 Task: Search one way flight ticket for 3 adults, 3 children in business from Richmond: Richmond International Airport (byrd Field) to Indianapolis: Indianapolis International Airport on 8-5-2023. Choice of flights is United. Number of bags: 1 carry on bag and 3 checked bags. Price is upto 89000. Outbound departure time preference is 18:45.
Action: Mouse moved to (397, 342)
Screenshot: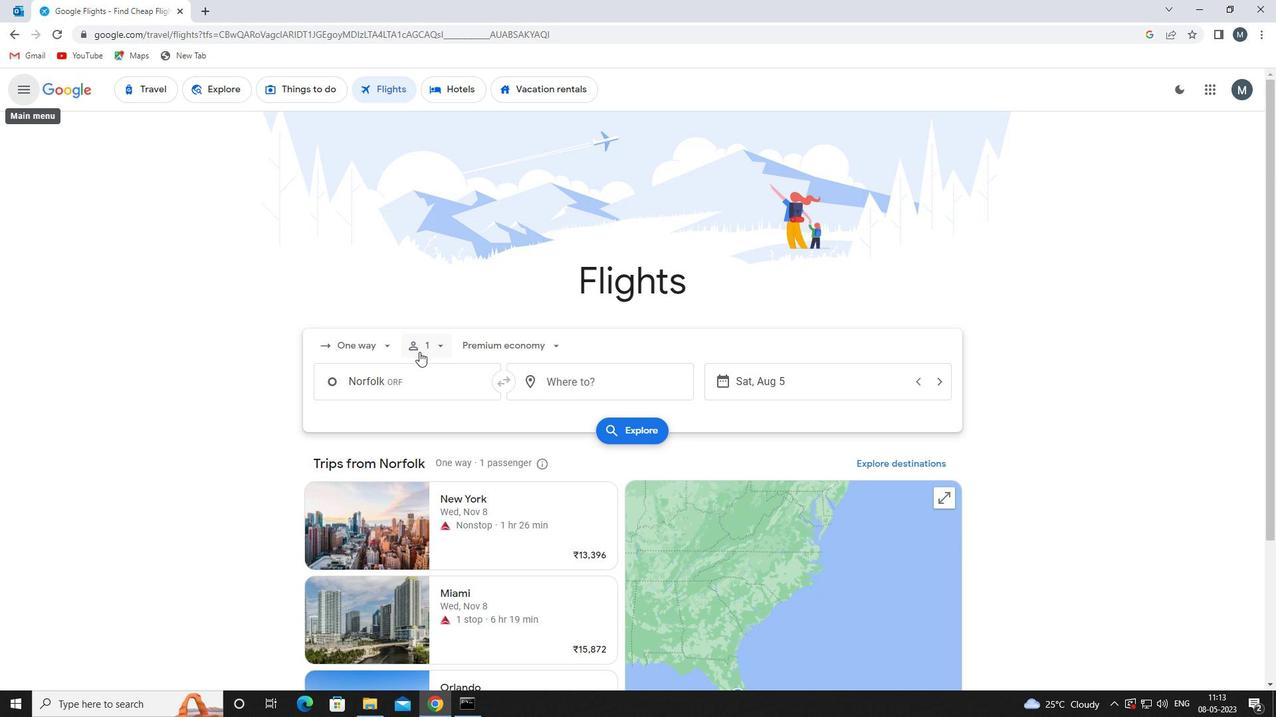 
Action: Mouse pressed left at (397, 342)
Screenshot: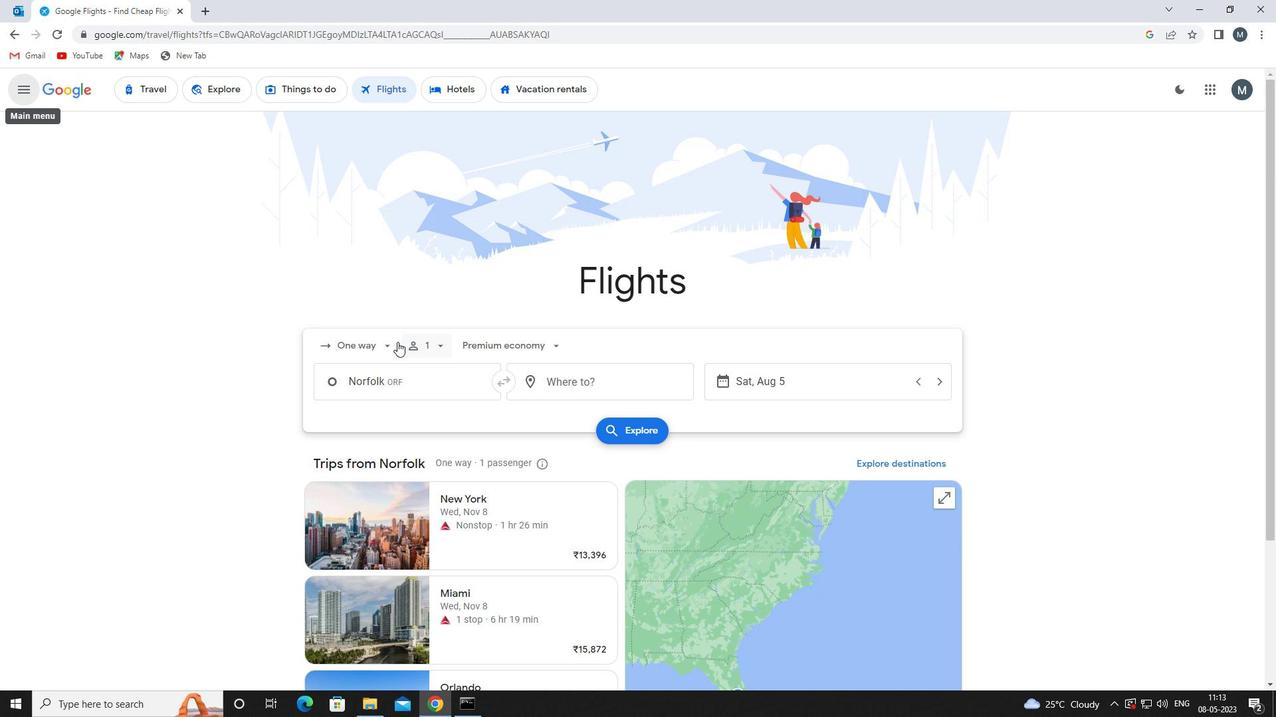 
Action: Mouse moved to (398, 404)
Screenshot: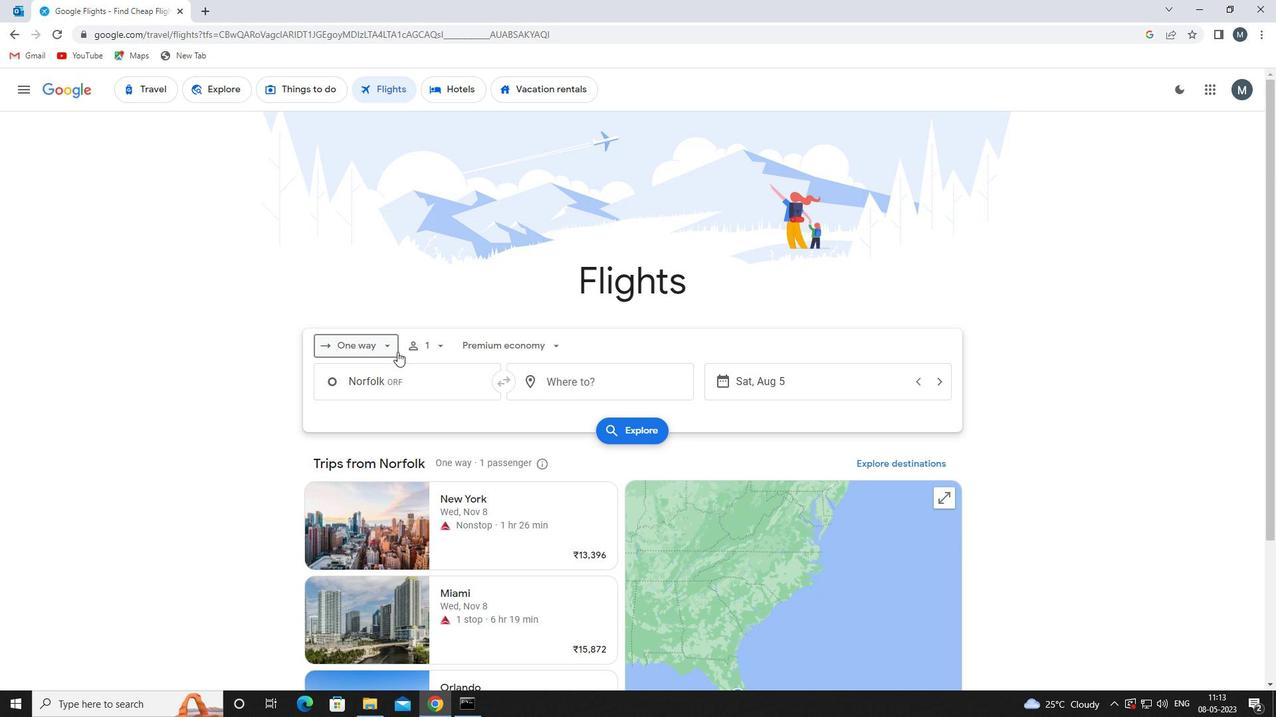 
Action: Mouse pressed left at (398, 404)
Screenshot: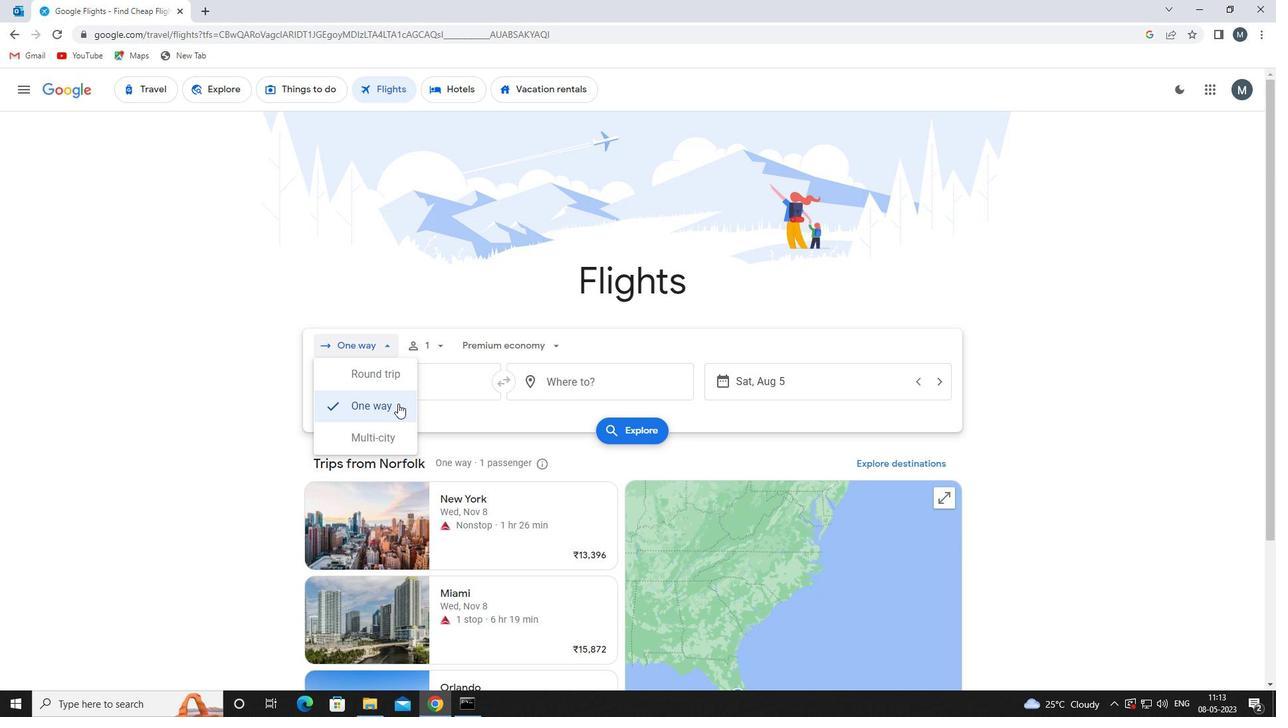 
Action: Mouse moved to (428, 362)
Screenshot: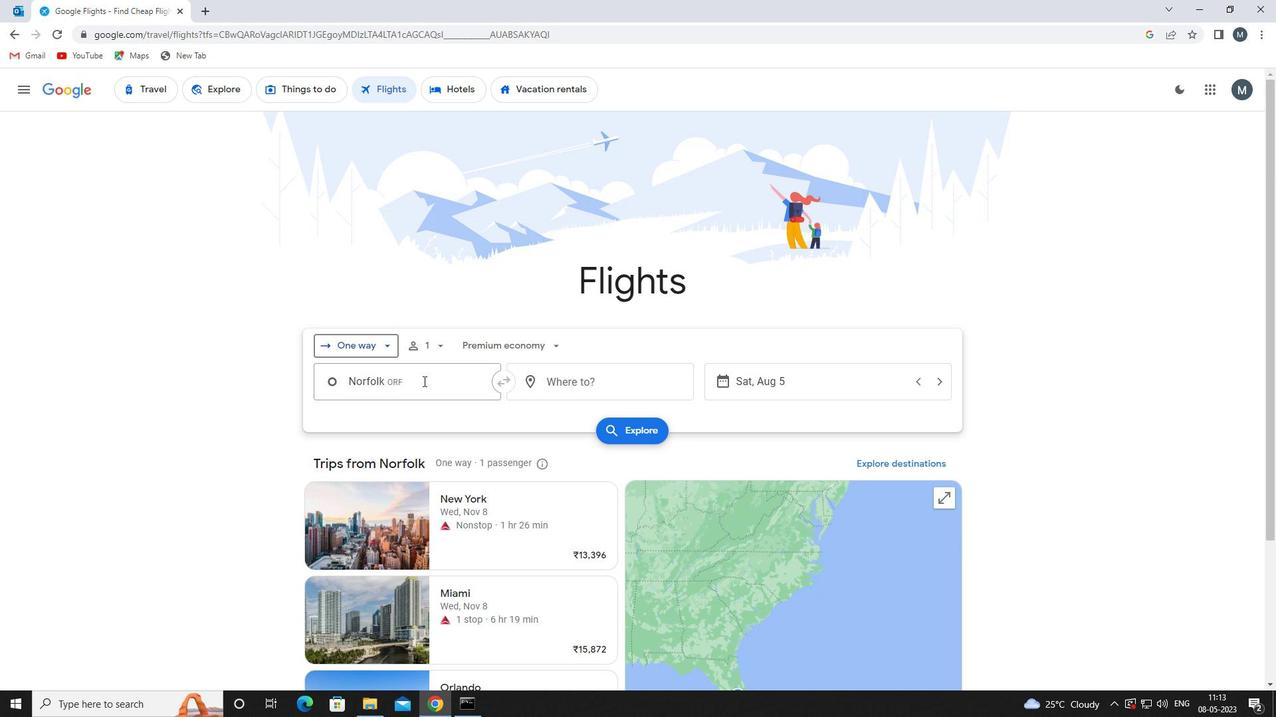 
Action: Mouse pressed left at (428, 362)
Screenshot: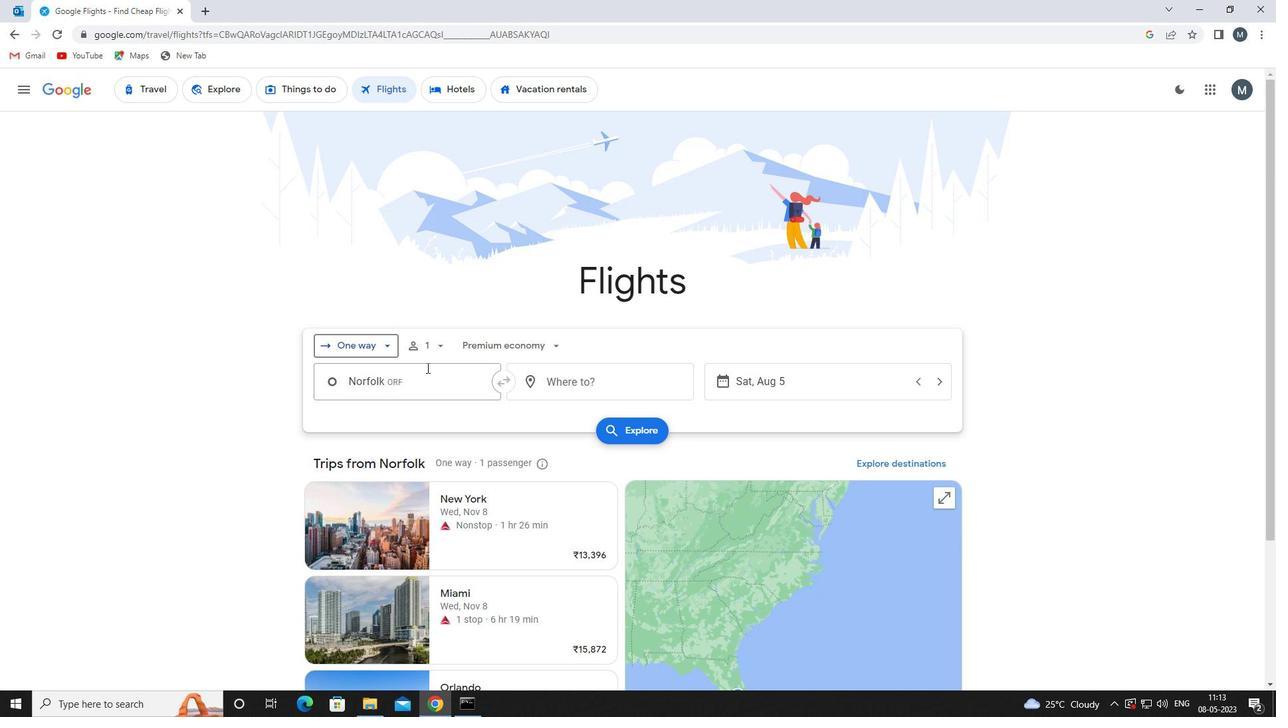 
Action: Mouse moved to (439, 348)
Screenshot: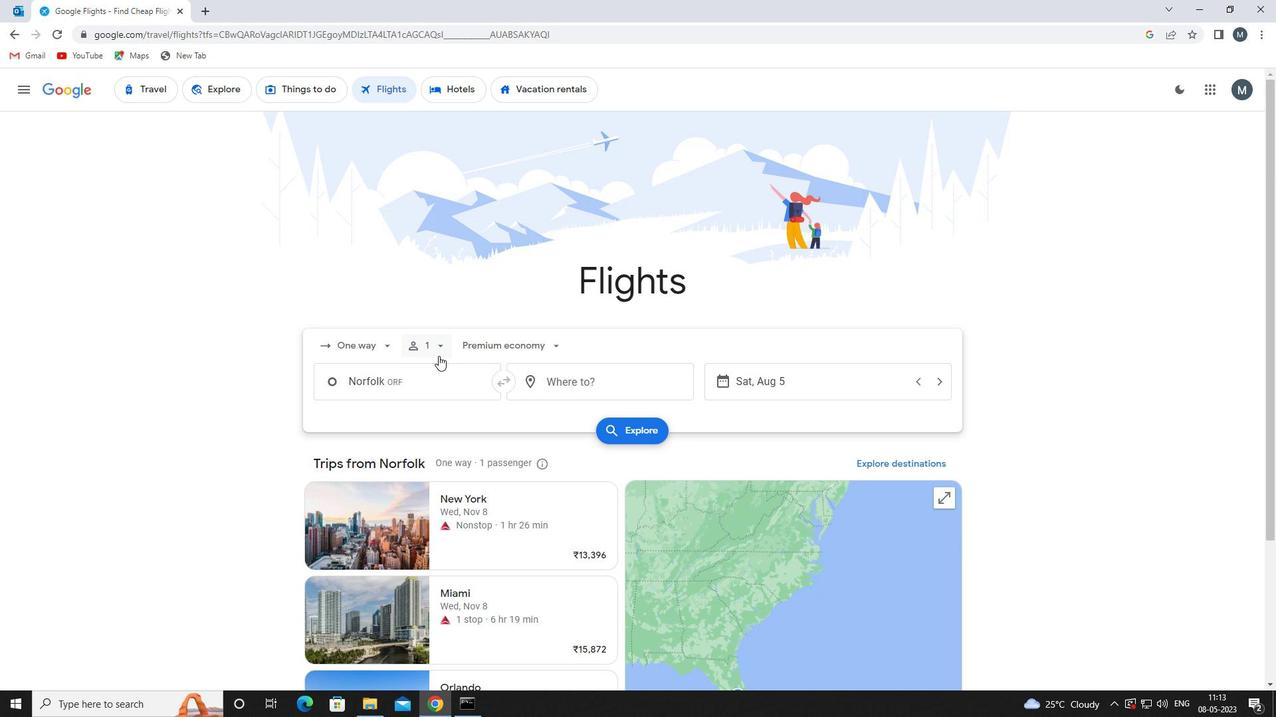 
Action: Mouse pressed left at (439, 348)
Screenshot: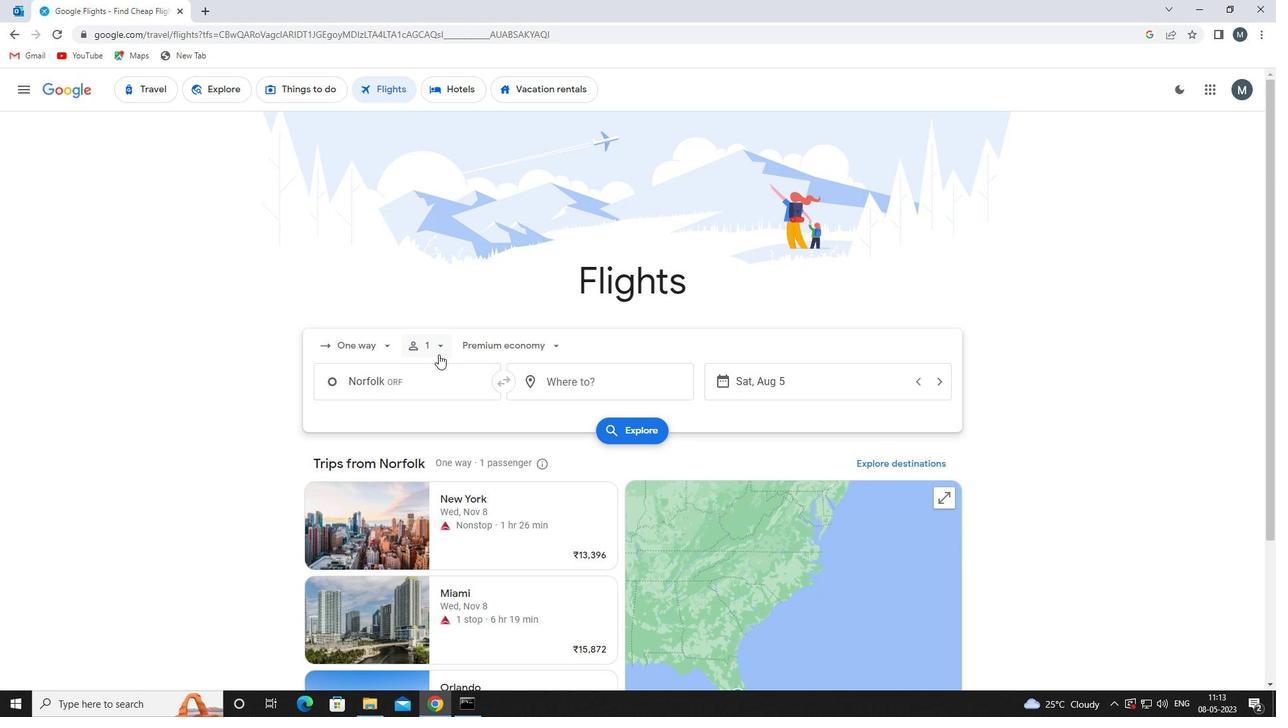 
Action: Mouse moved to (541, 380)
Screenshot: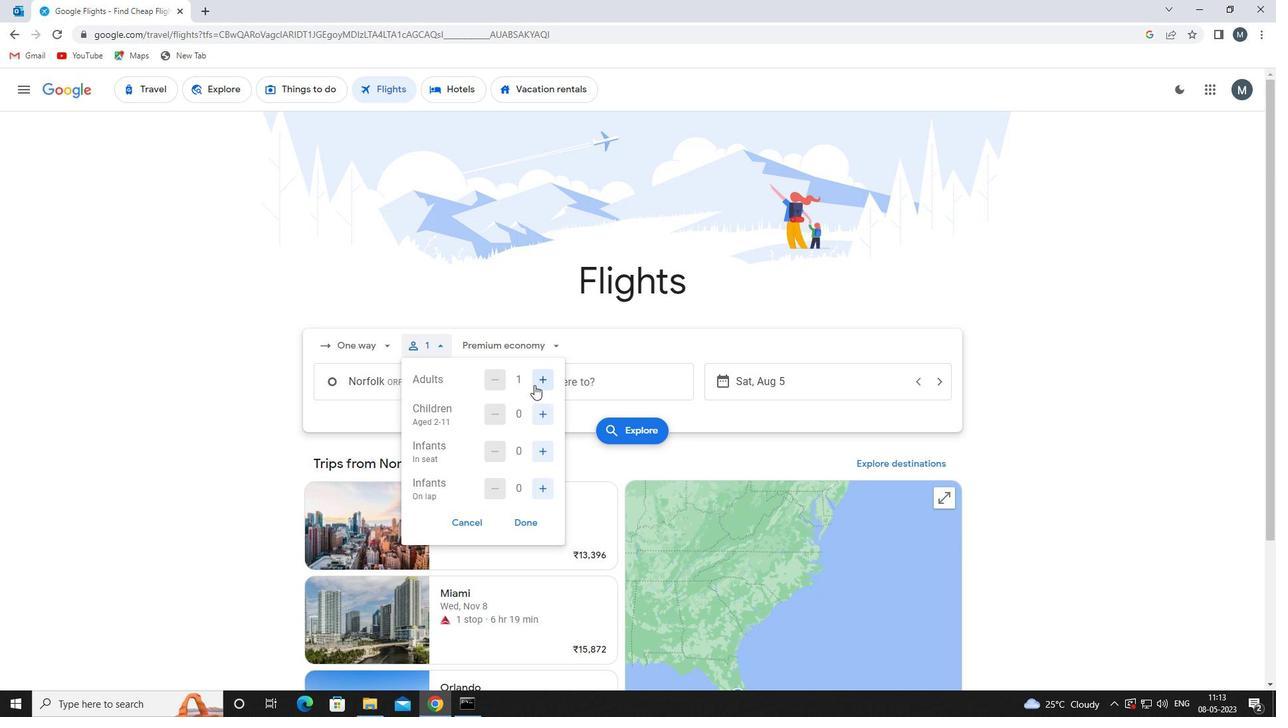 
Action: Mouse pressed left at (541, 380)
Screenshot: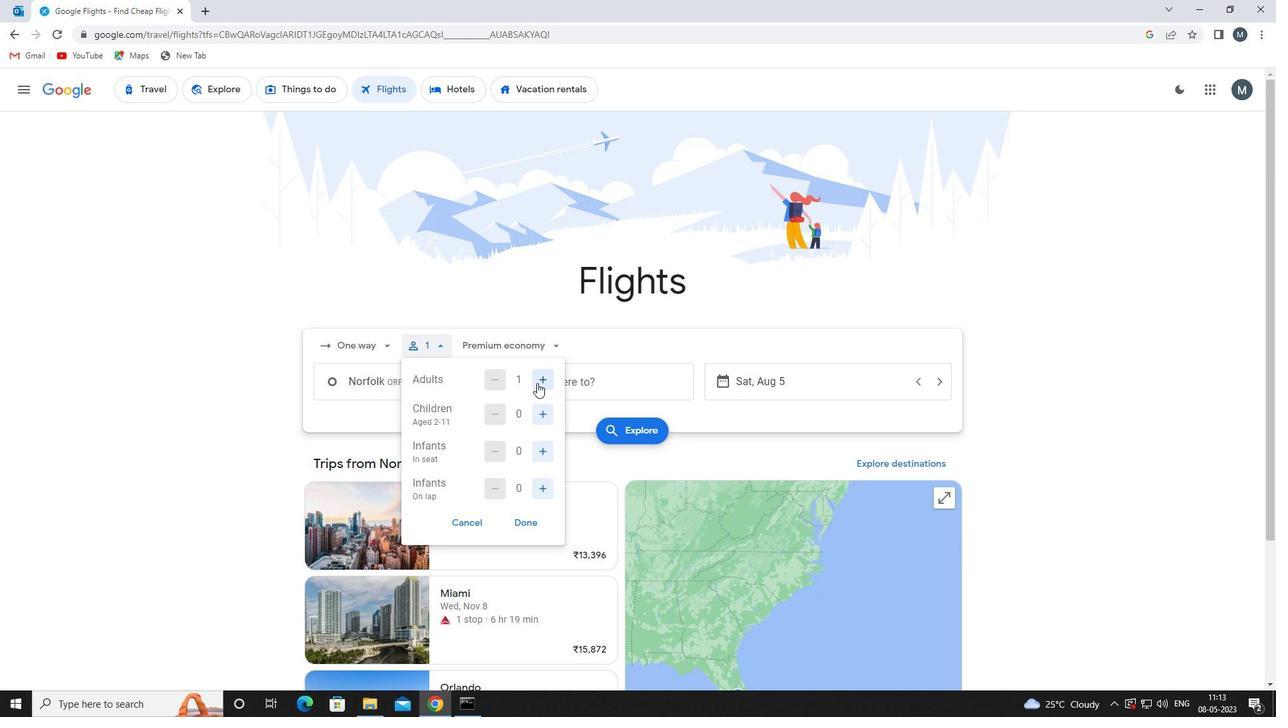 
Action: Mouse moved to (541, 380)
Screenshot: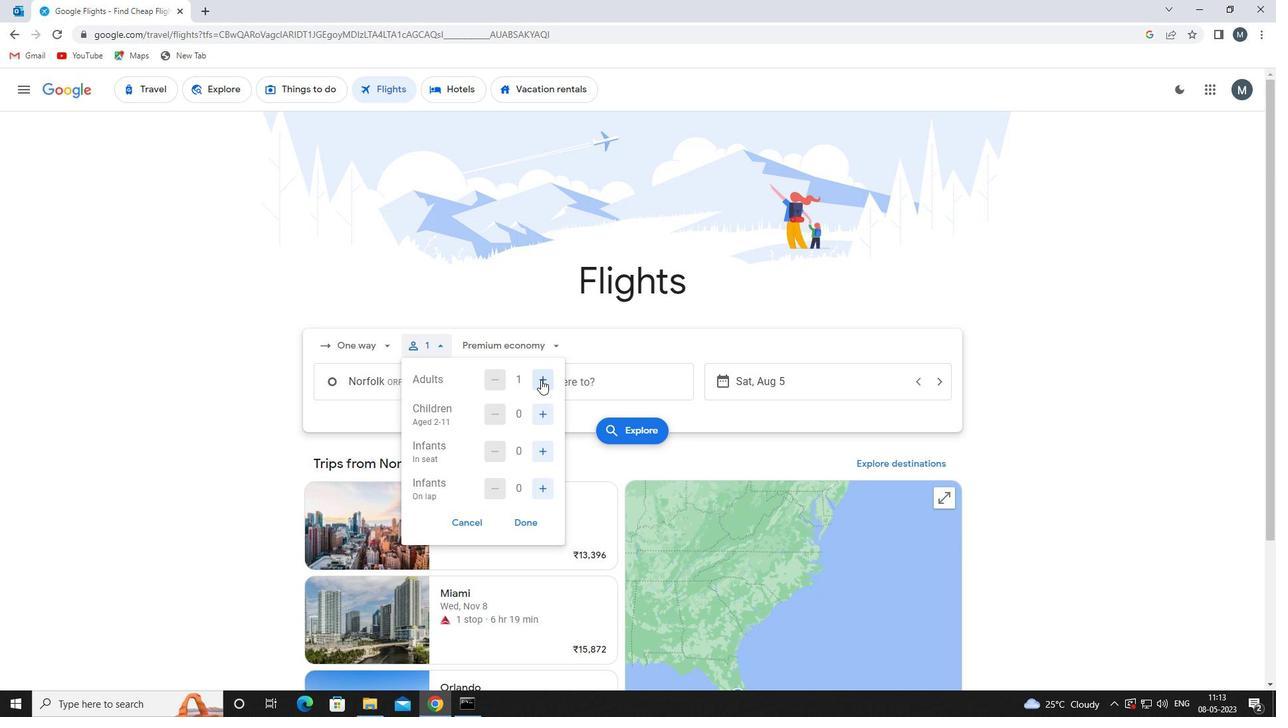 
Action: Mouse pressed left at (541, 380)
Screenshot: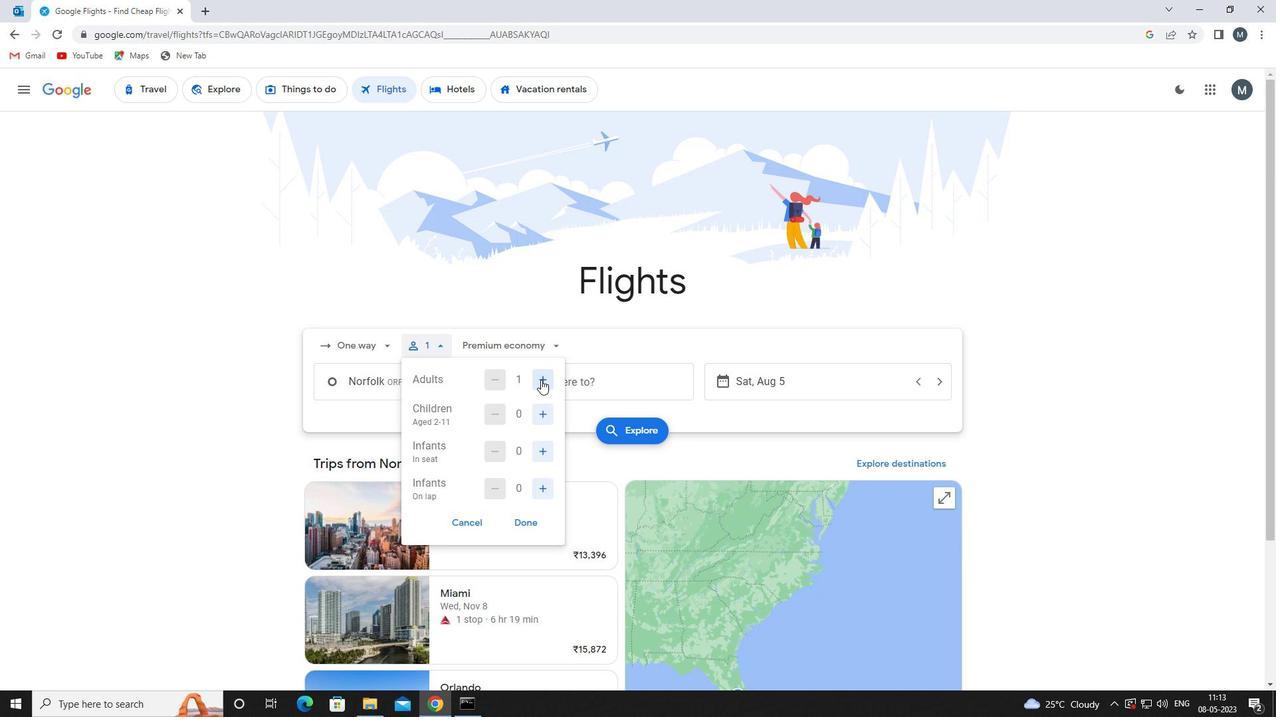 
Action: Mouse pressed left at (541, 380)
Screenshot: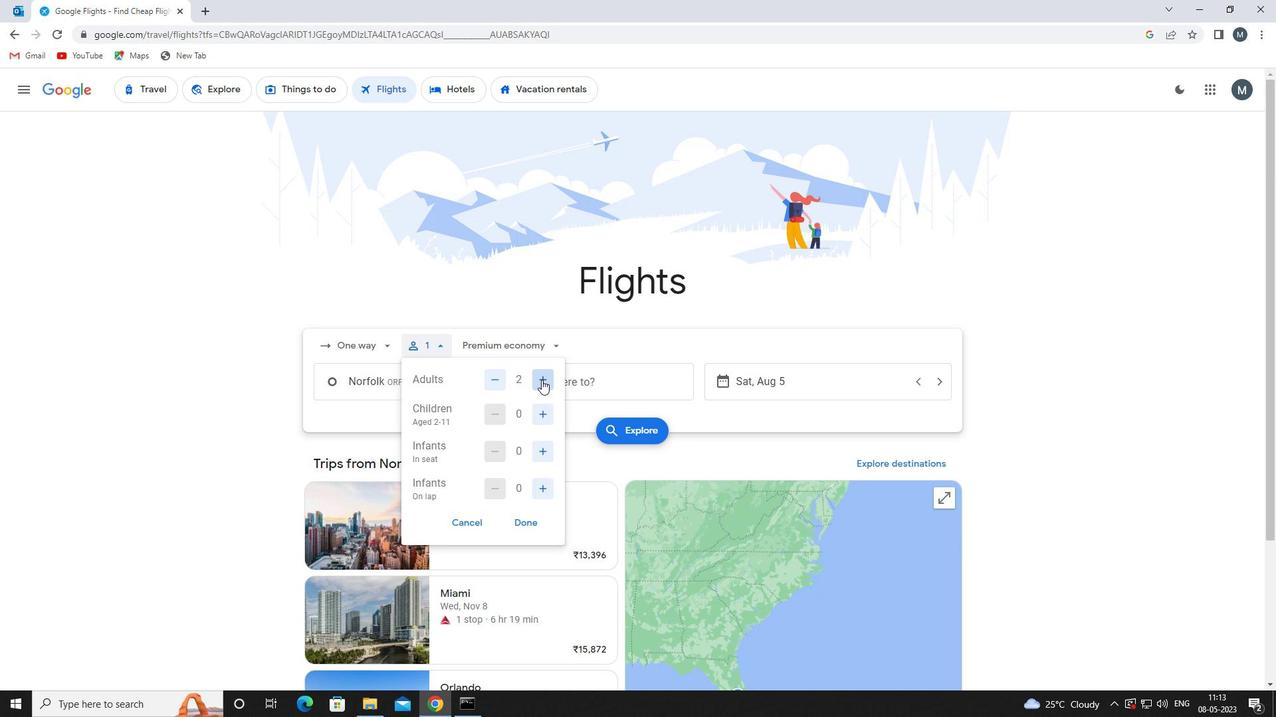 
Action: Mouse moved to (487, 380)
Screenshot: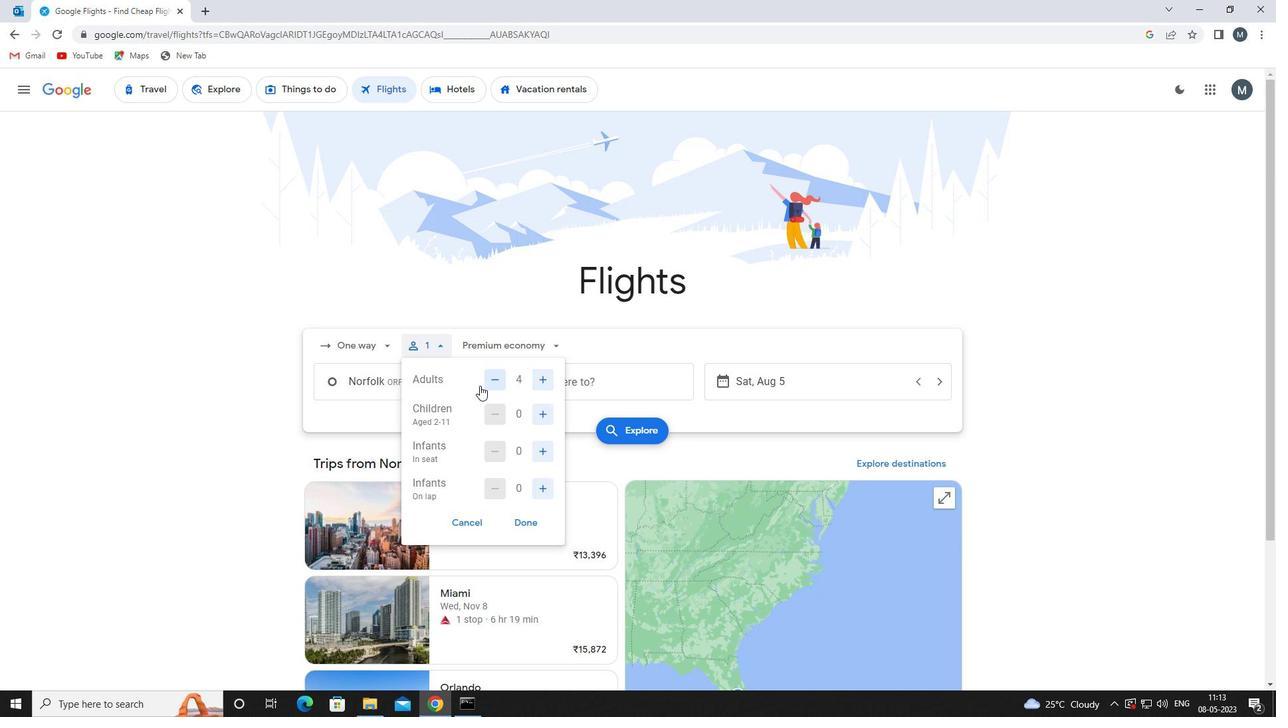 
Action: Mouse pressed left at (487, 380)
Screenshot: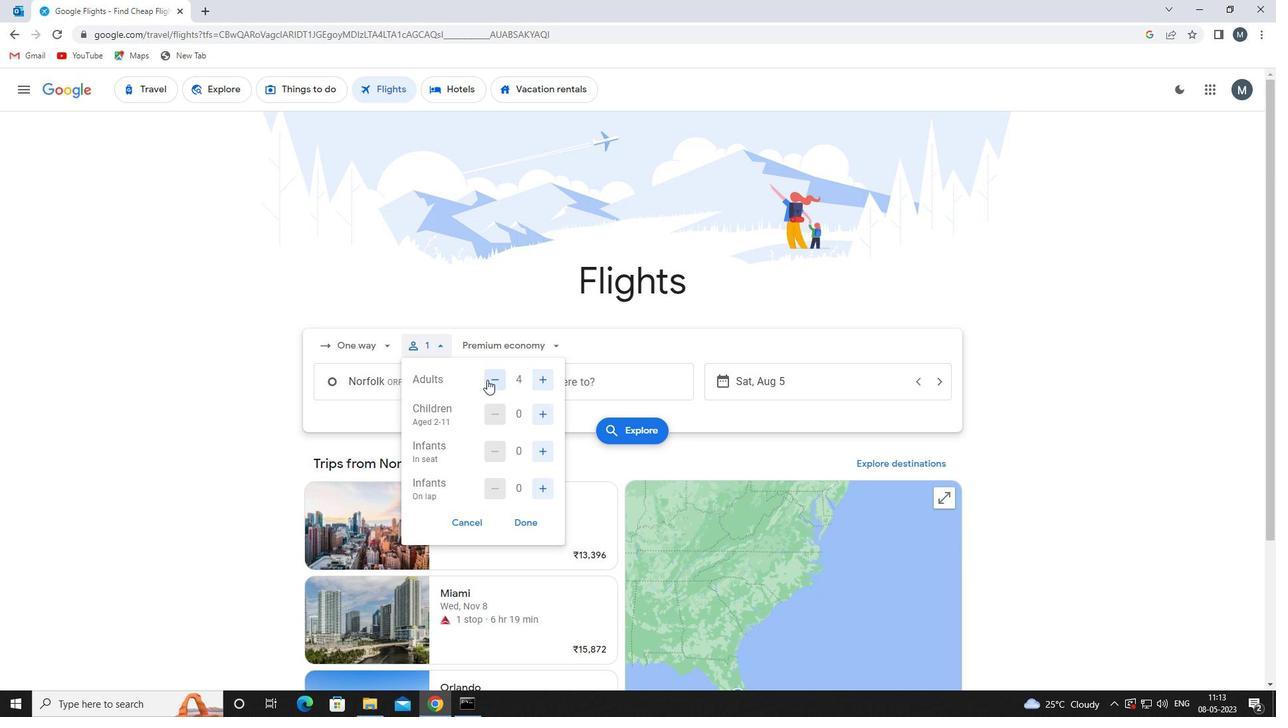 
Action: Mouse moved to (538, 410)
Screenshot: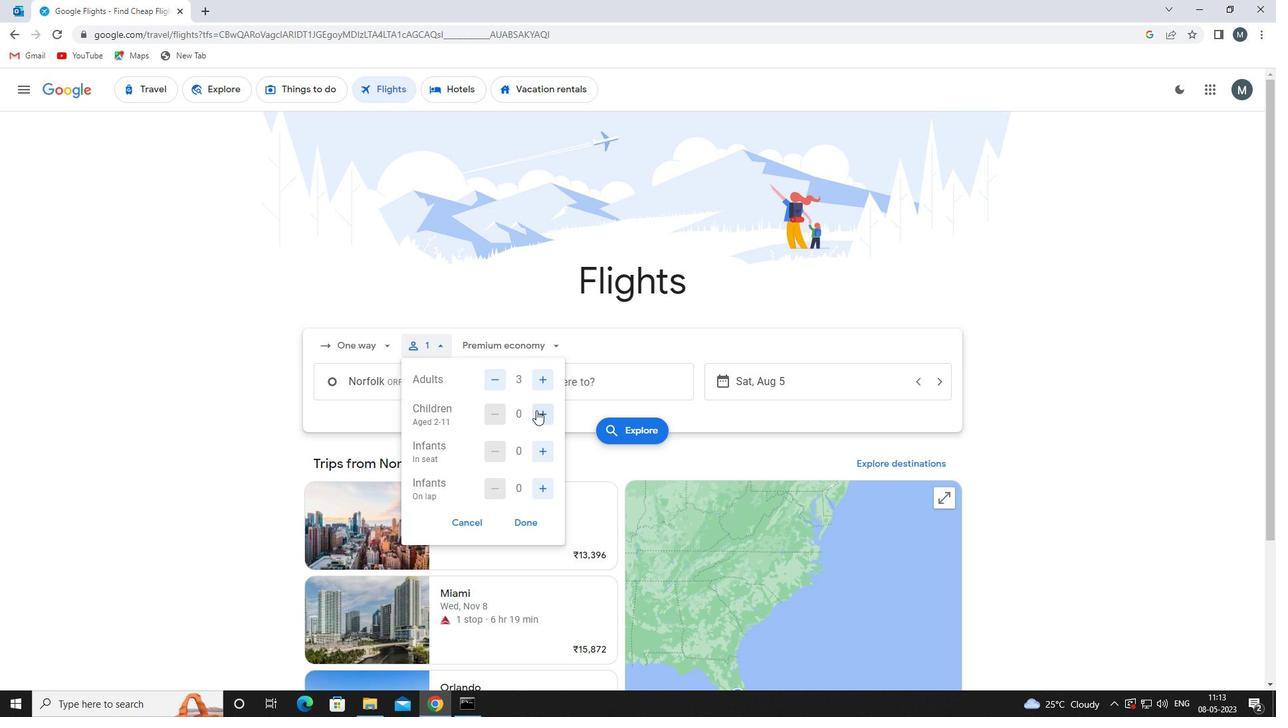 
Action: Mouse pressed left at (538, 410)
Screenshot: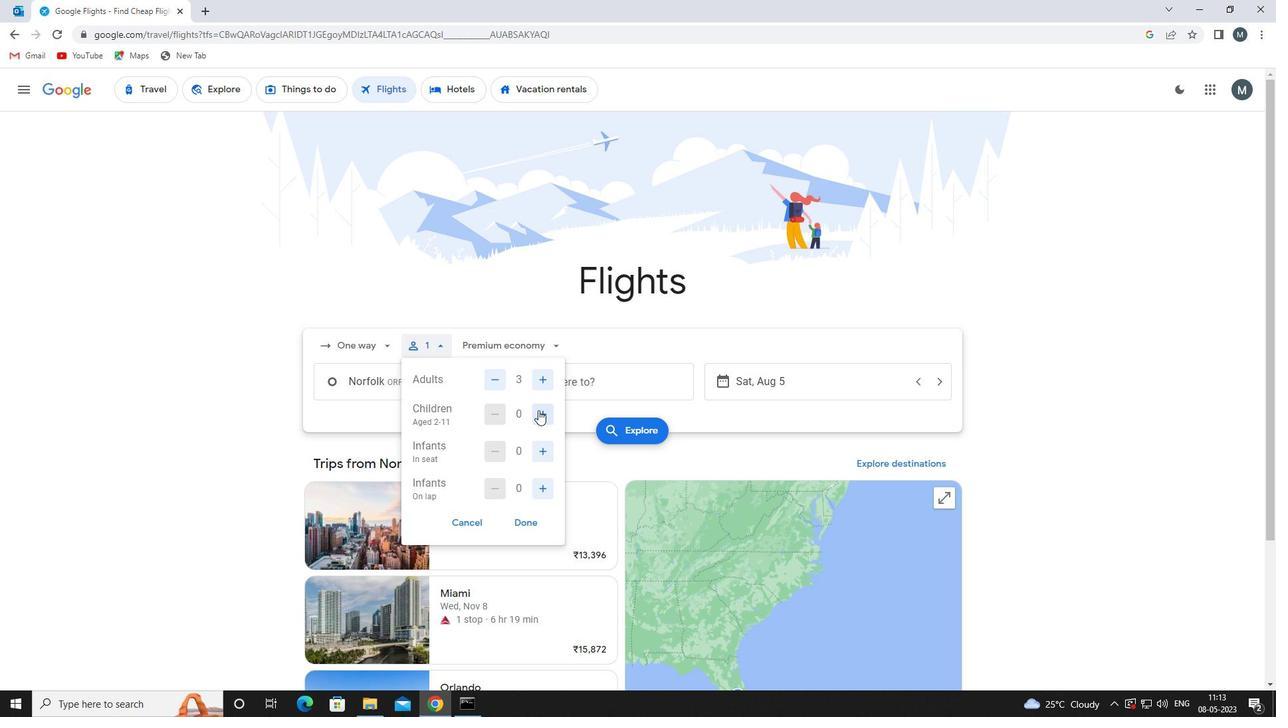 
Action: Mouse pressed left at (538, 410)
Screenshot: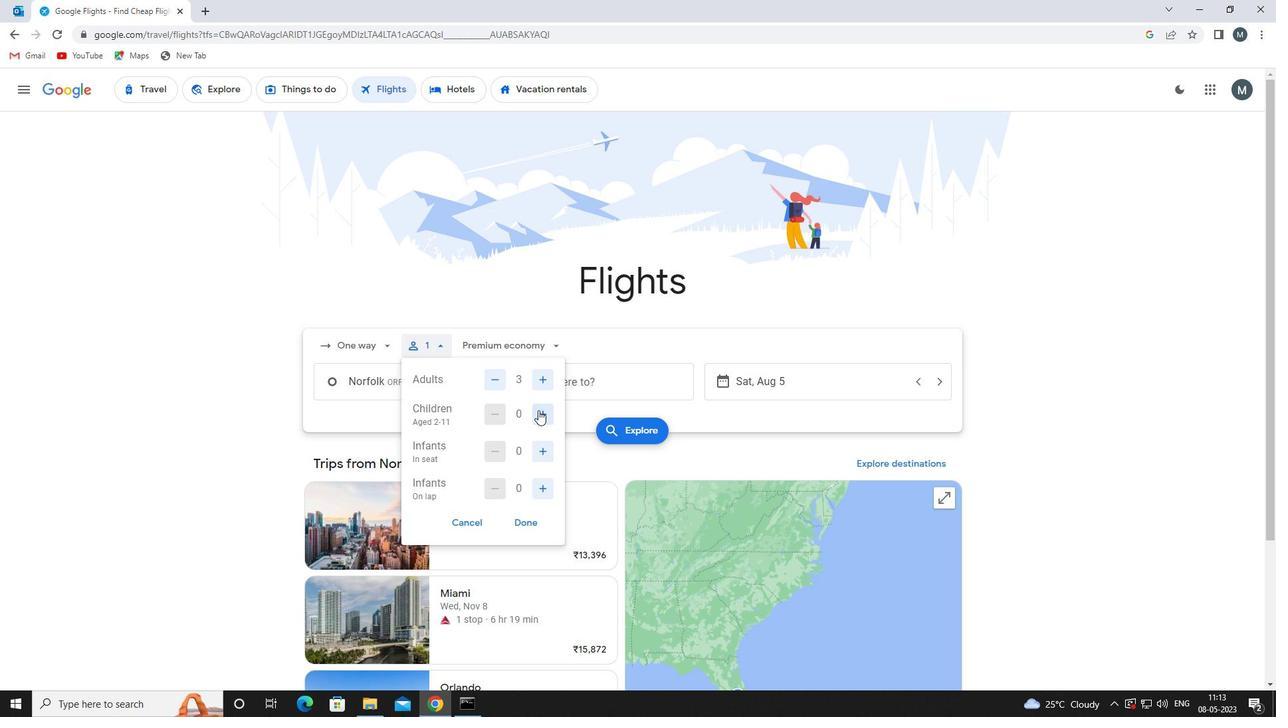 
Action: Mouse pressed left at (538, 410)
Screenshot: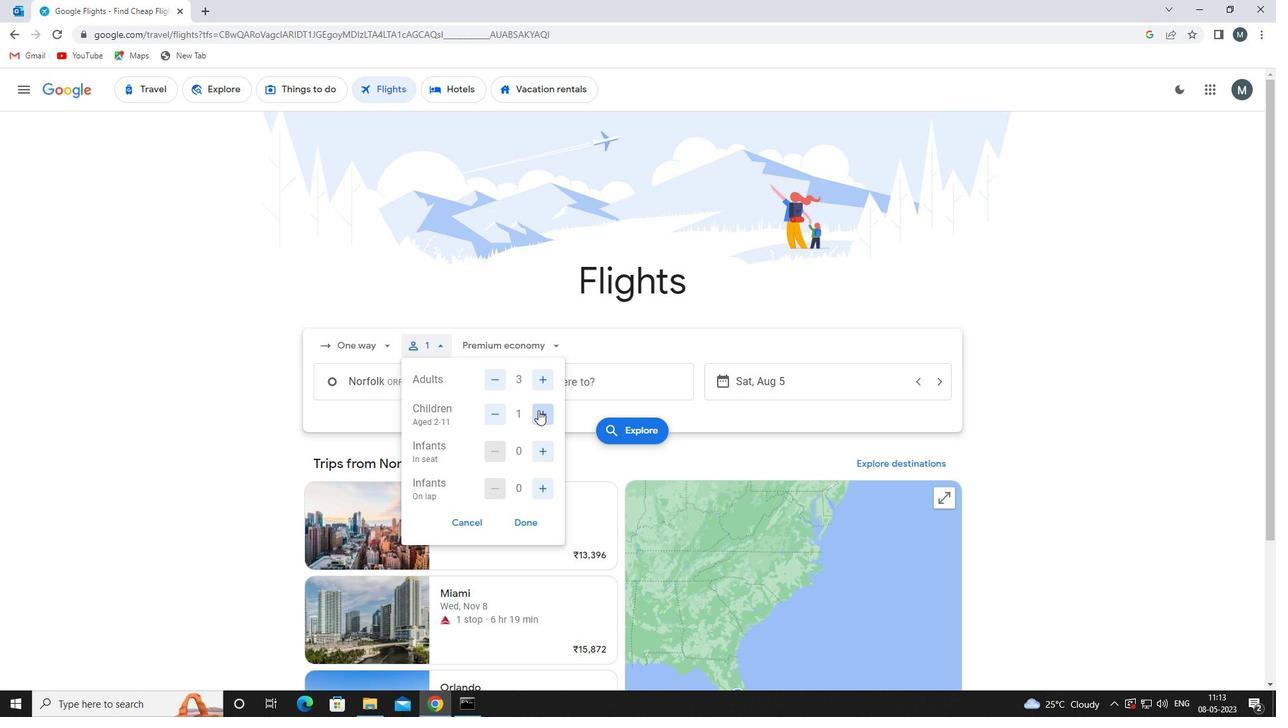 
Action: Mouse moved to (522, 523)
Screenshot: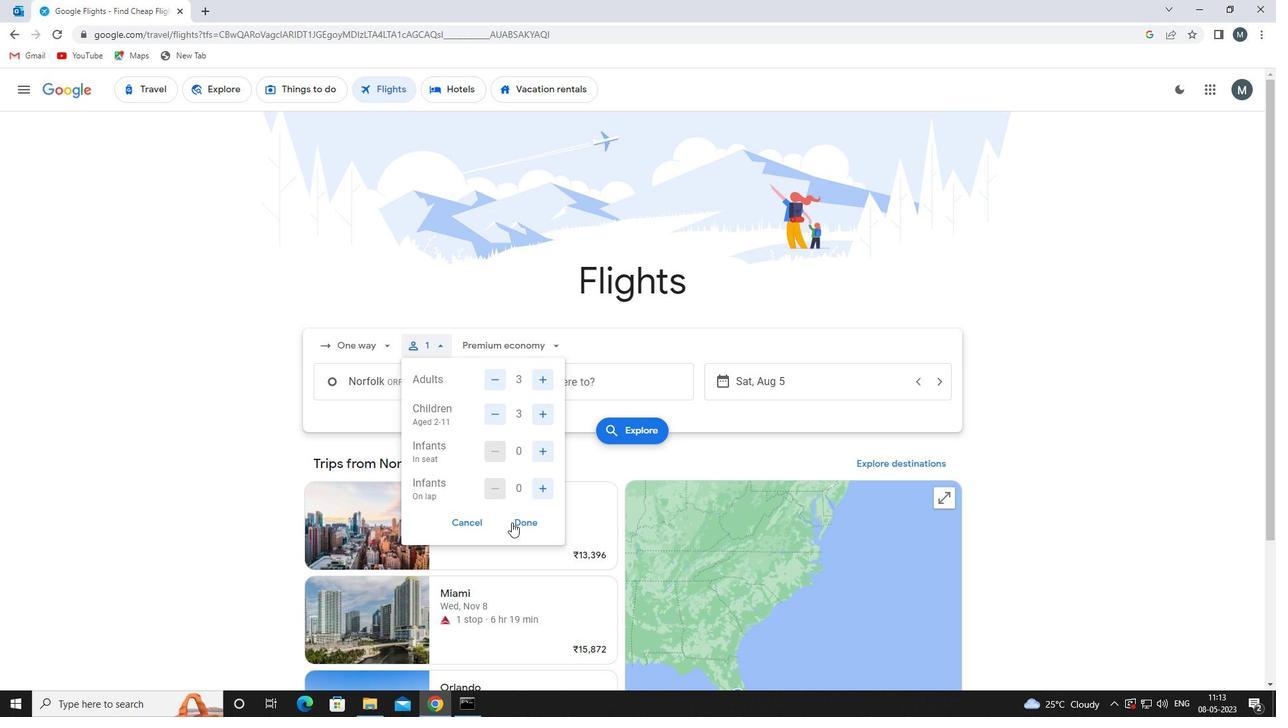 
Action: Mouse pressed left at (522, 523)
Screenshot: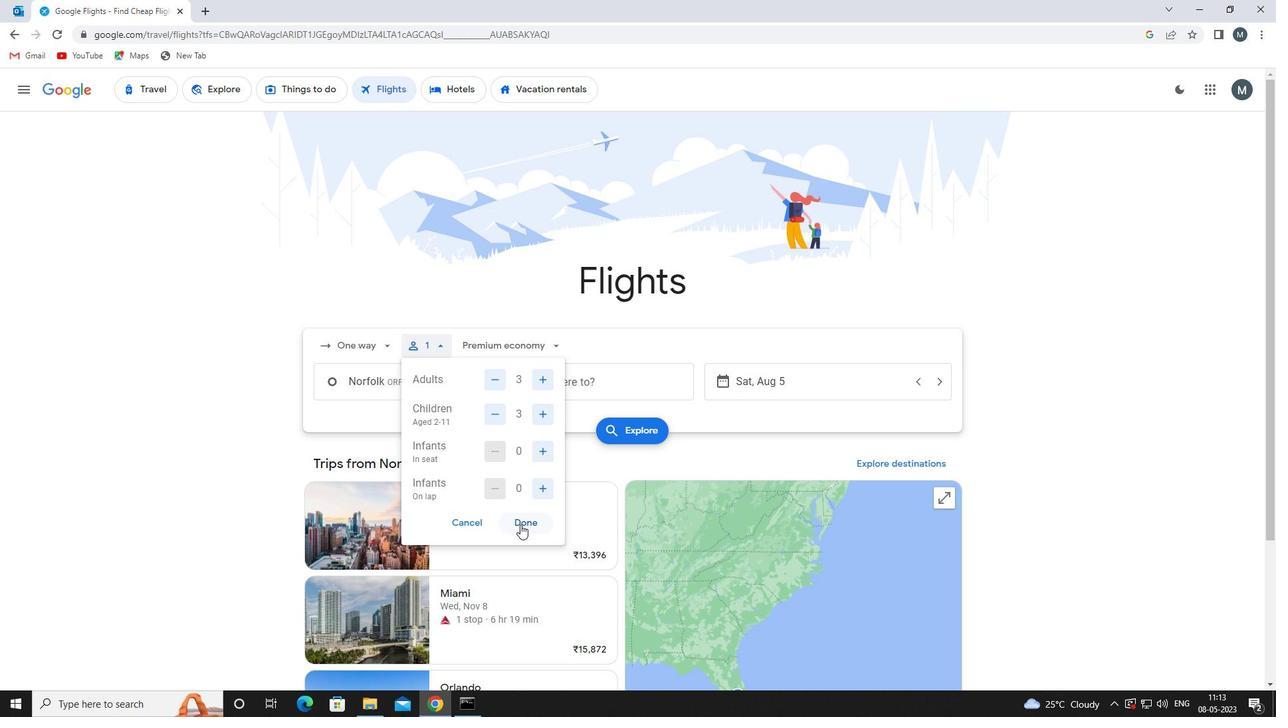 
Action: Mouse moved to (513, 350)
Screenshot: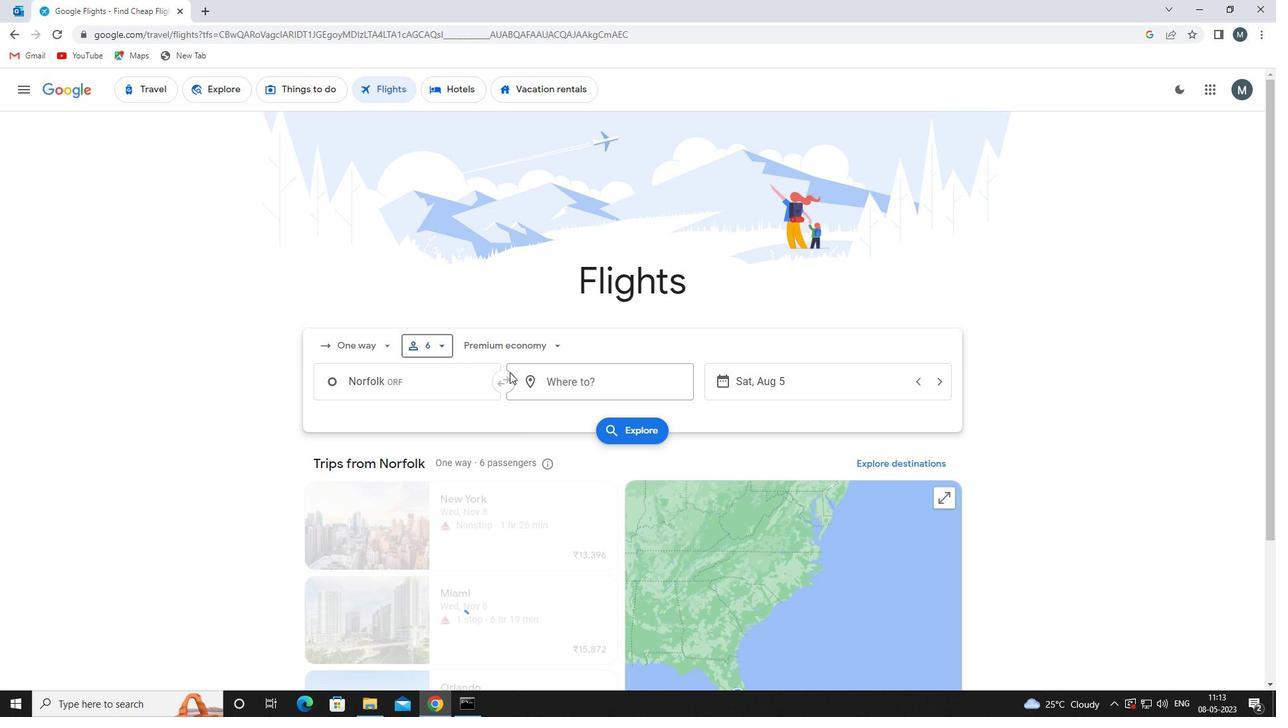 
Action: Mouse pressed left at (513, 350)
Screenshot: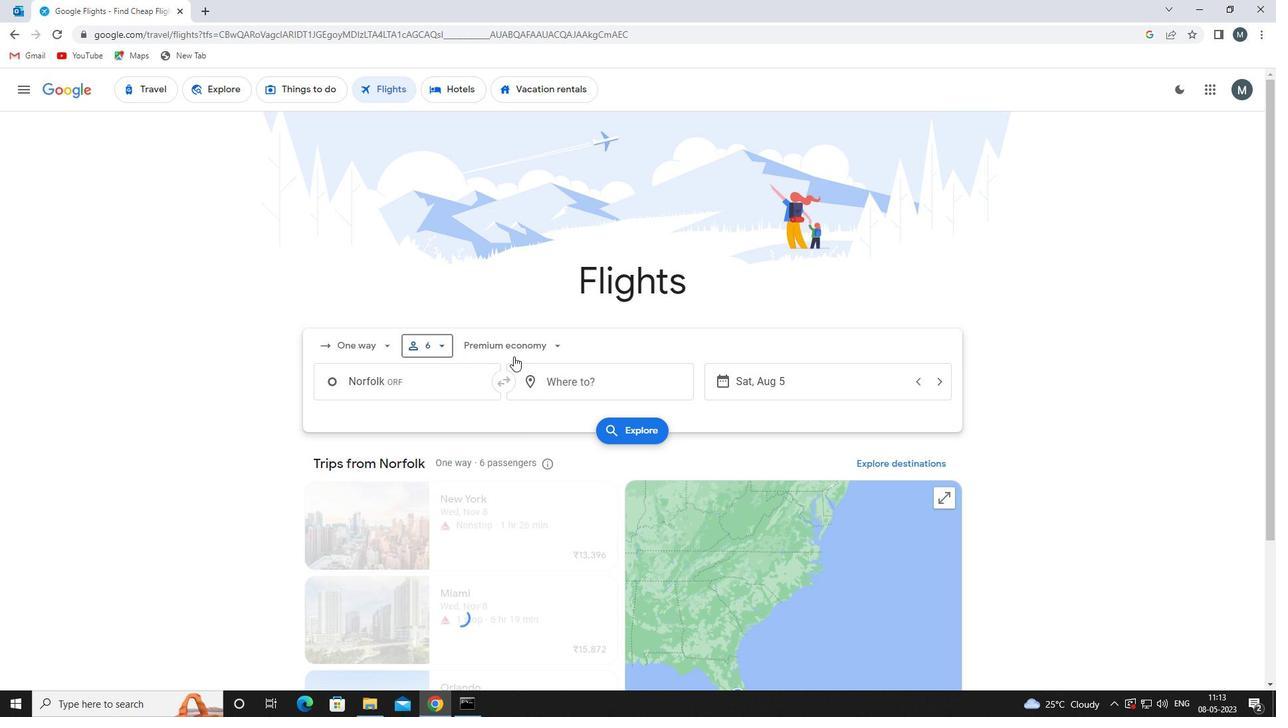 
Action: Mouse moved to (523, 442)
Screenshot: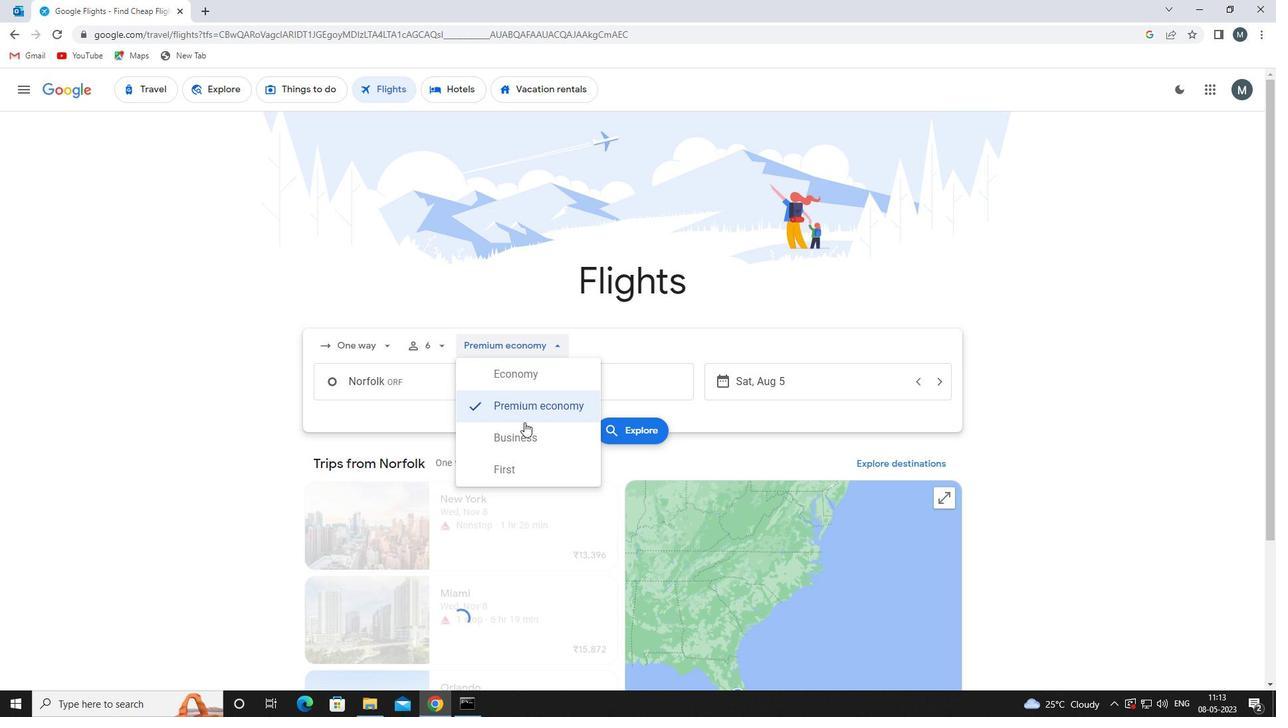 
Action: Mouse pressed left at (523, 442)
Screenshot: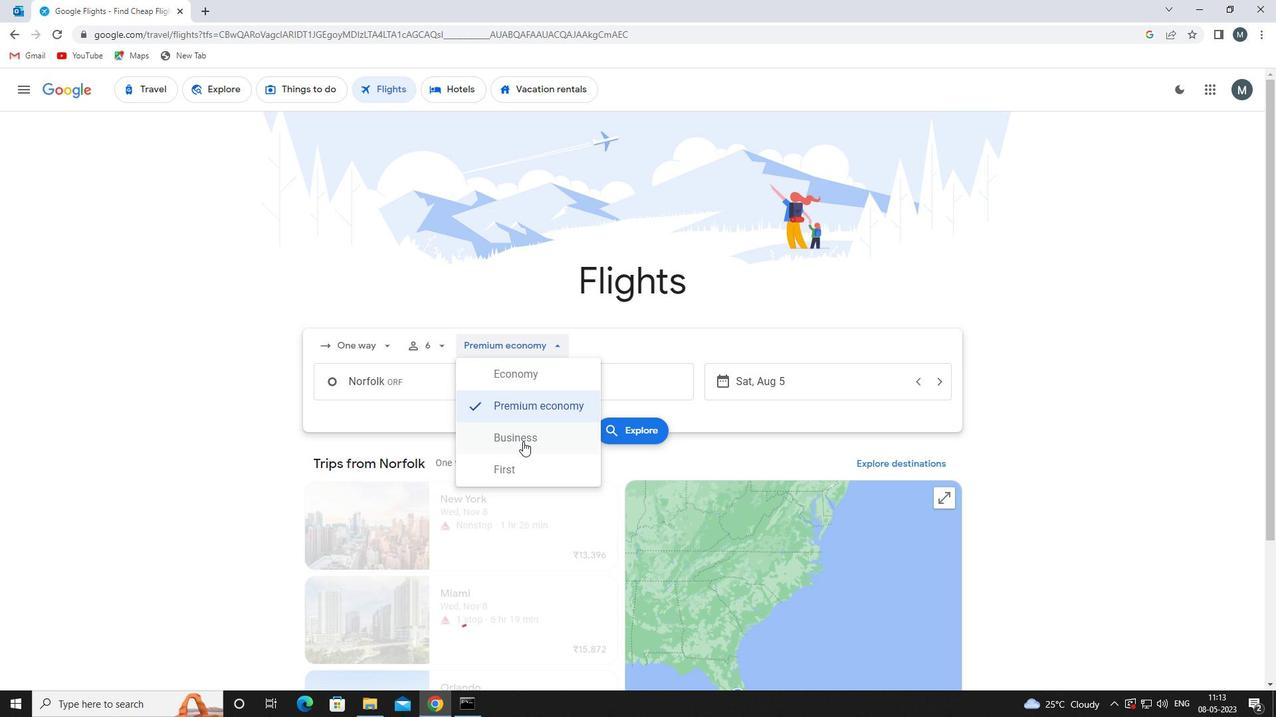 
Action: Mouse moved to (418, 392)
Screenshot: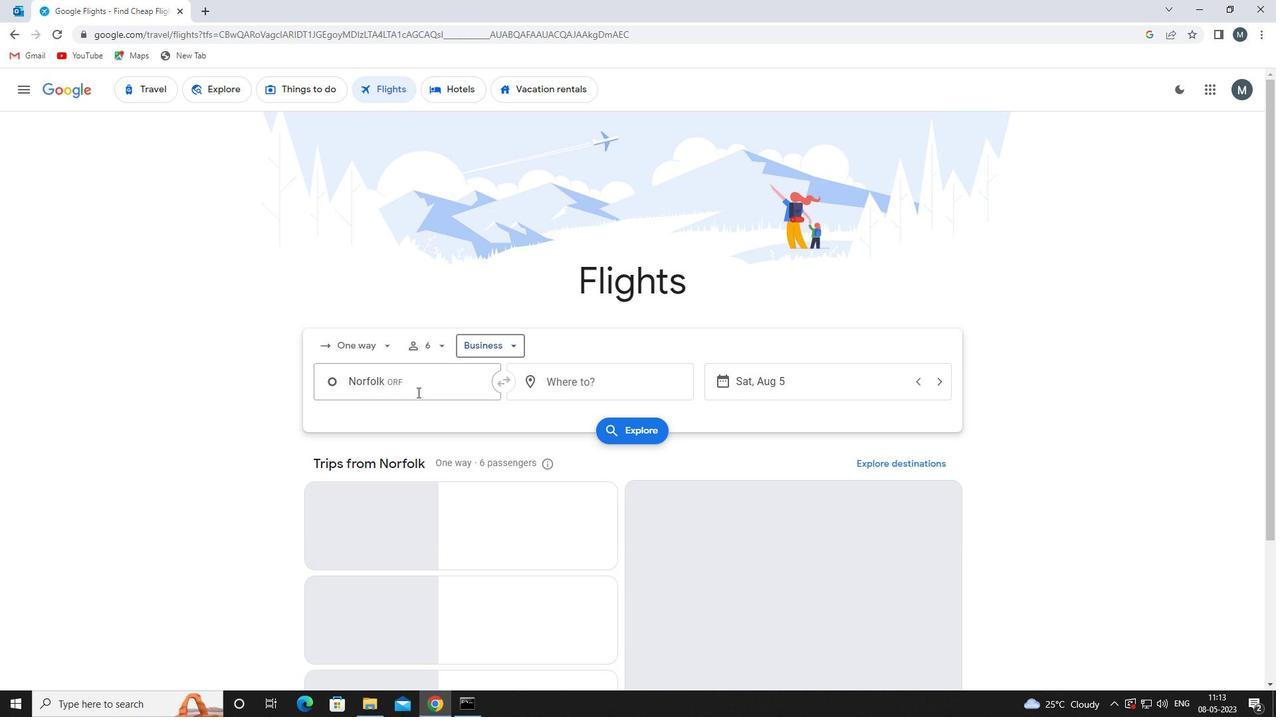 
Action: Mouse pressed left at (418, 392)
Screenshot: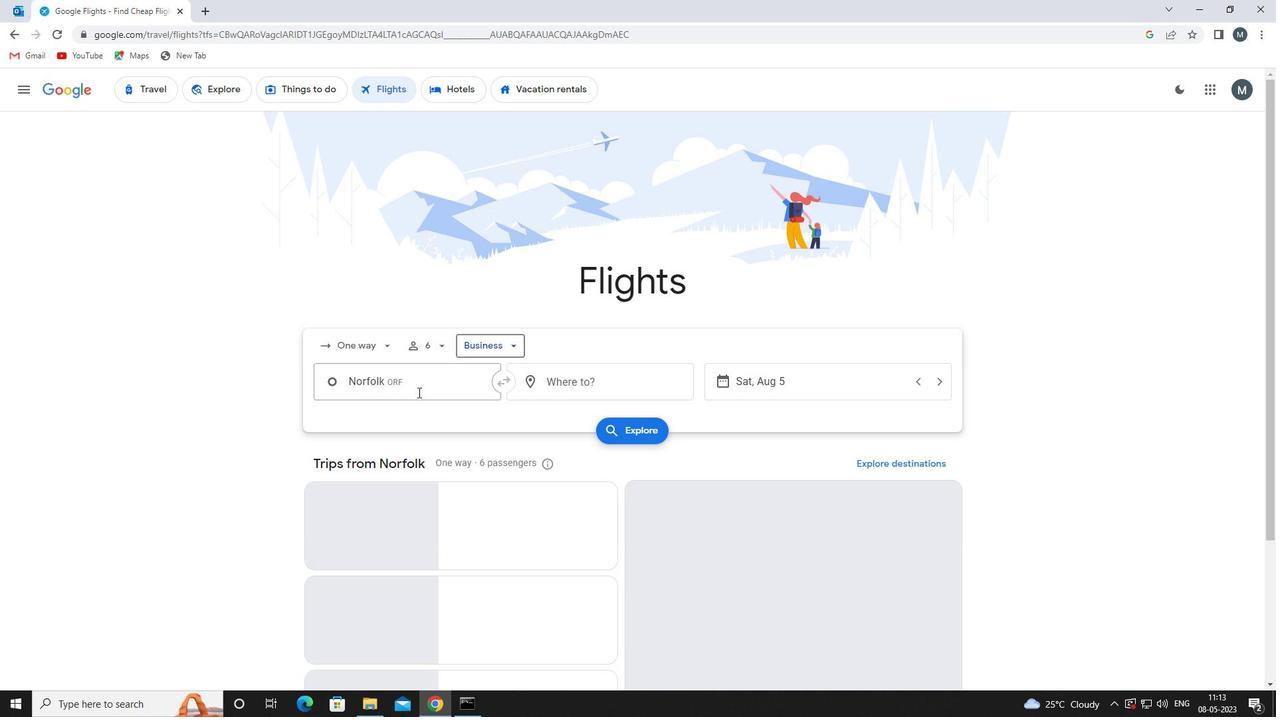 
Action: Key pressed richmo
Screenshot: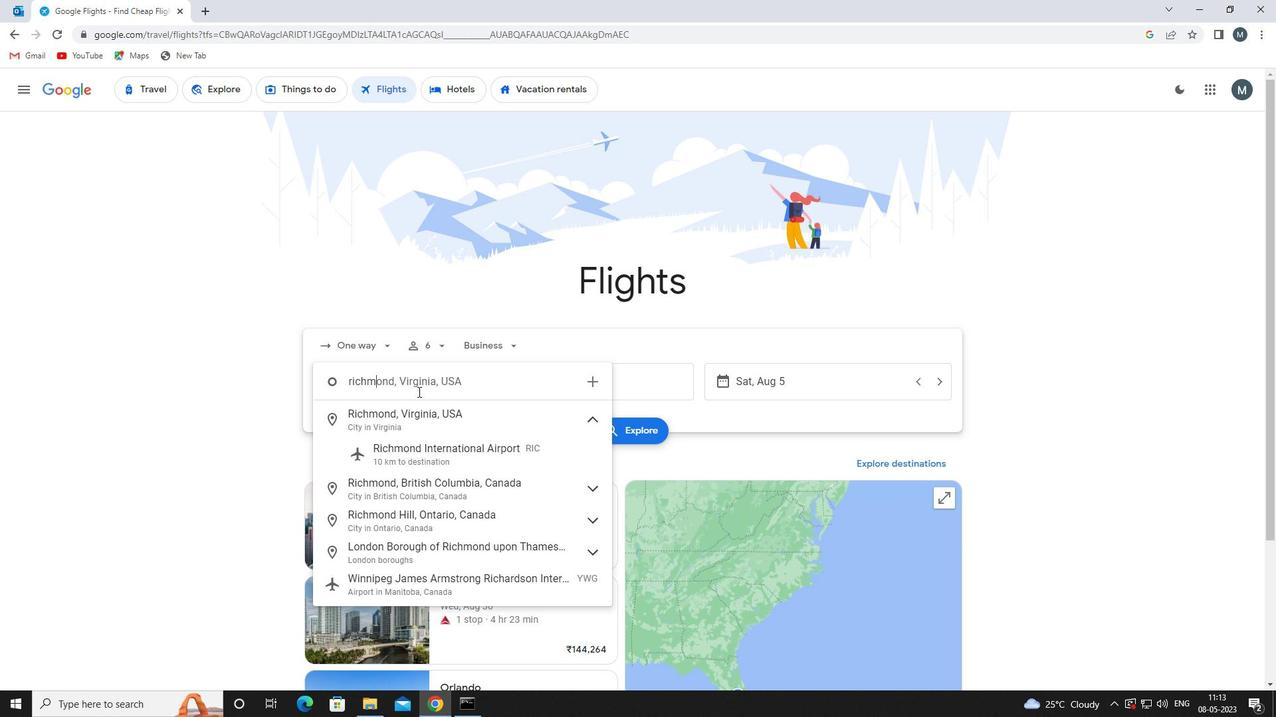 
Action: Mouse moved to (448, 461)
Screenshot: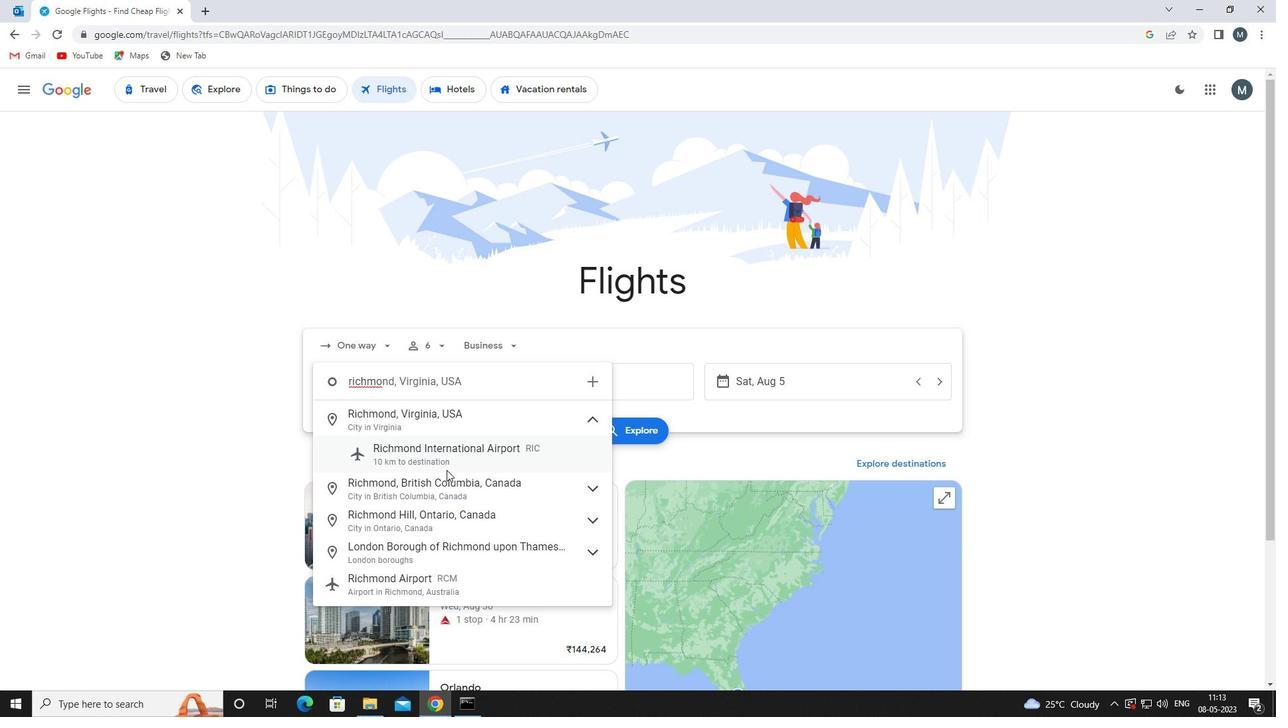 
Action: Mouse pressed left at (448, 461)
Screenshot: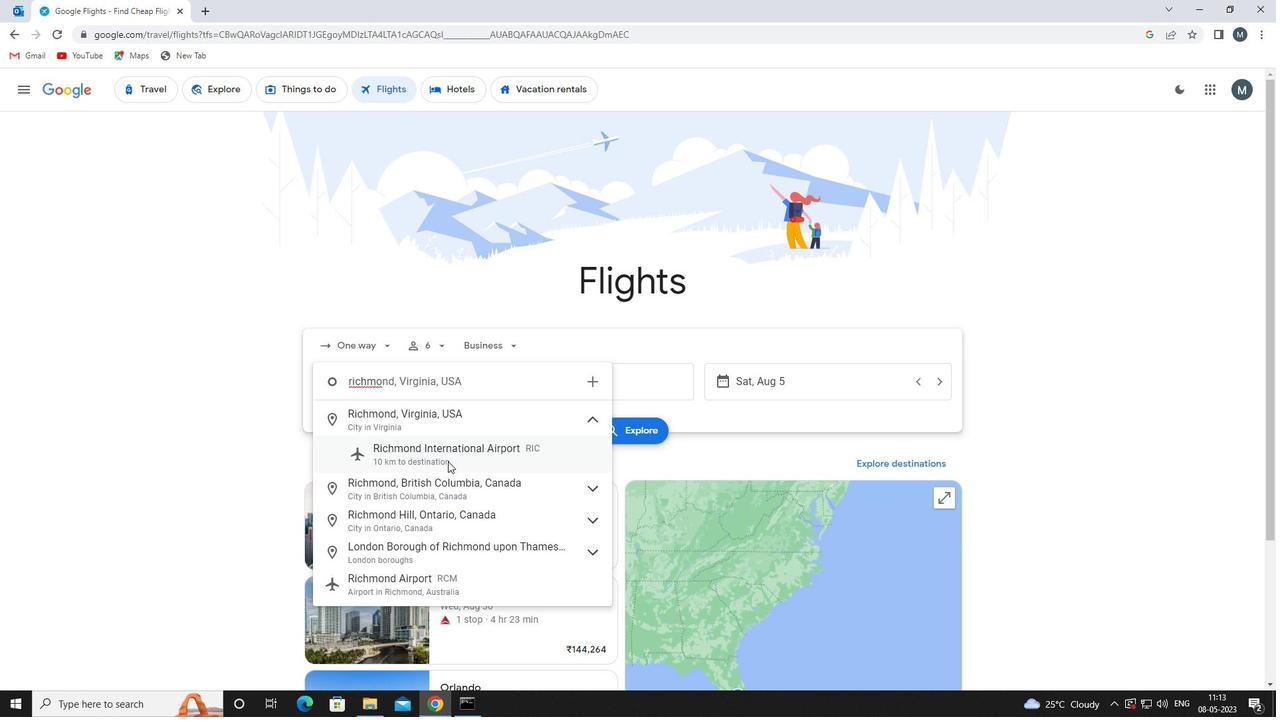 
Action: Mouse moved to (545, 388)
Screenshot: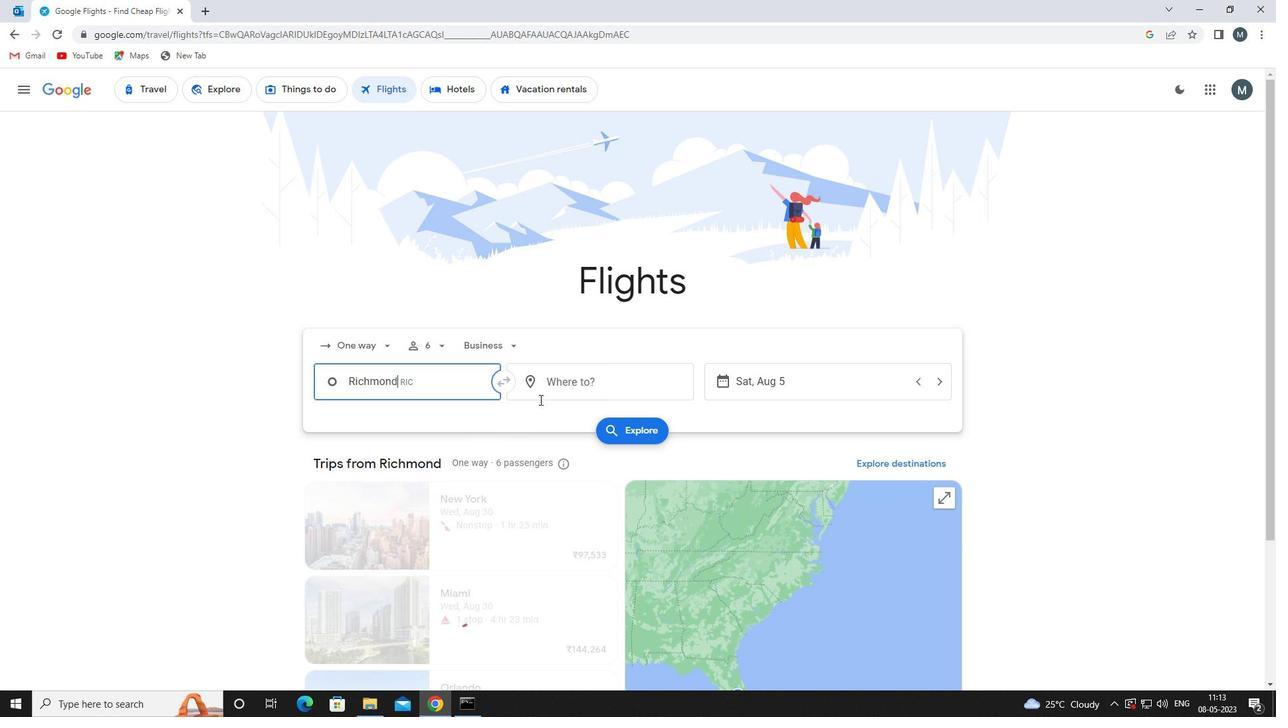 
Action: Mouse pressed left at (545, 388)
Screenshot: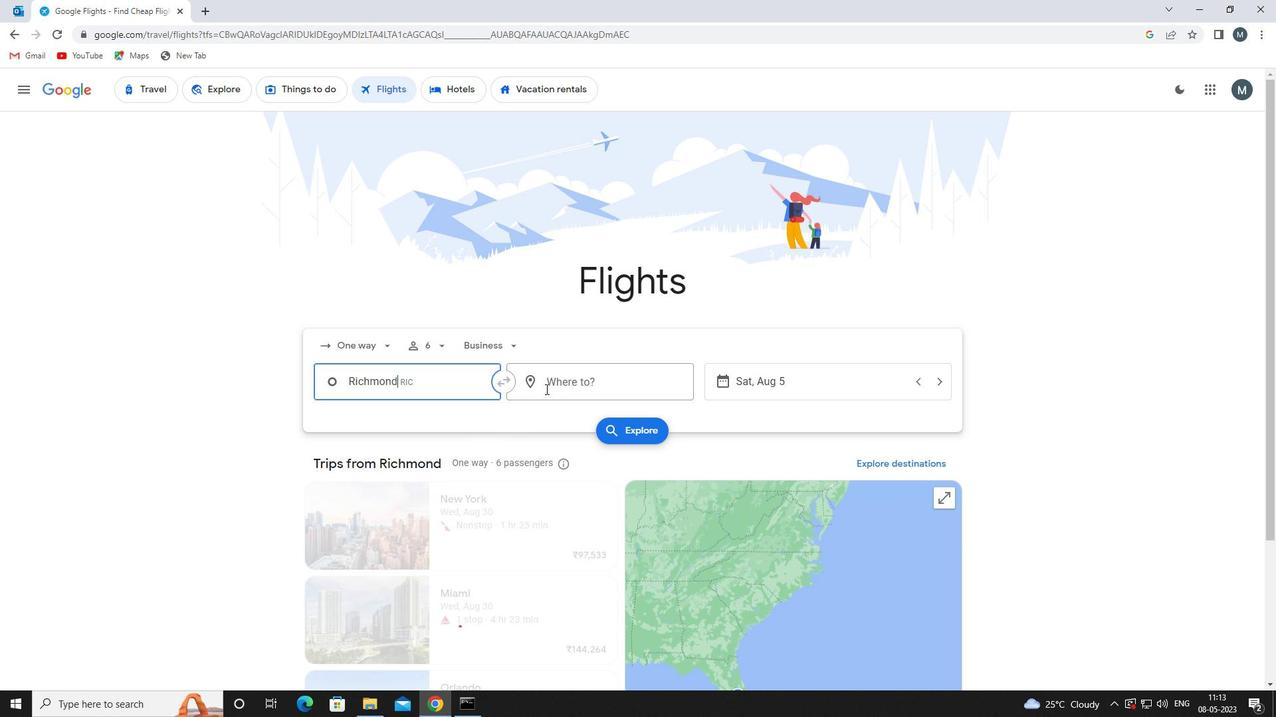 
Action: Mouse moved to (543, 390)
Screenshot: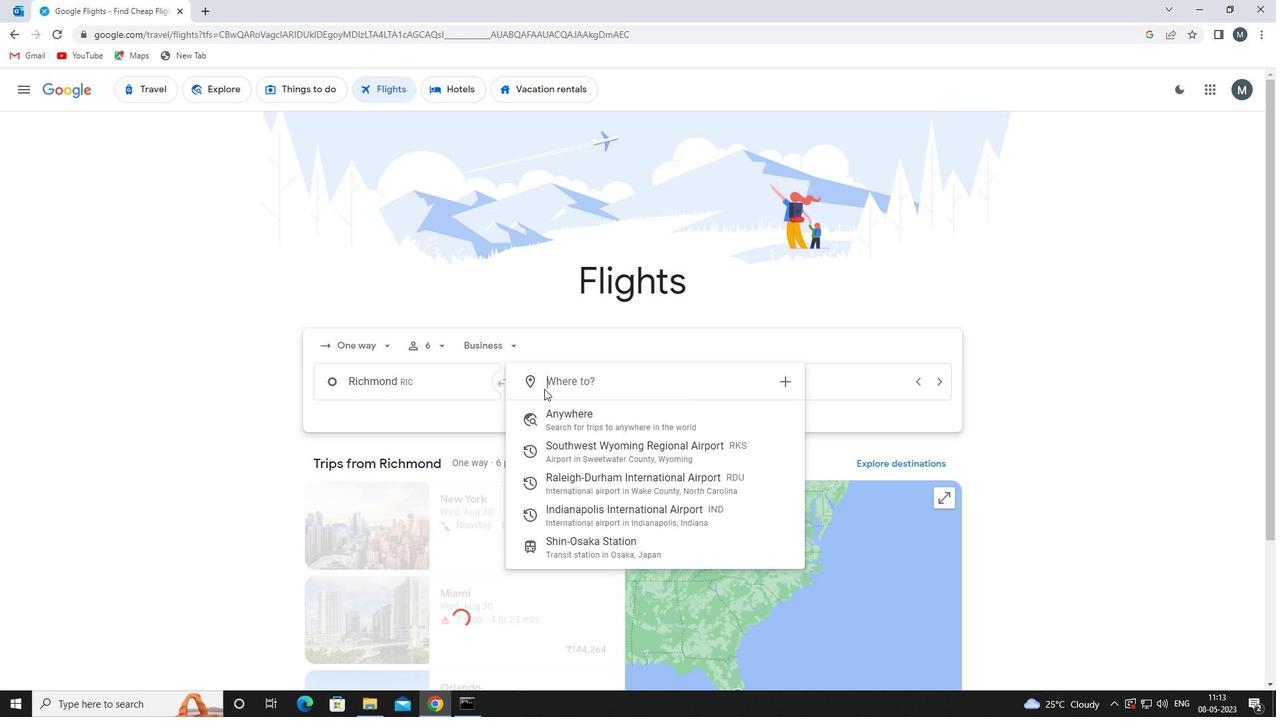 
Action: Key pressed in
Screenshot: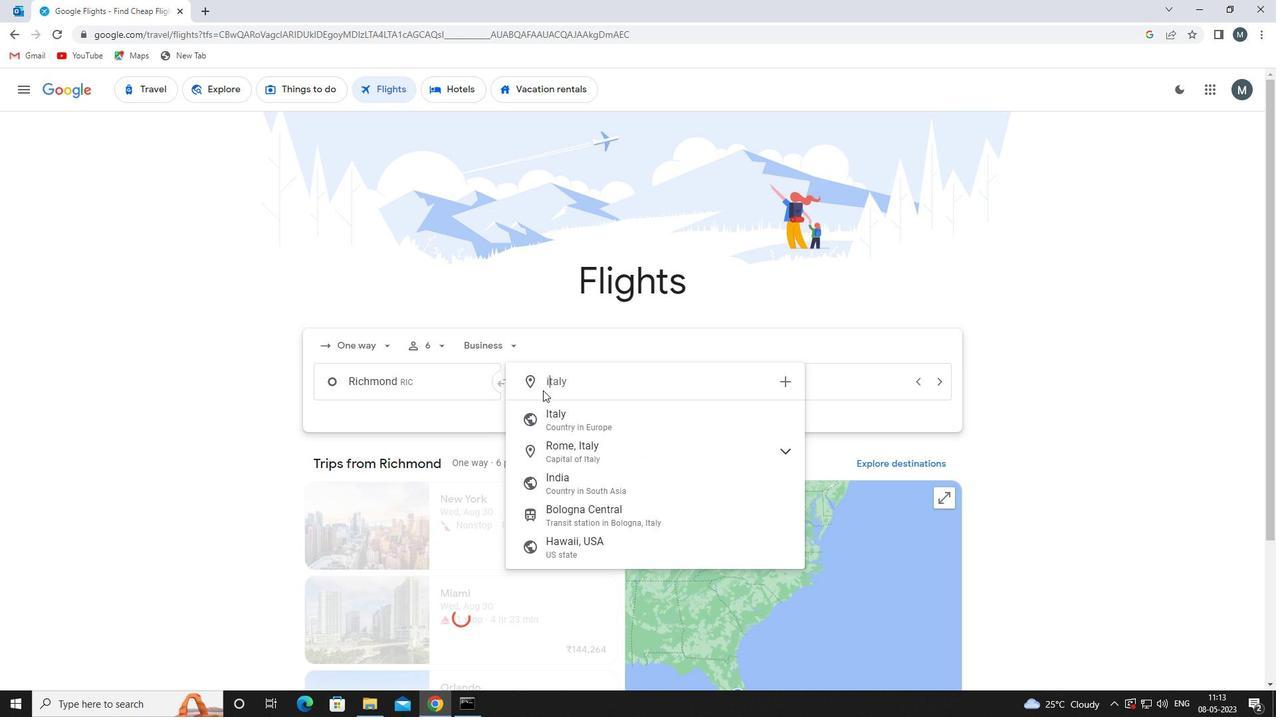 
Action: Mouse moved to (542, 390)
Screenshot: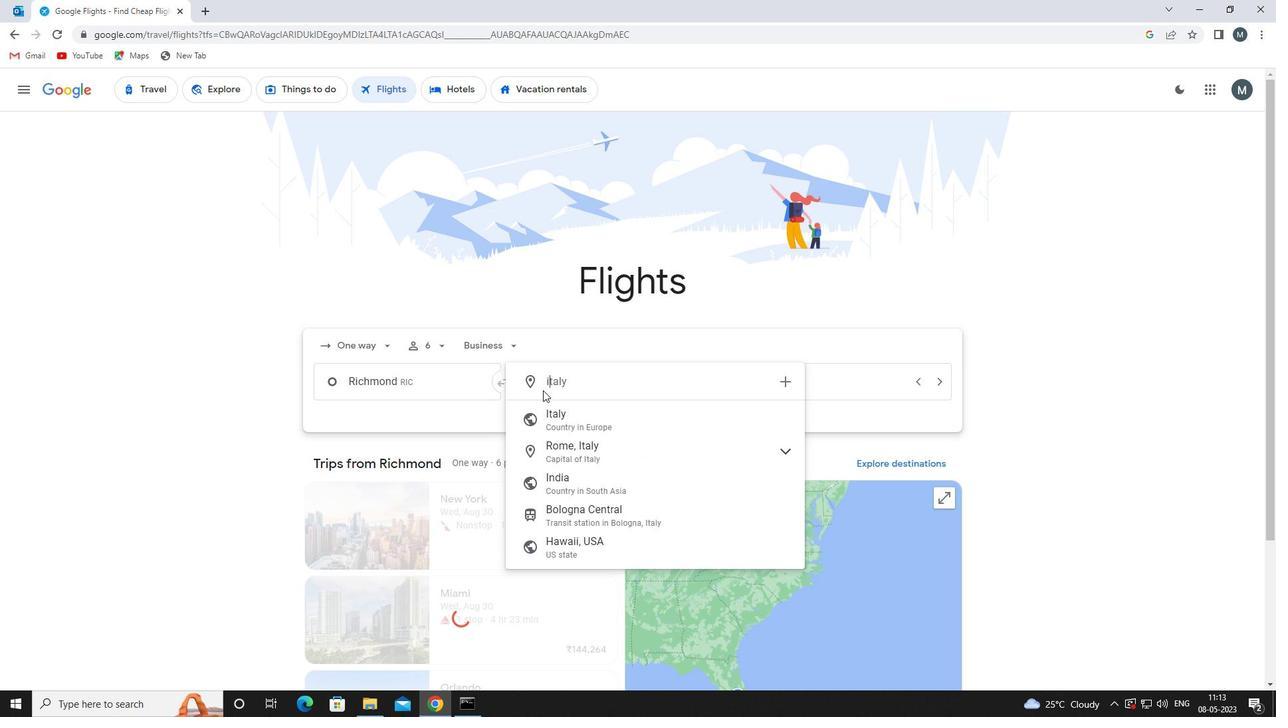 
Action: Key pressed d
Screenshot: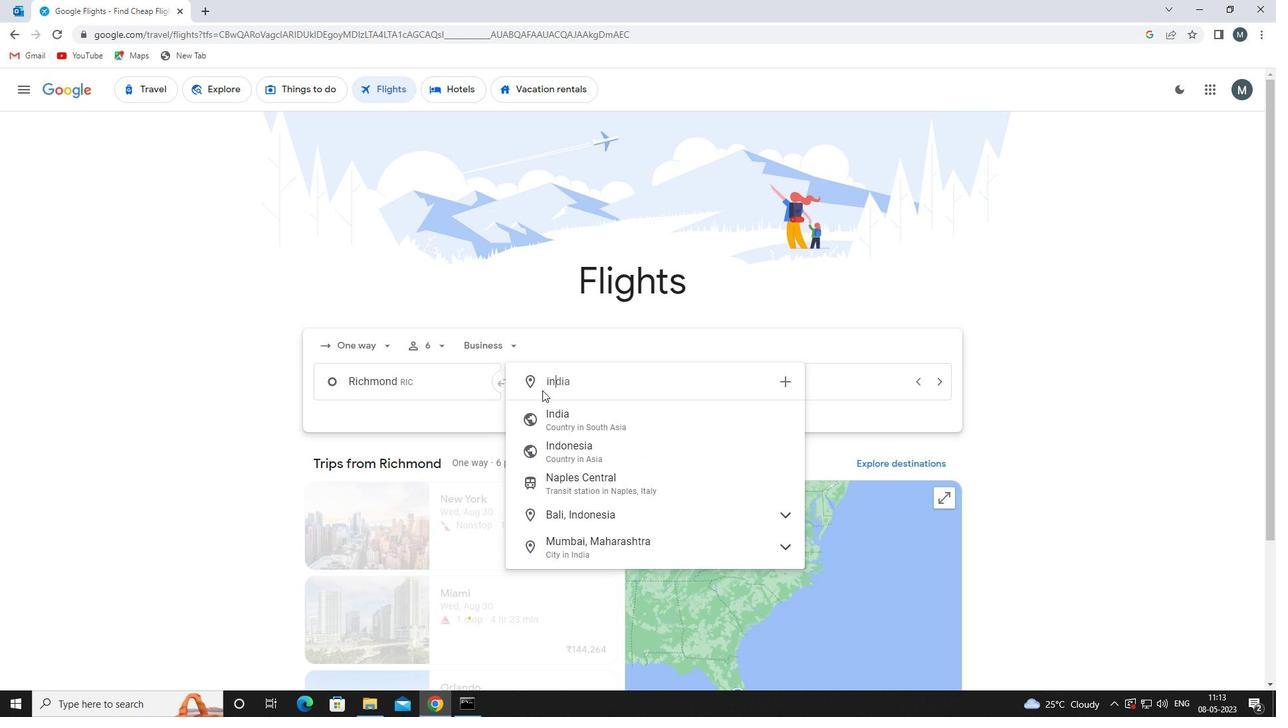 
Action: Mouse moved to (580, 421)
Screenshot: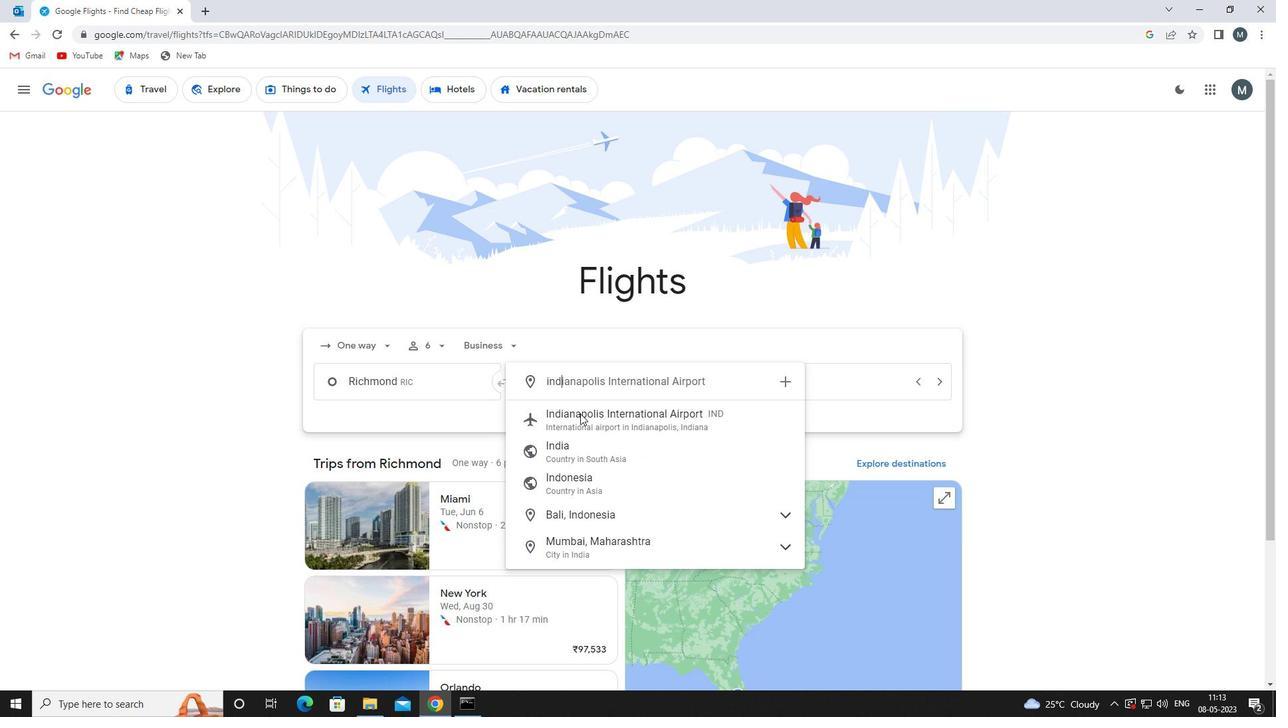 
Action: Mouse pressed left at (580, 421)
Screenshot: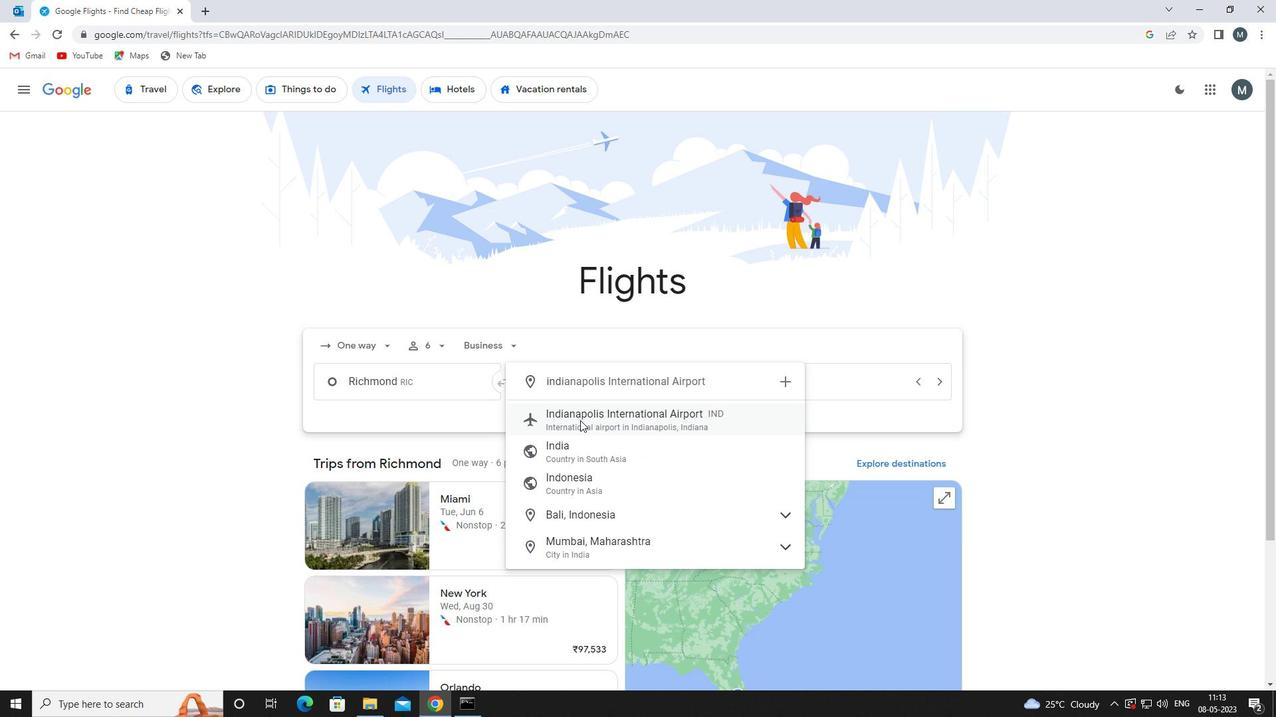 
Action: Mouse moved to (731, 379)
Screenshot: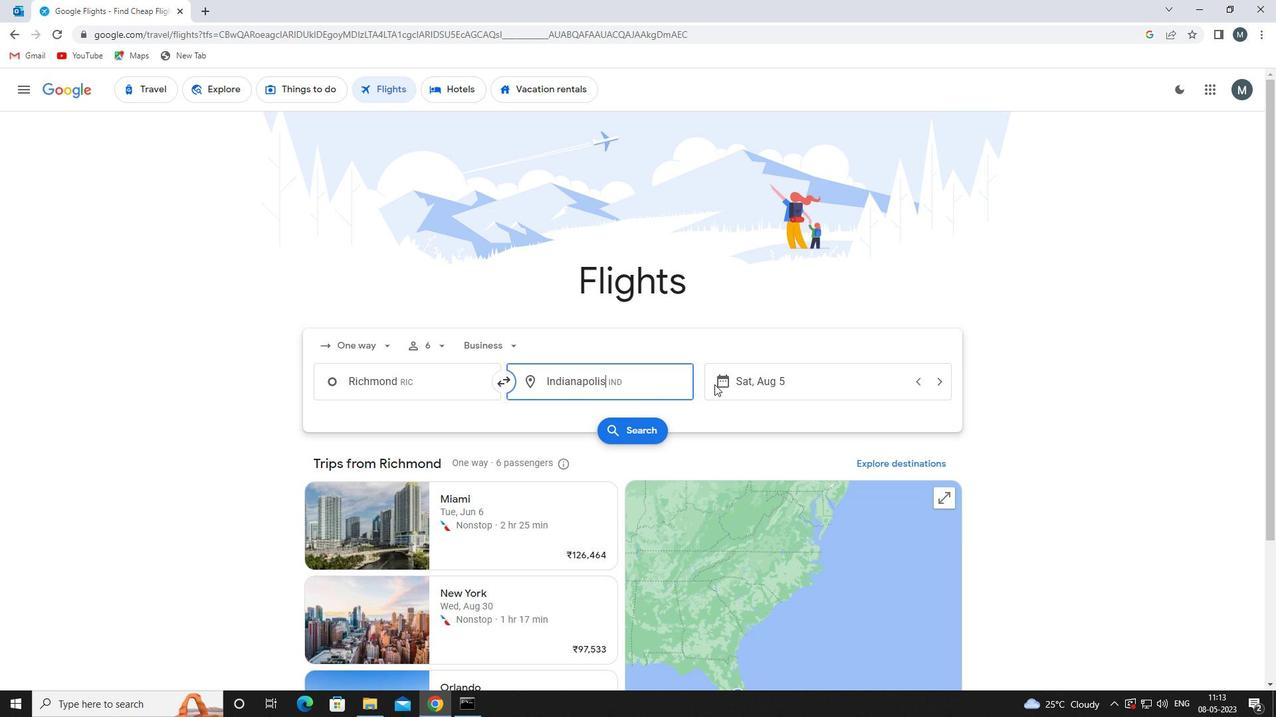 
Action: Mouse pressed left at (731, 379)
Screenshot: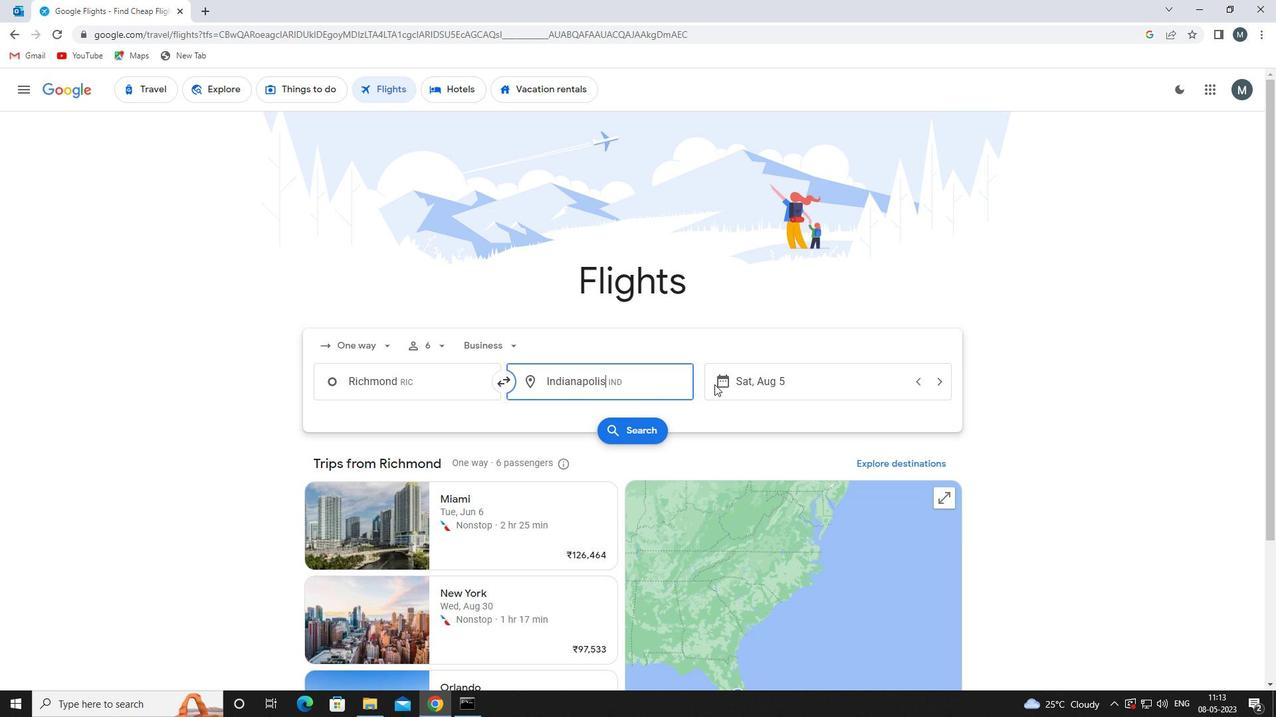 
Action: Mouse moved to (673, 452)
Screenshot: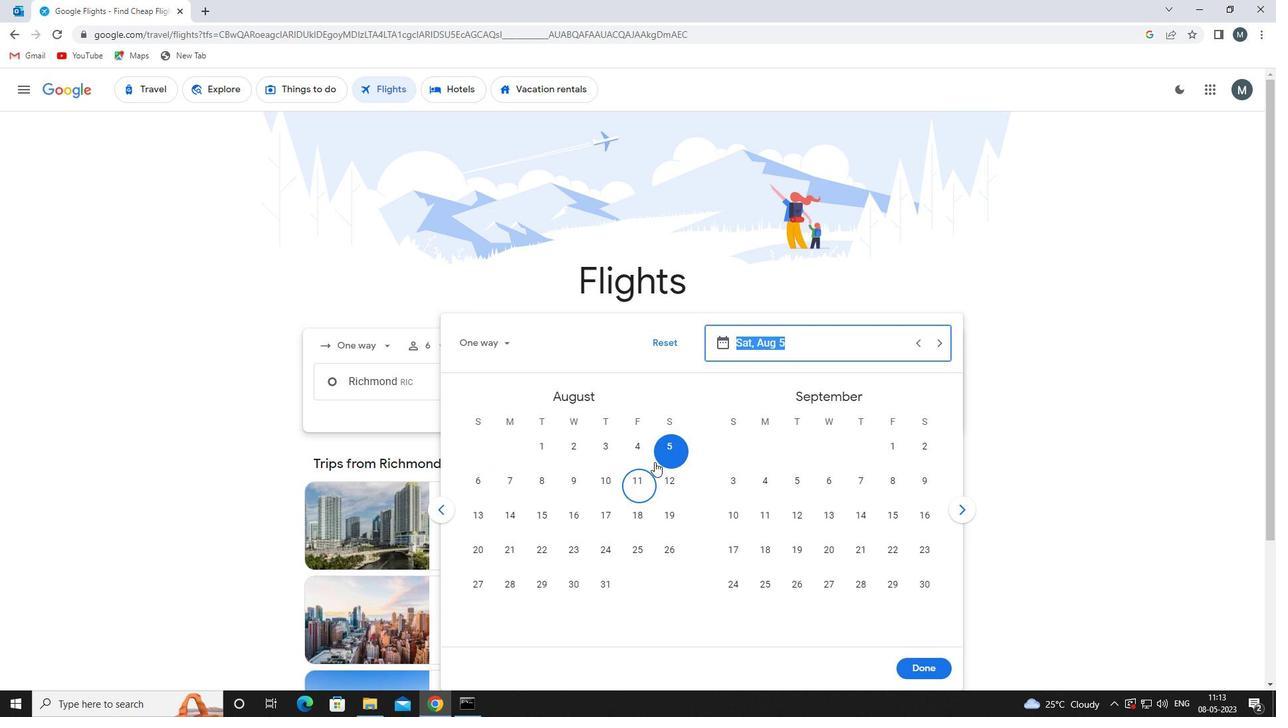 
Action: Mouse pressed left at (673, 452)
Screenshot: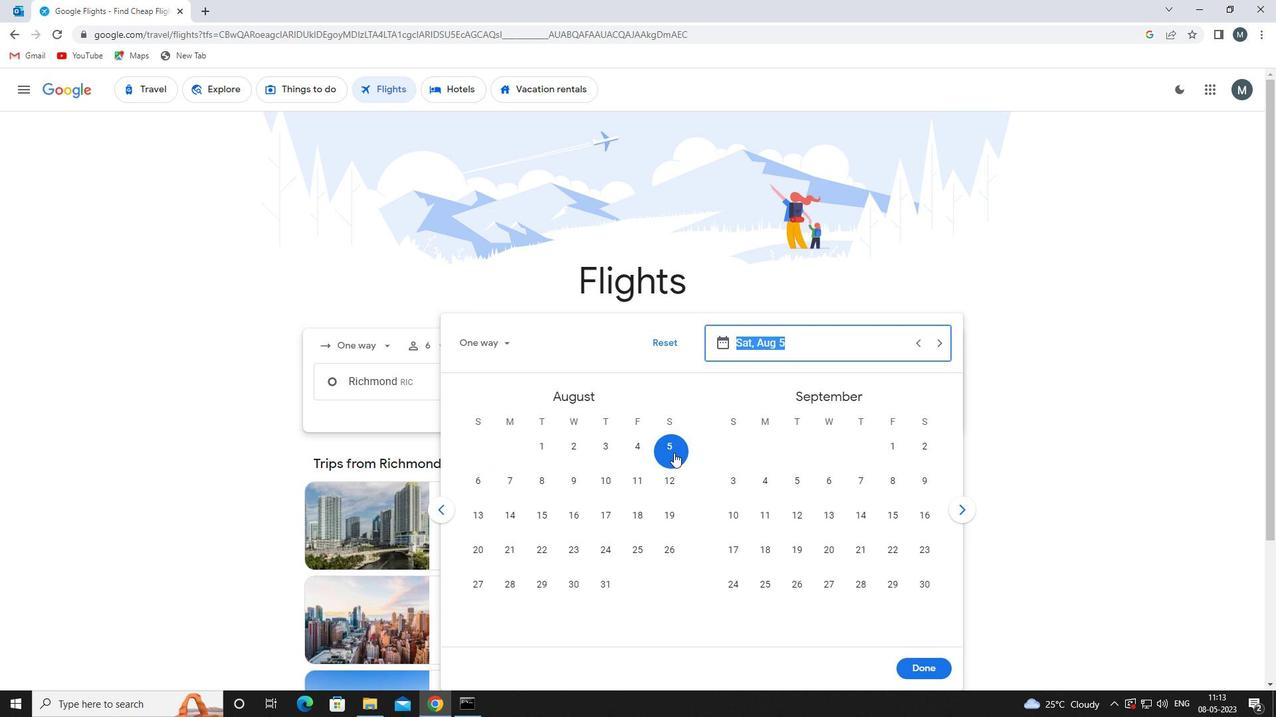 
Action: Mouse moved to (921, 670)
Screenshot: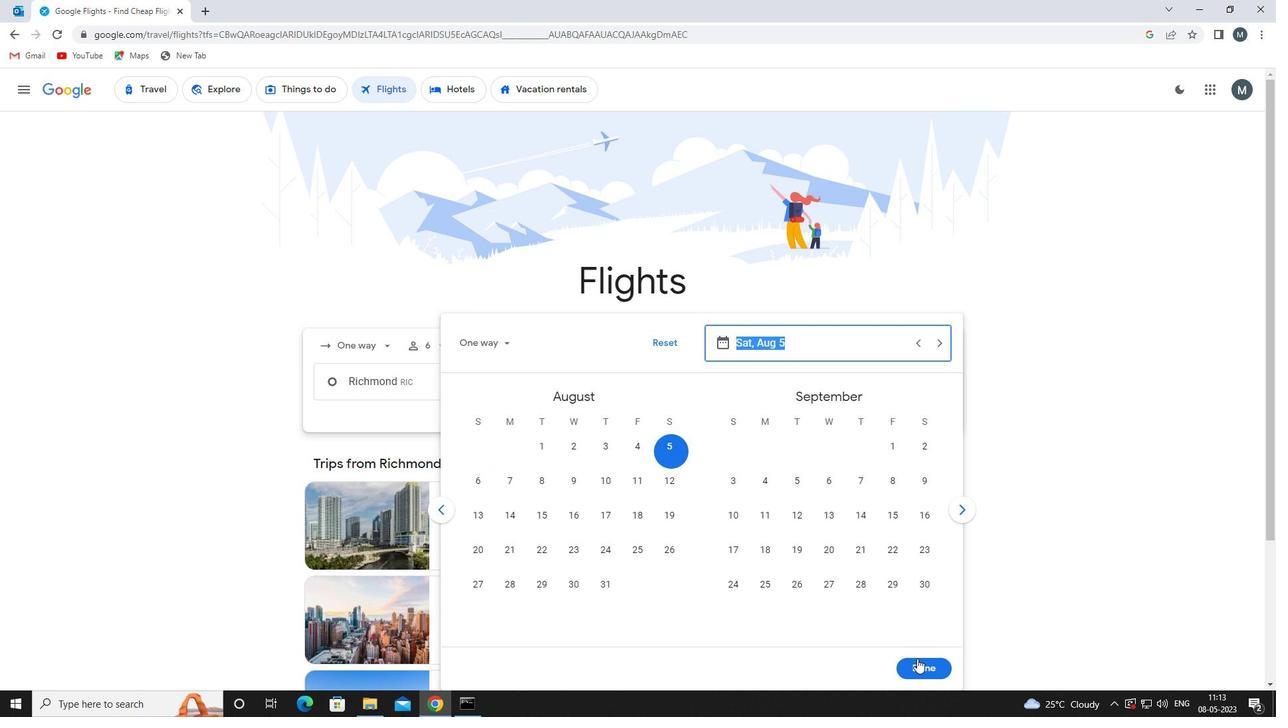 
Action: Mouse pressed left at (921, 670)
Screenshot: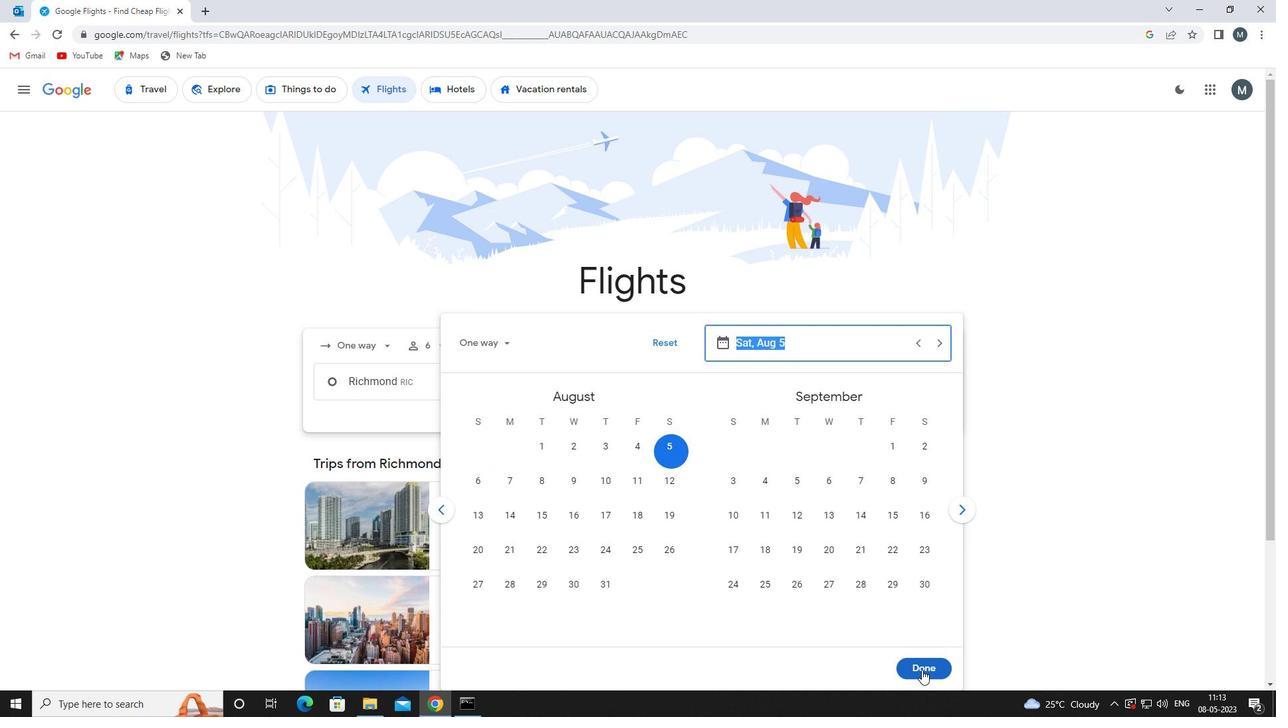 
Action: Mouse moved to (640, 445)
Screenshot: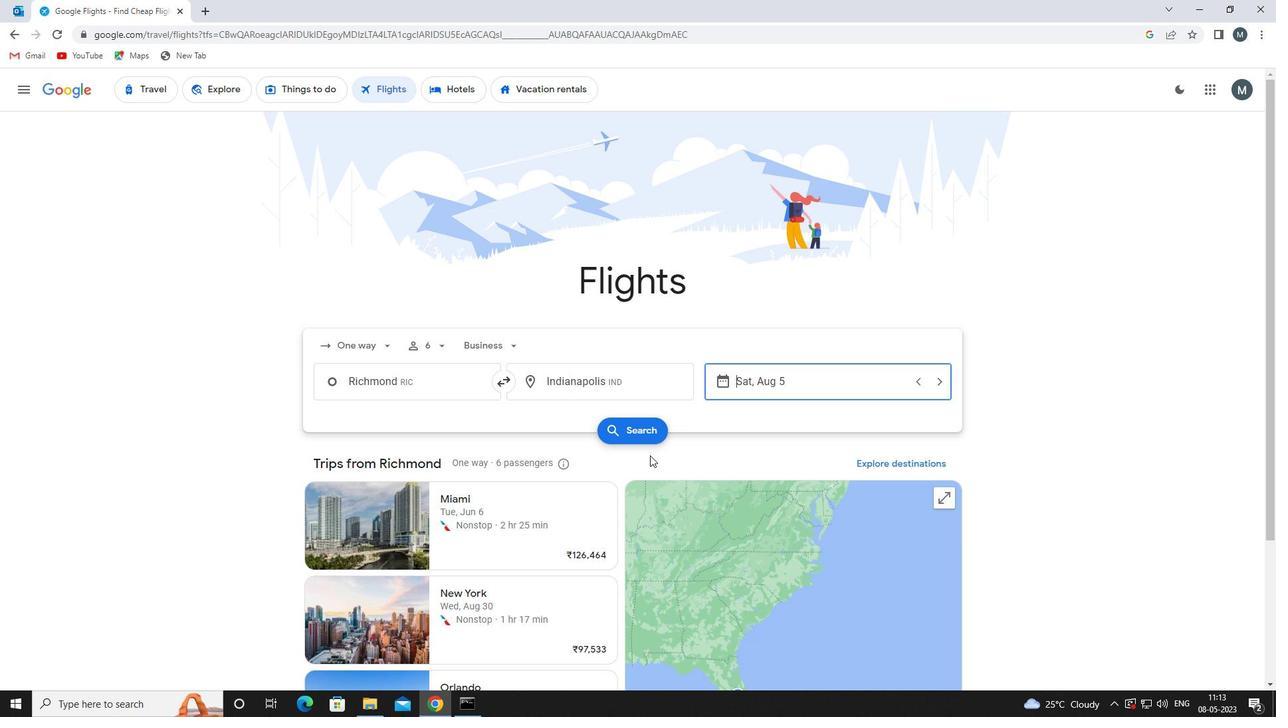 
Action: Mouse pressed left at (640, 445)
Screenshot: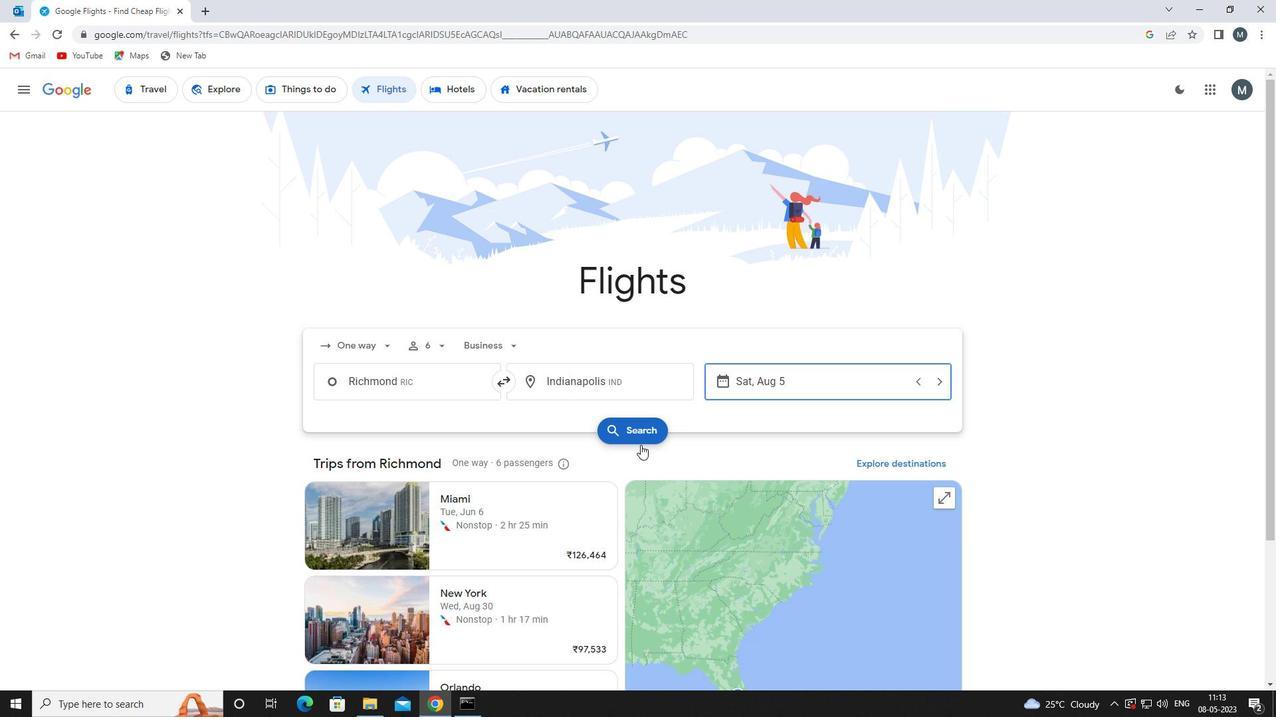 
Action: Mouse moved to (322, 206)
Screenshot: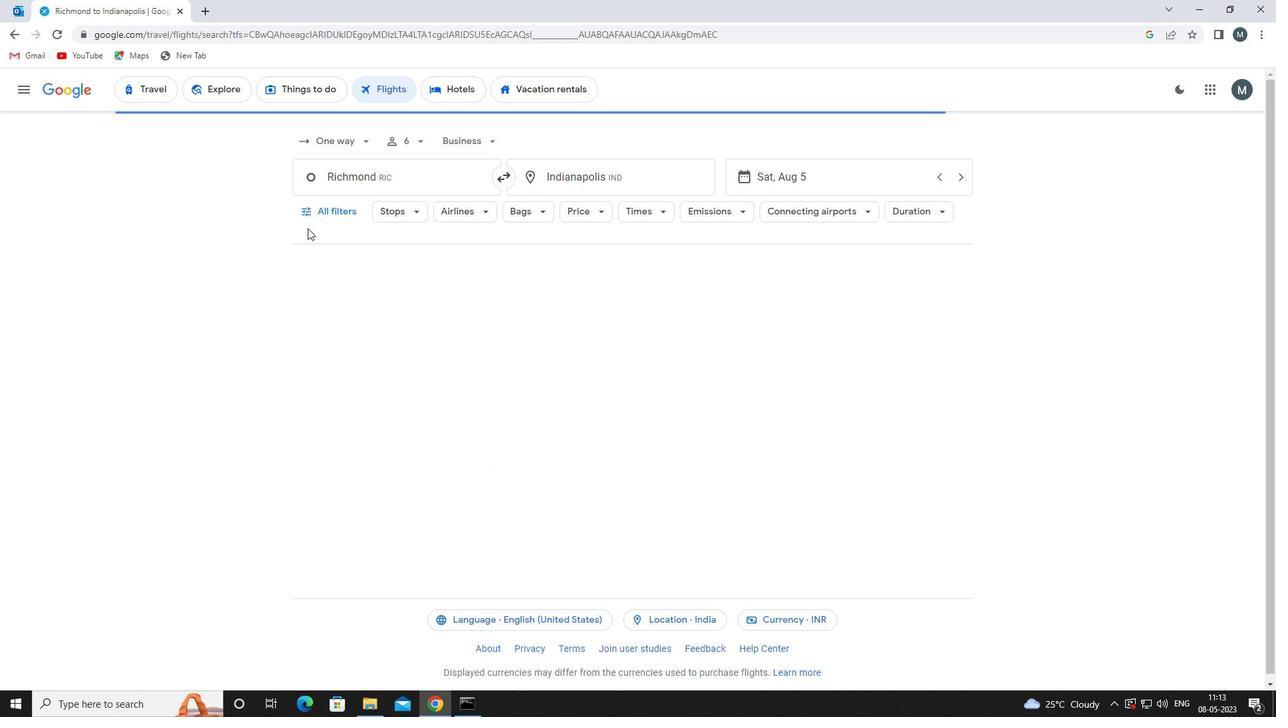 
Action: Mouse pressed left at (322, 206)
Screenshot: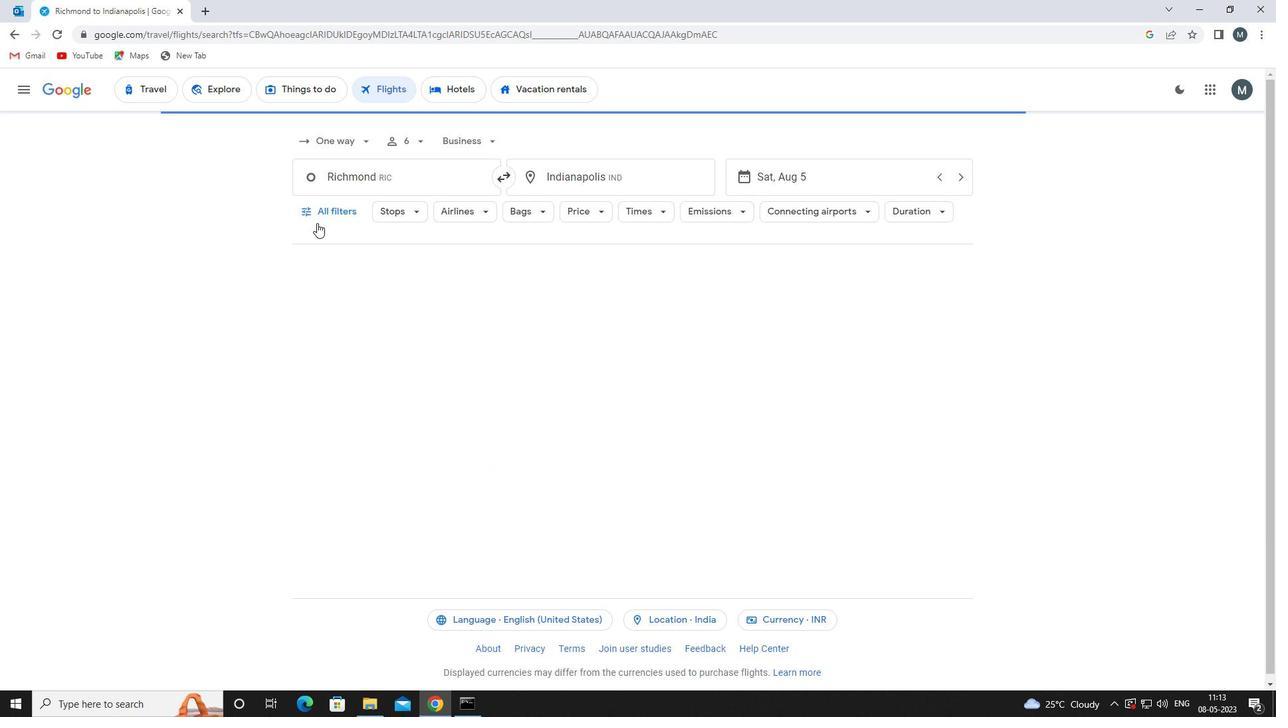 
Action: Mouse moved to (384, 386)
Screenshot: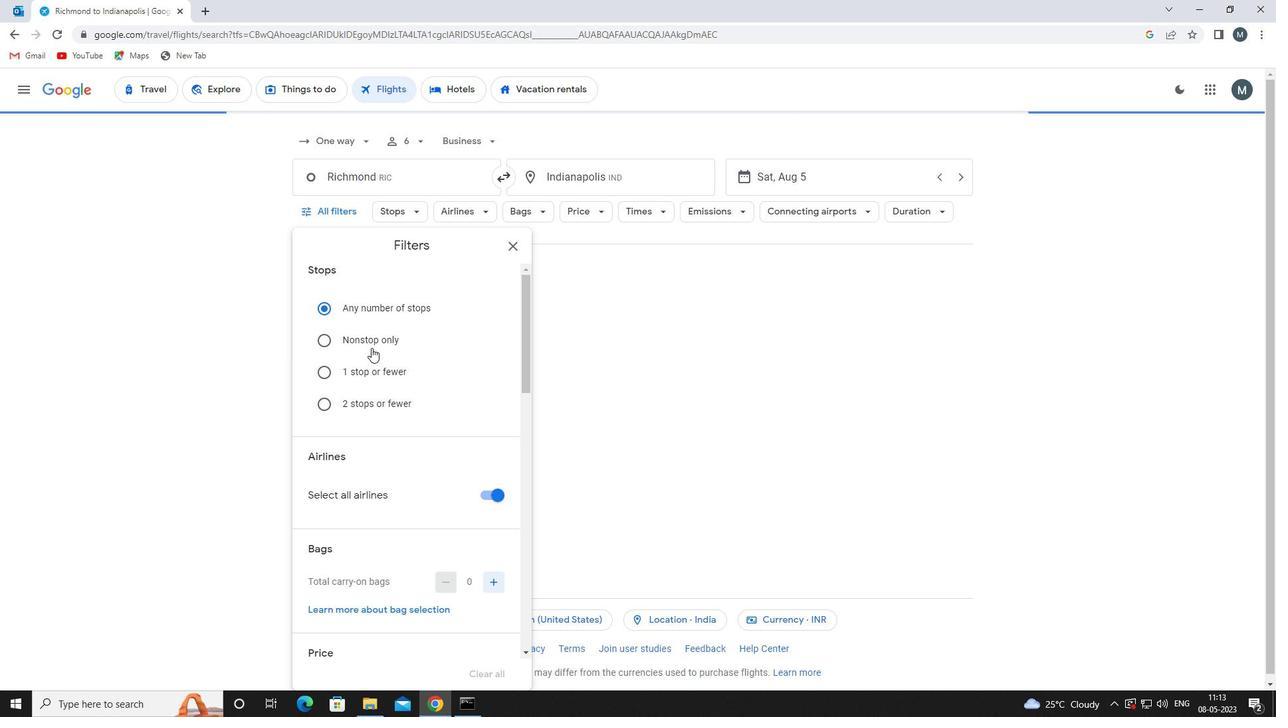 
Action: Mouse scrolled (384, 385) with delta (0, 0)
Screenshot: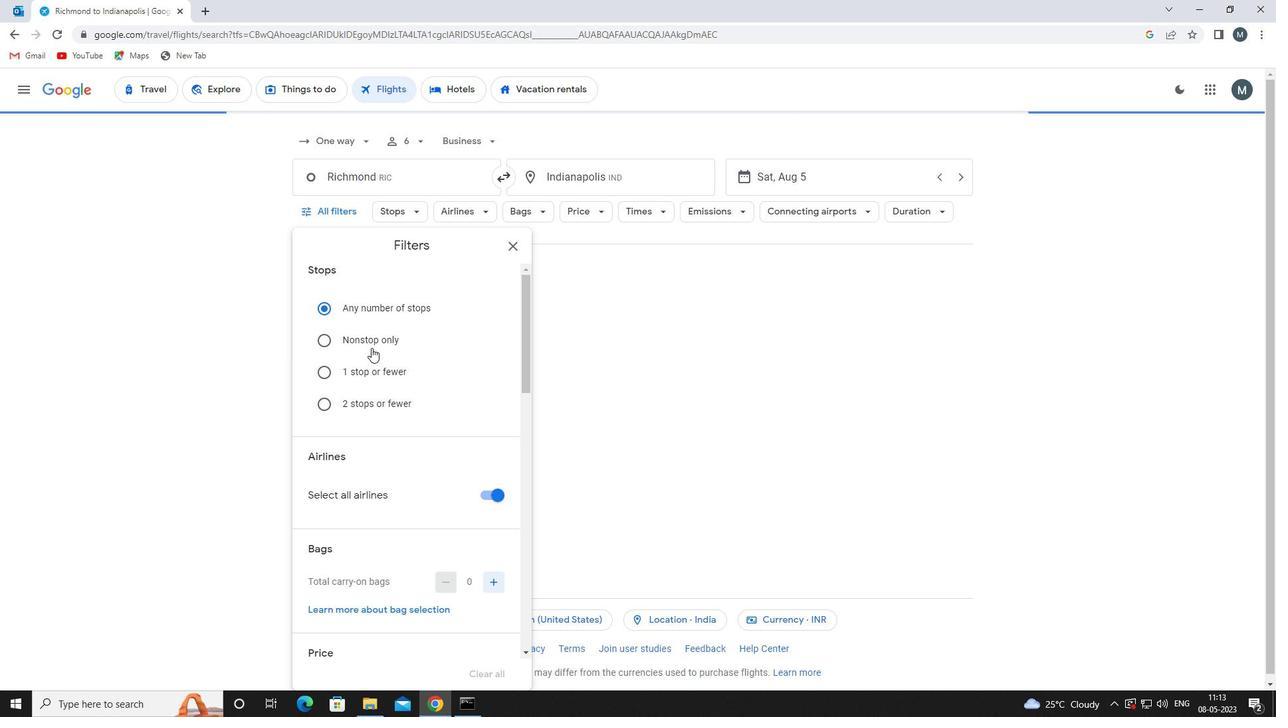 
Action: Mouse moved to (384, 387)
Screenshot: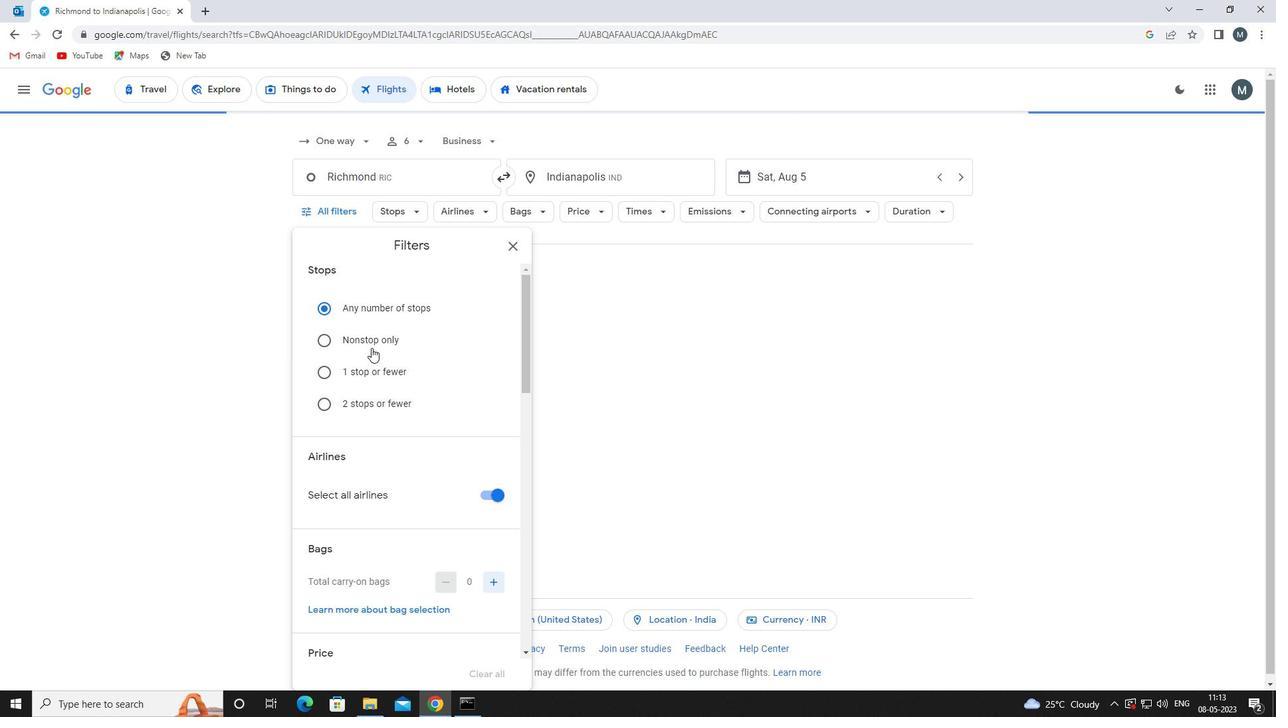 
Action: Mouse scrolled (384, 386) with delta (0, 0)
Screenshot: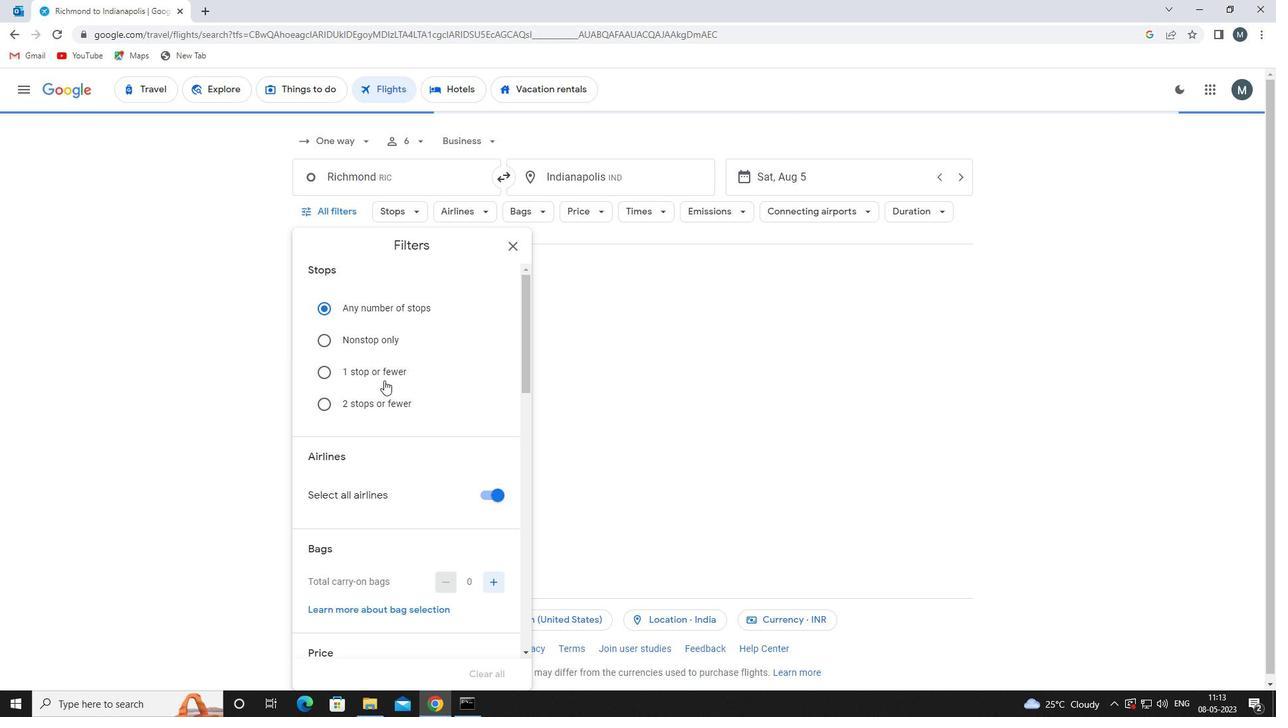 
Action: Mouse moved to (485, 359)
Screenshot: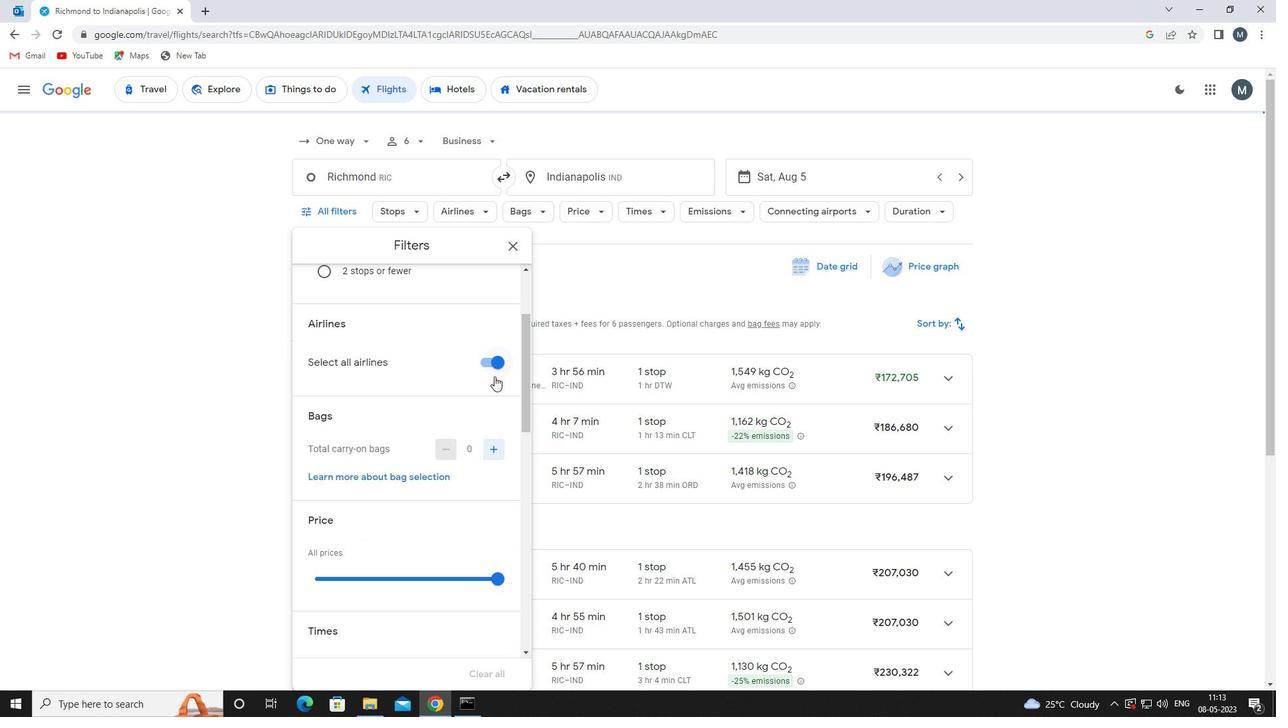 
Action: Mouse pressed left at (485, 359)
Screenshot: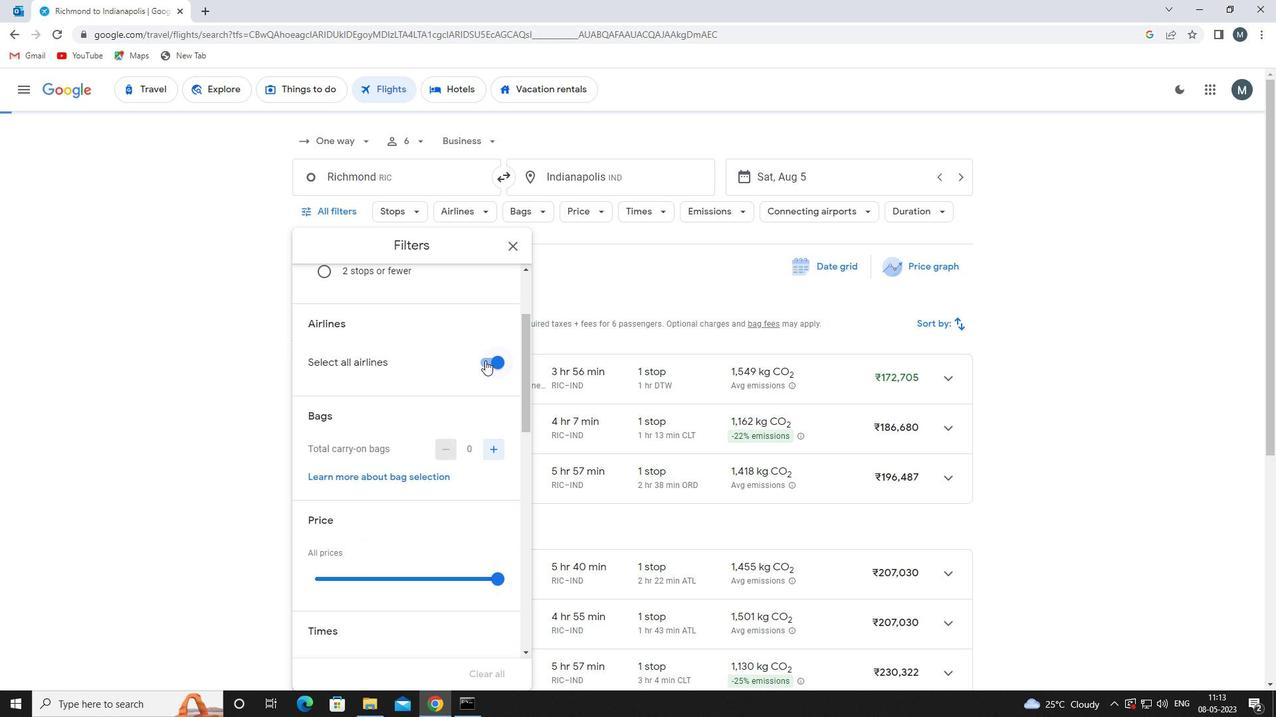 
Action: Mouse moved to (433, 398)
Screenshot: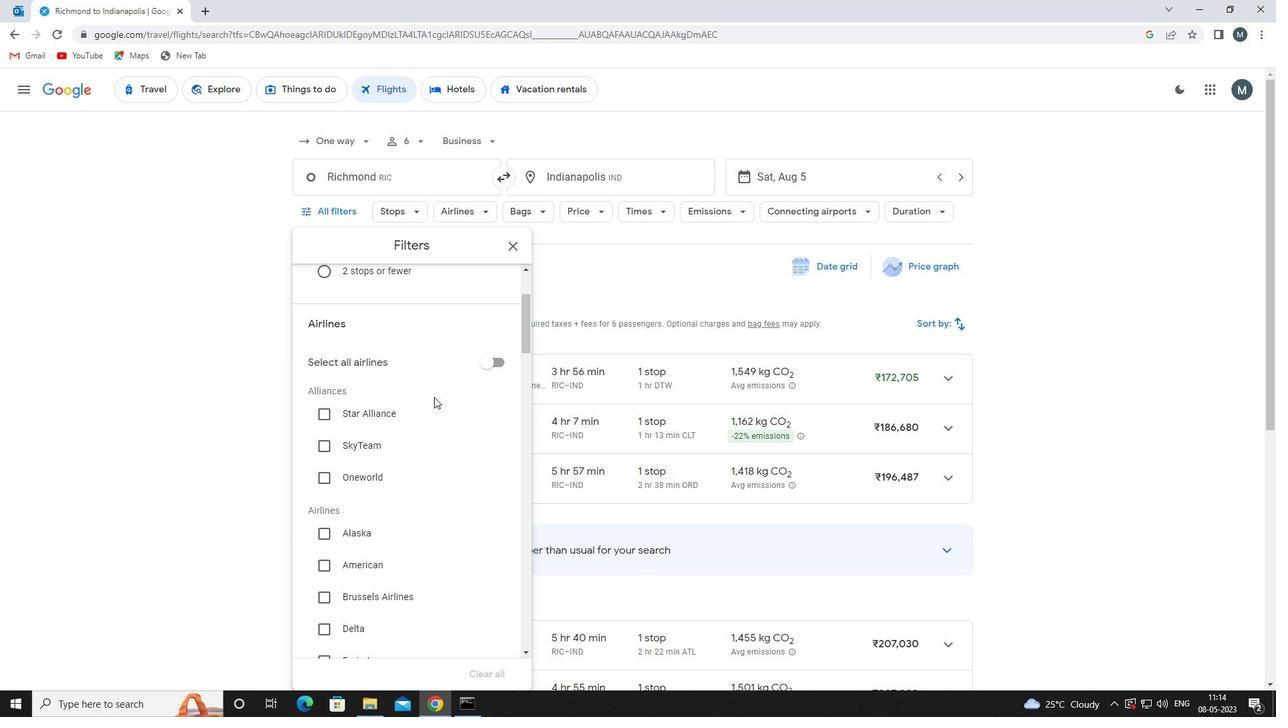 
Action: Mouse scrolled (433, 398) with delta (0, 0)
Screenshot: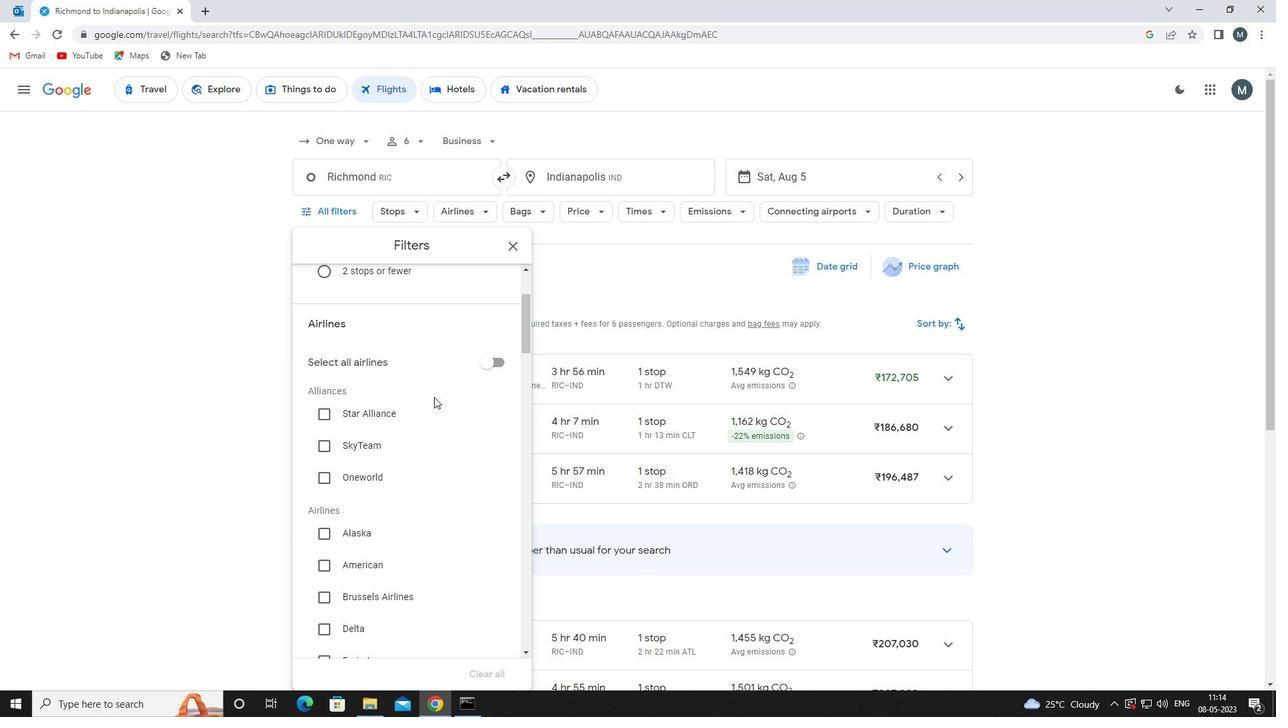 
Action: Mouse moved to (433, 399)
Screenshot: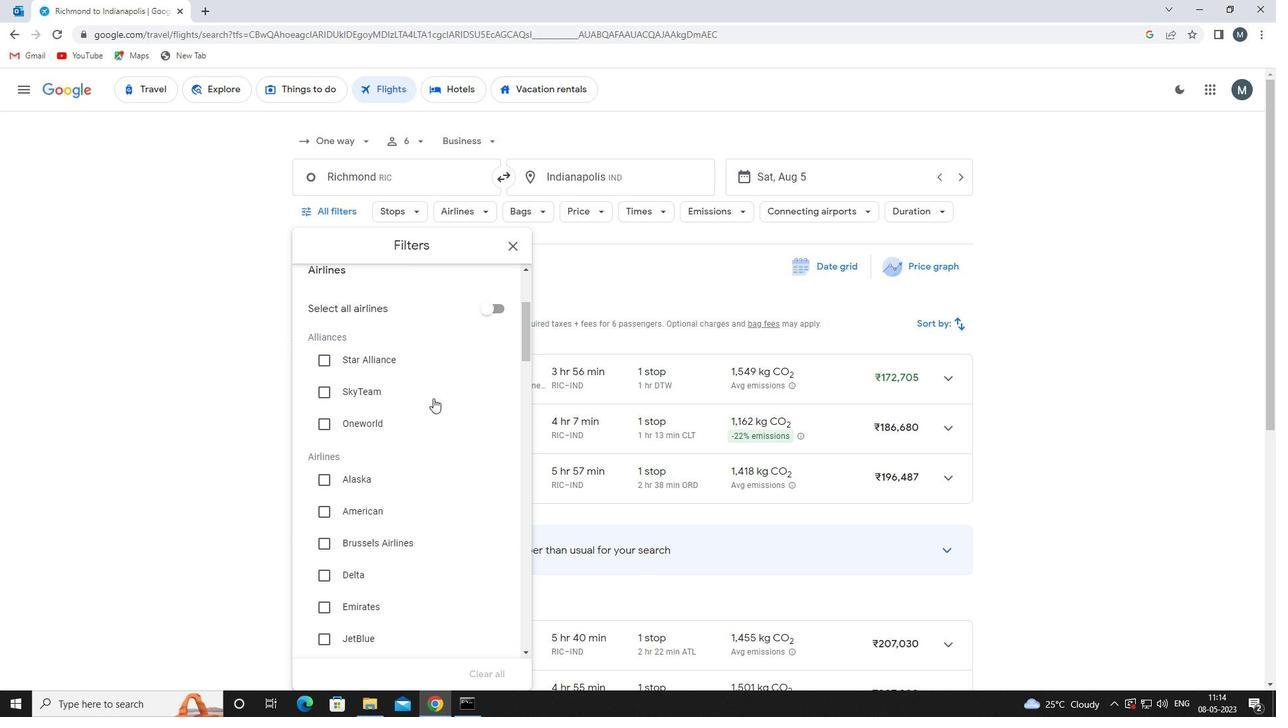 
Action: Mouse scrolled (433, 398) with delta (0, 0)
Screenshot: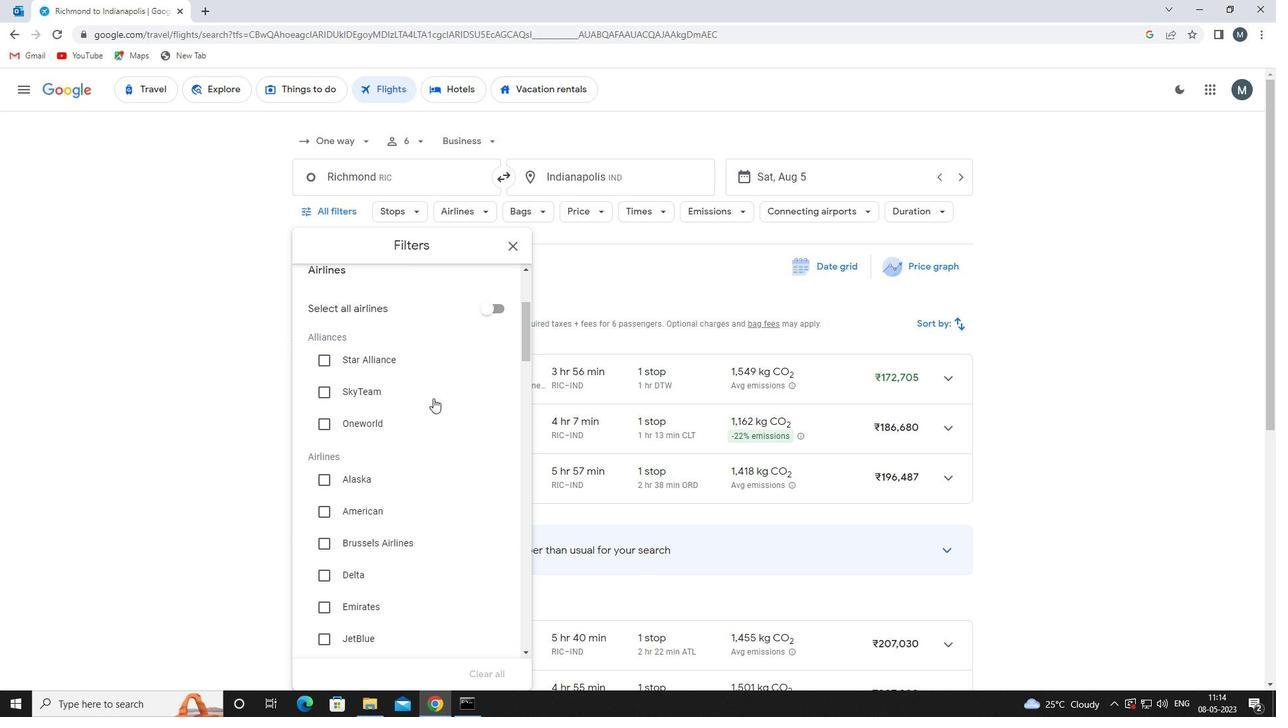
Action: Mouse moved to (433, 402)
Screenshot: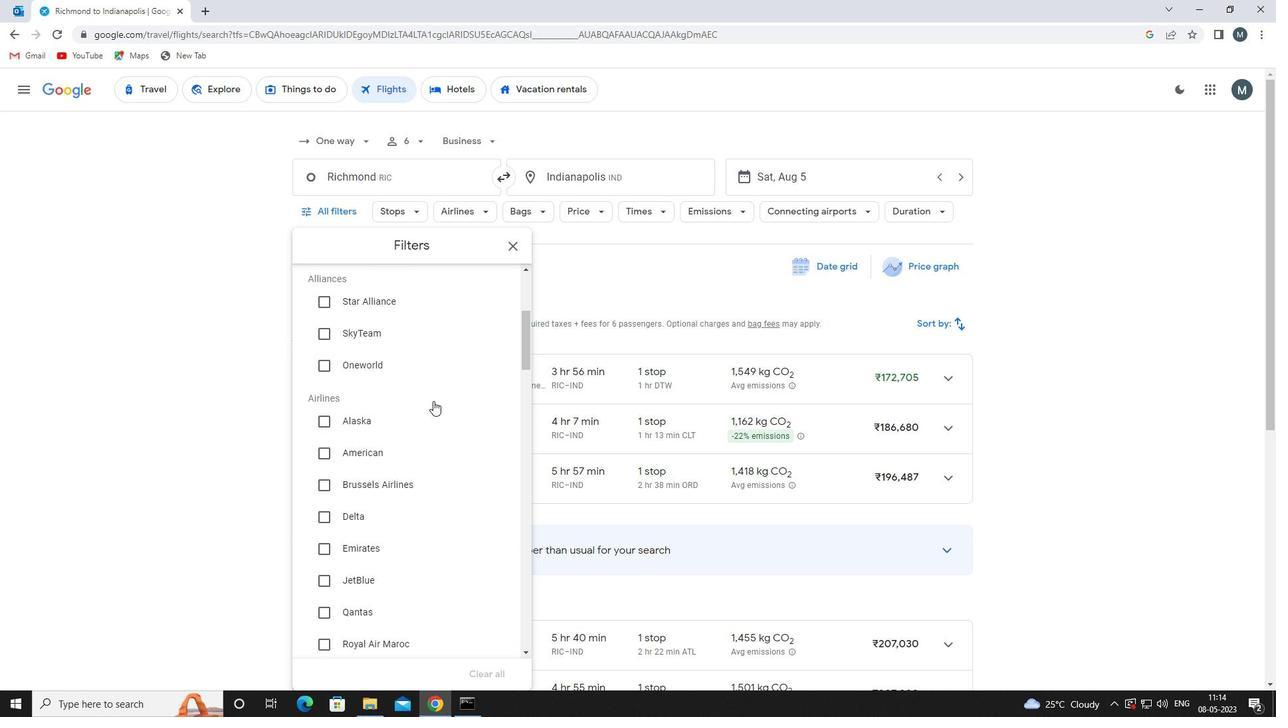 
Action: Mouse scrolled (433, 401) with delta (0, 0)
Screenshot: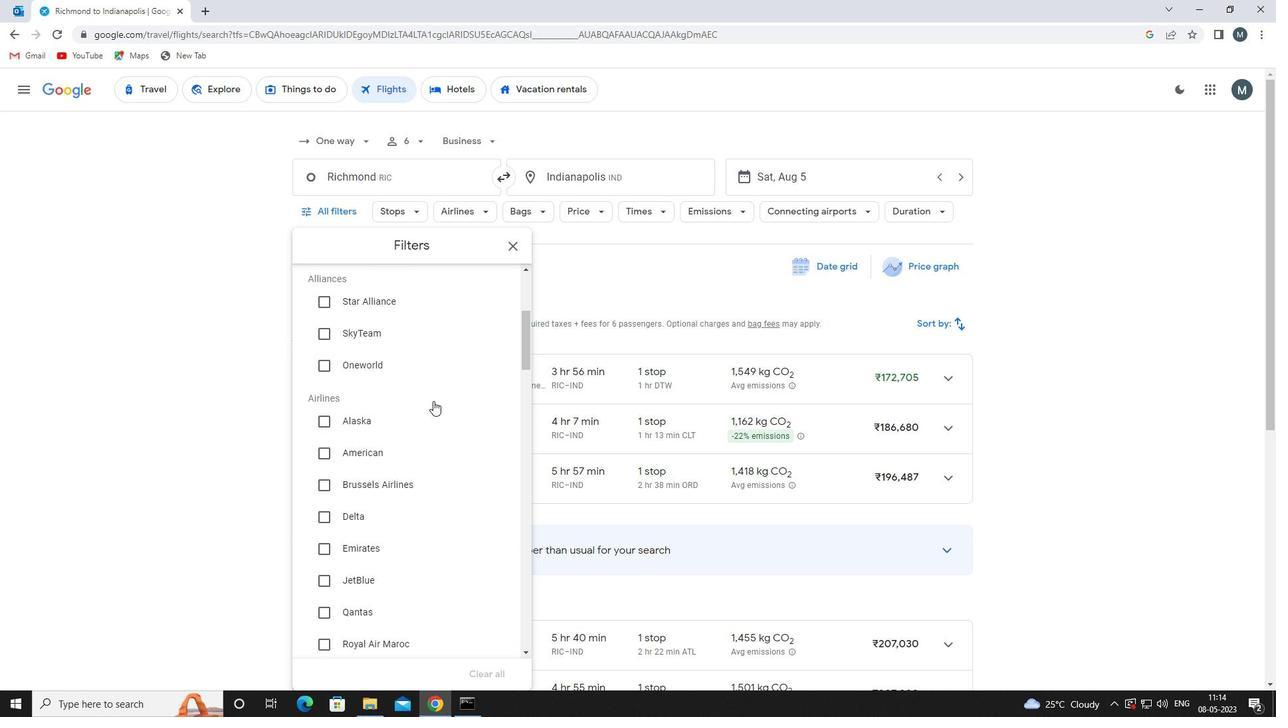 
Action: Mouse moved to (433, 403)
Screenshot: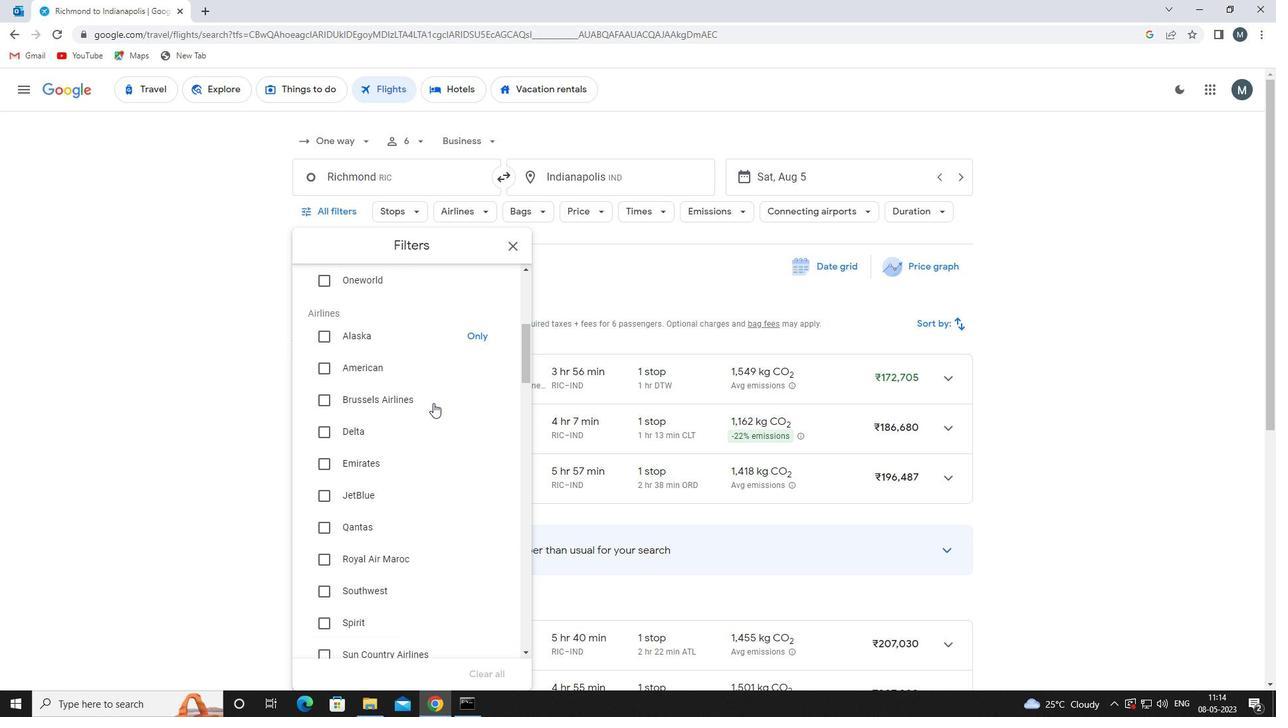 
Action: Mouse scrolled (433, 402) with delta (0, 0)
Screenshot: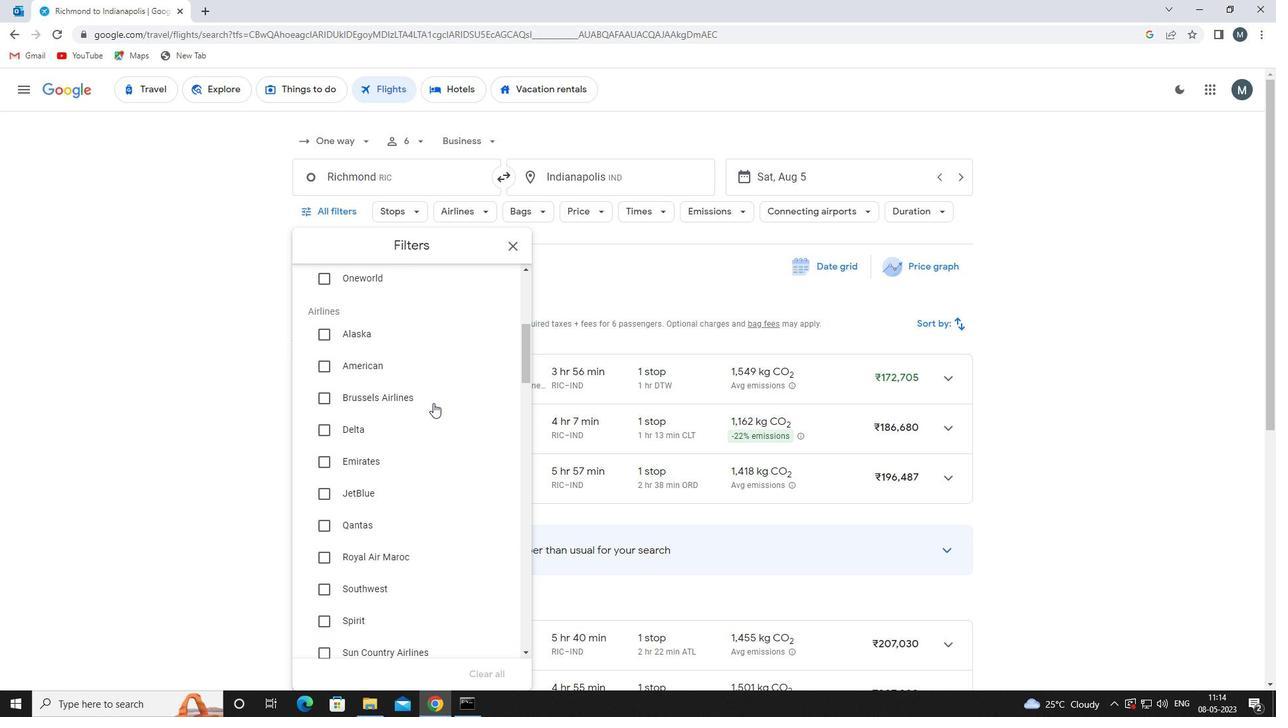 
Action: Mouse moved to (408, 425)
Screenshot: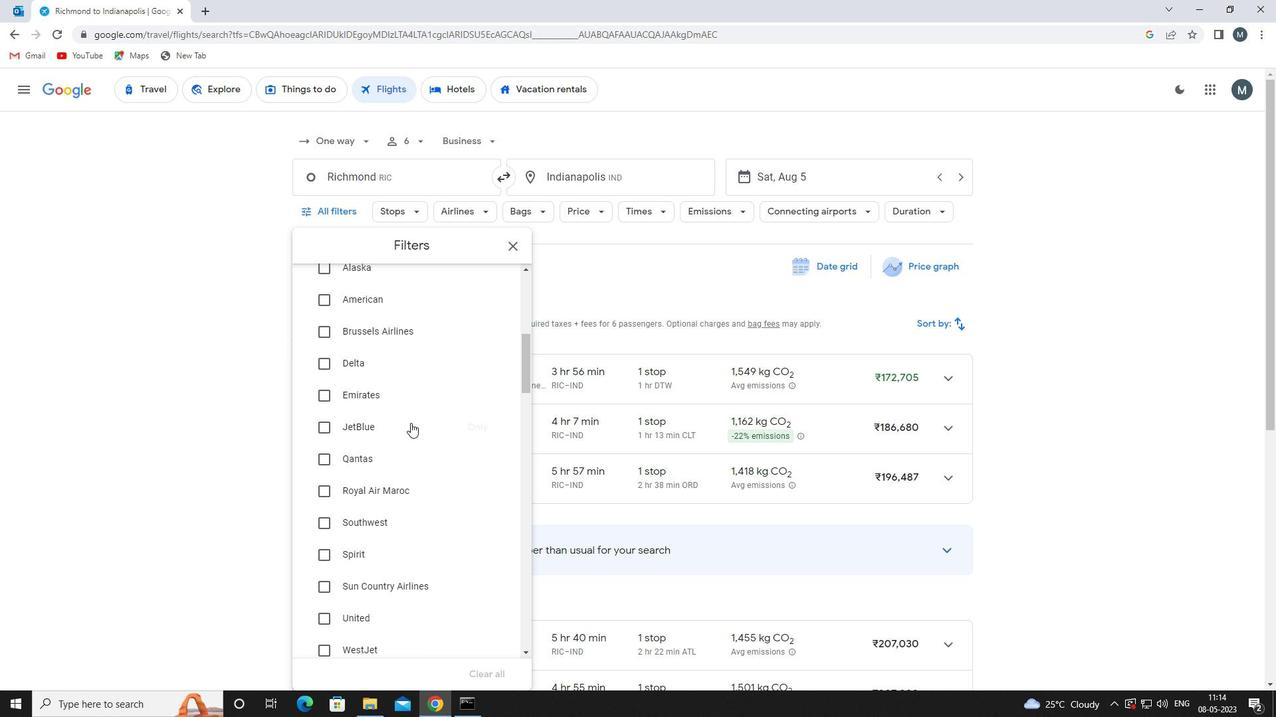
Action: Mouse scrolled (408, 424) with delta (0, 0)
Screenshot: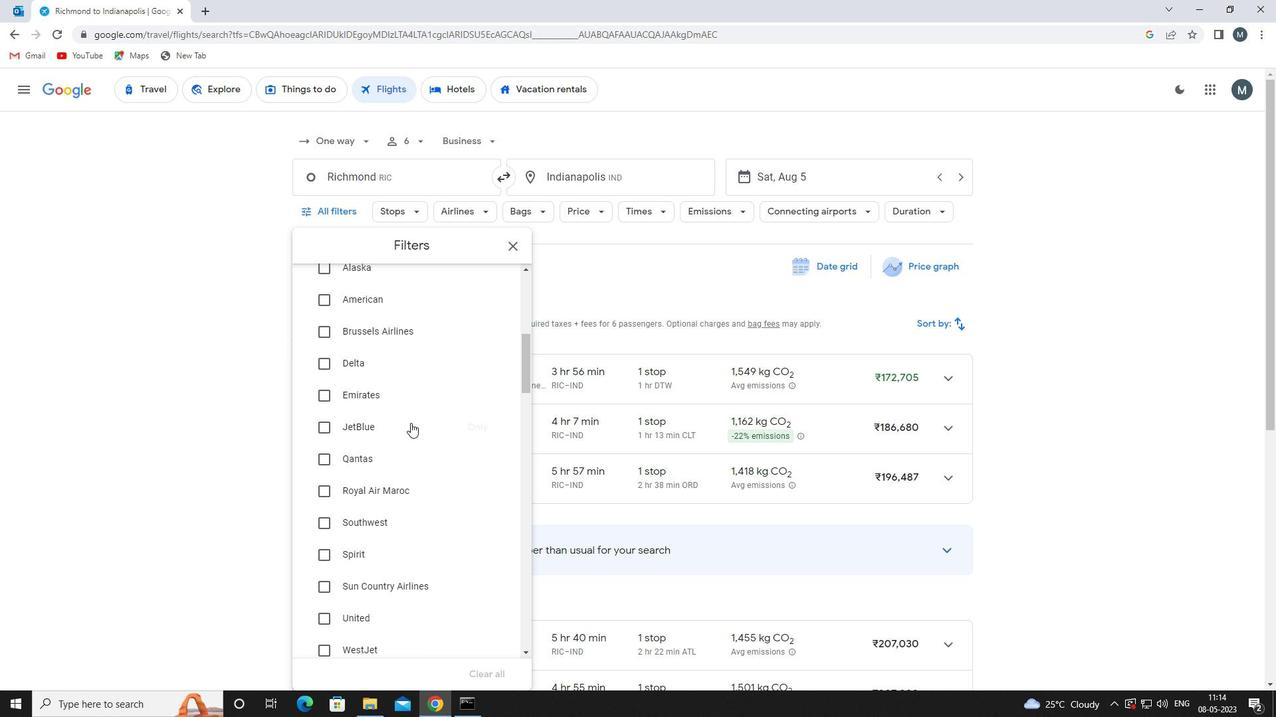 
Action: Mouse moved to (408, 428)
Screenshot: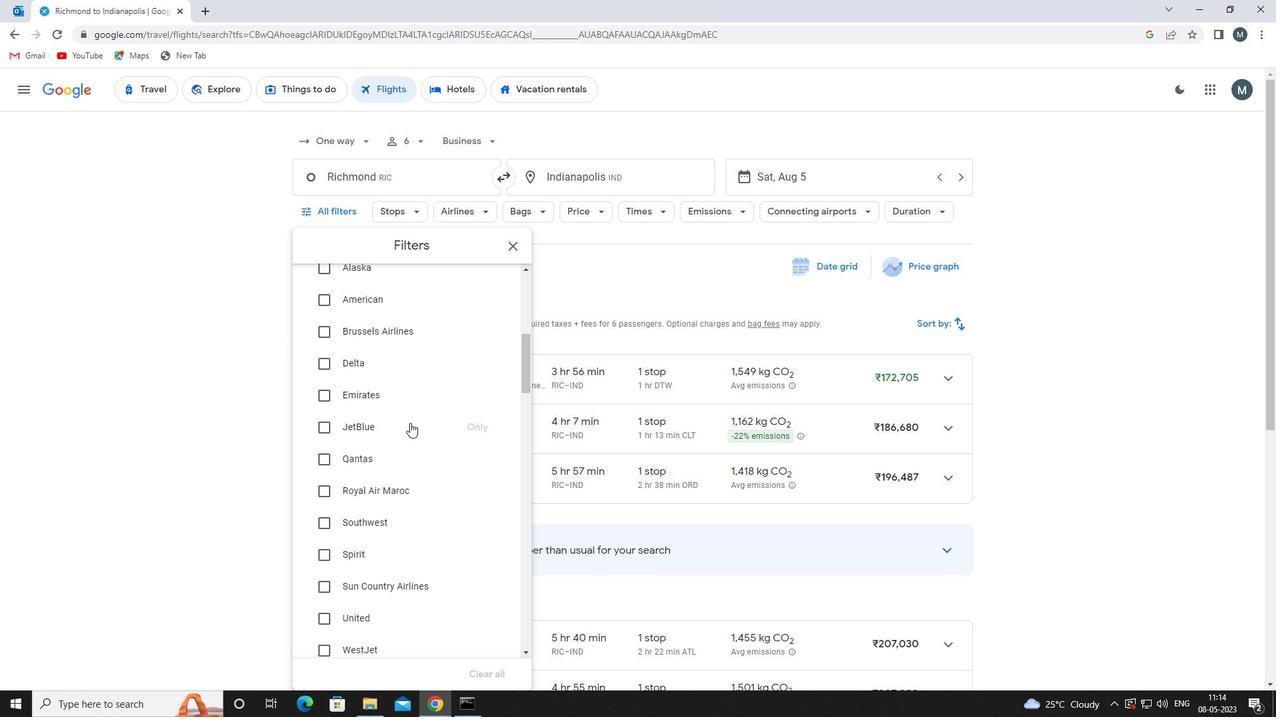 
Action: Mouse scrolled (408, 427) with delta (0, 0)
Screenshot: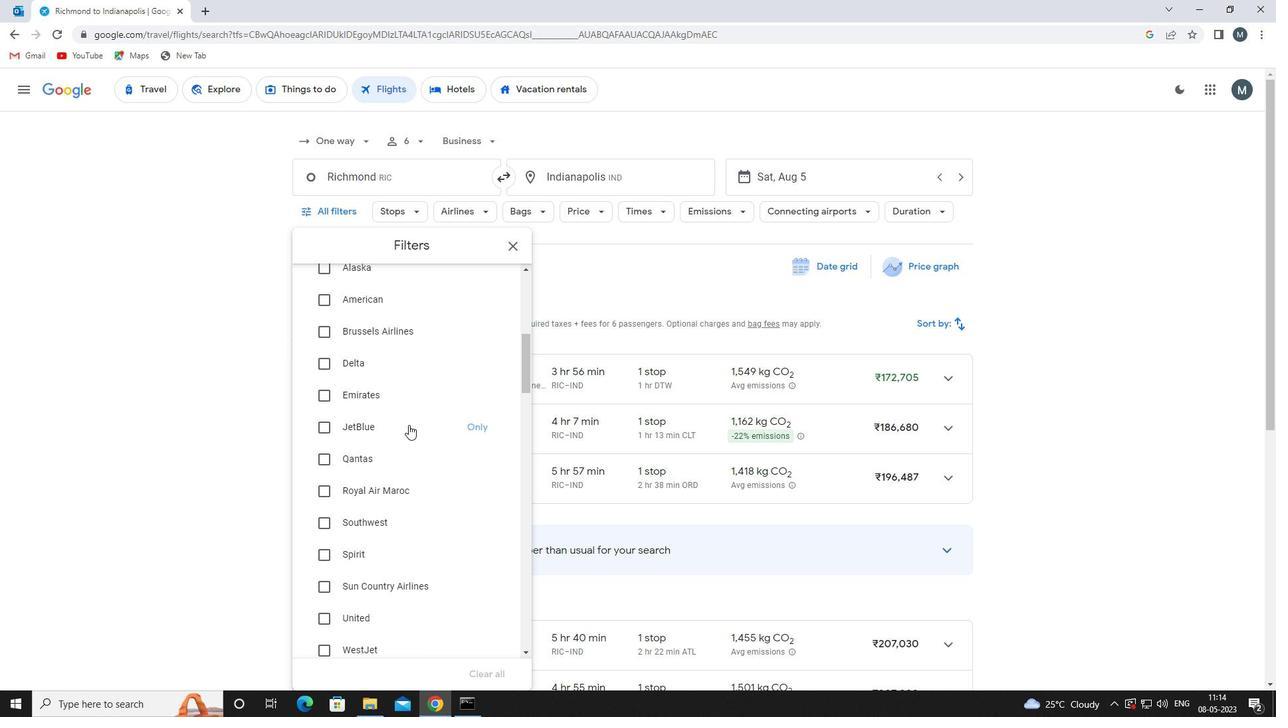 
Action: Mouse moved to (394, 485)
Screenshot: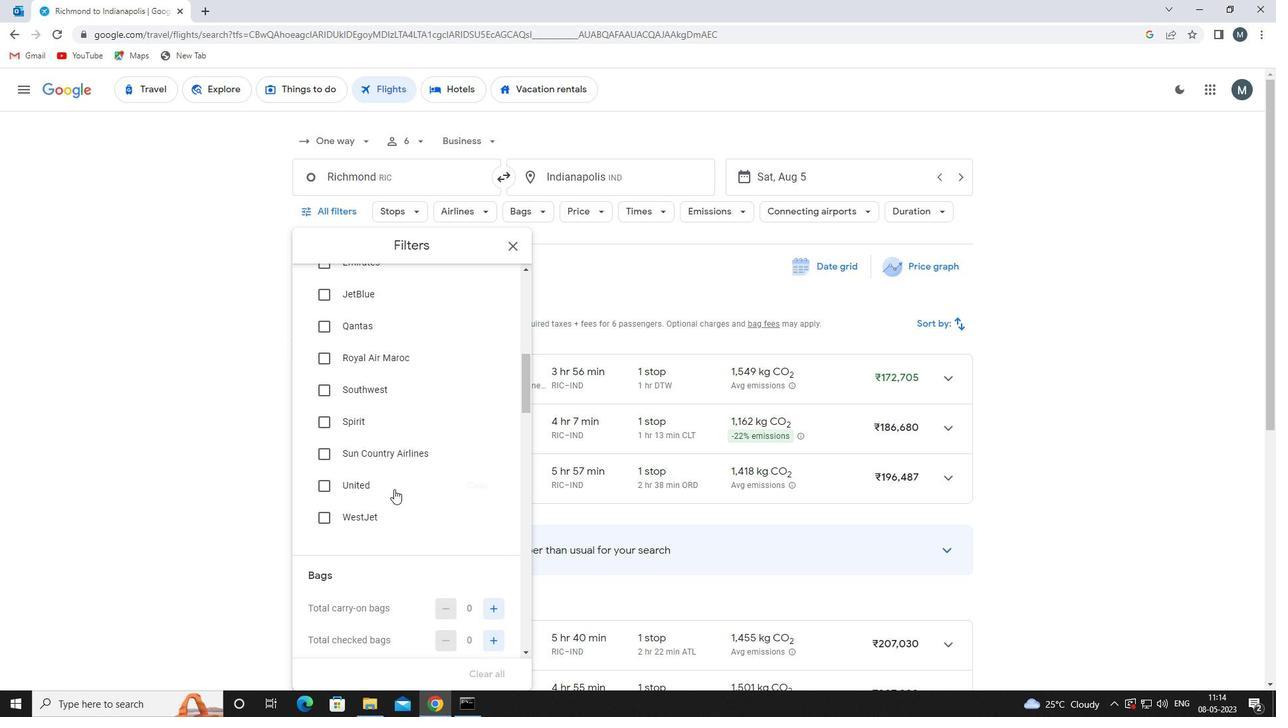 
Action: Mouse pressed left at (394, 485)
Screenshot: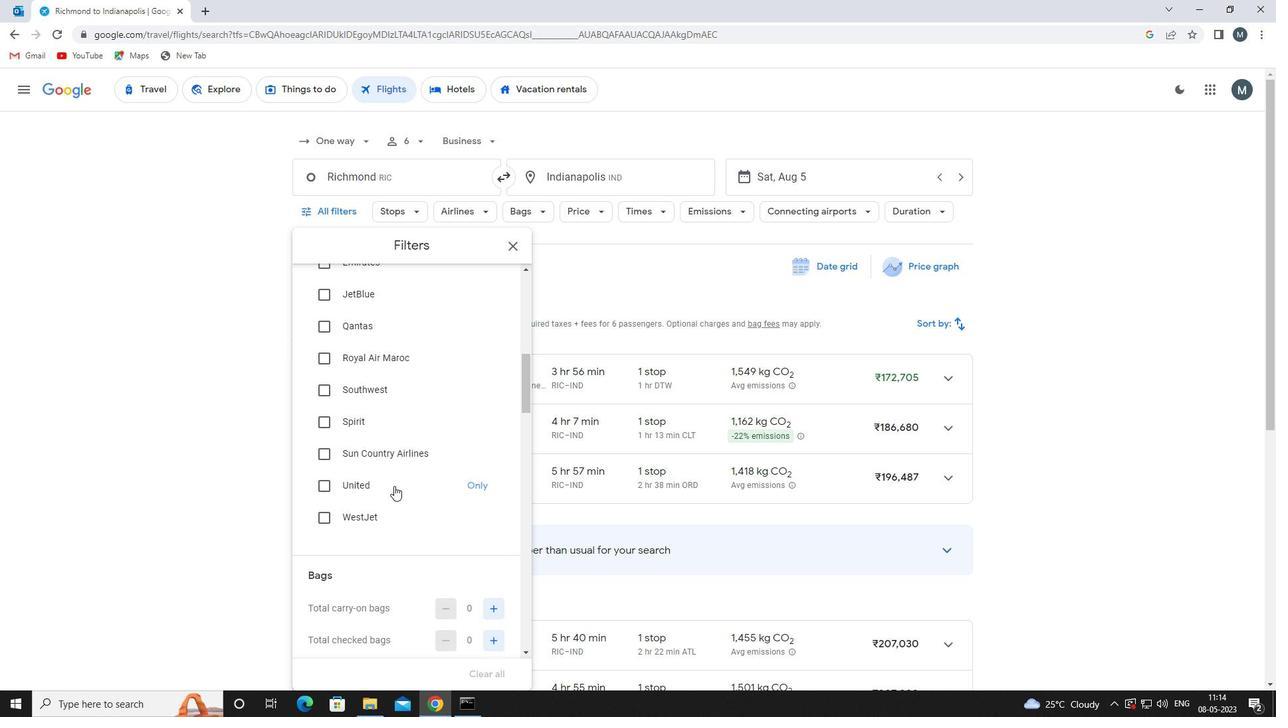 
Action: Mouse moved to (399, 471)
Screenshot: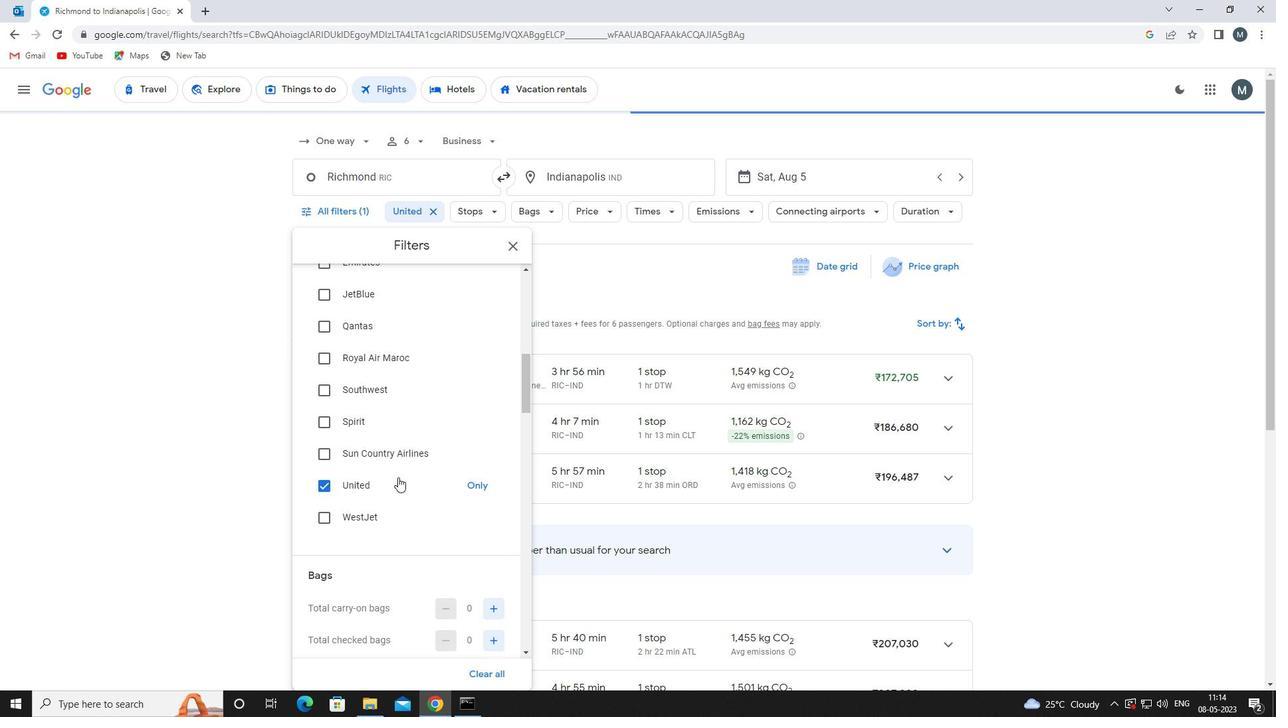 
Action: Mouse scrolled (399, 470) with delta (0, 0)
Screenshot: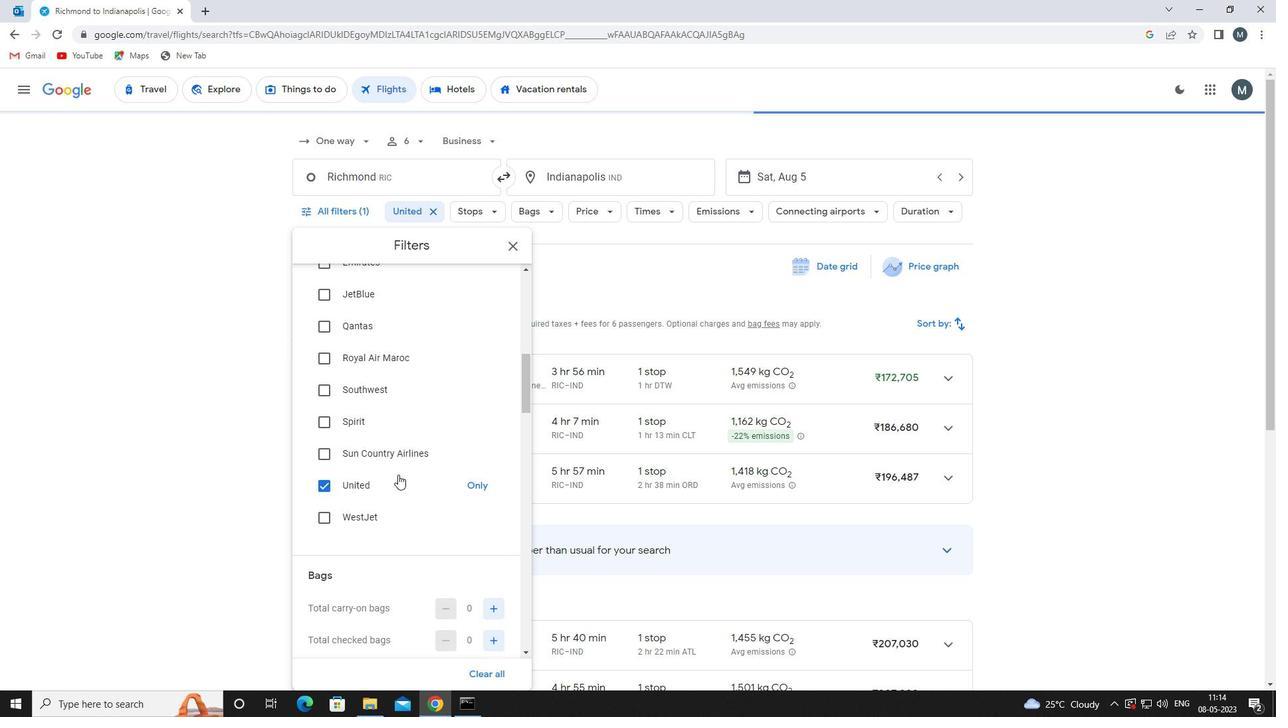 
Action: Mouse moved to (400, 471)
Screenshot: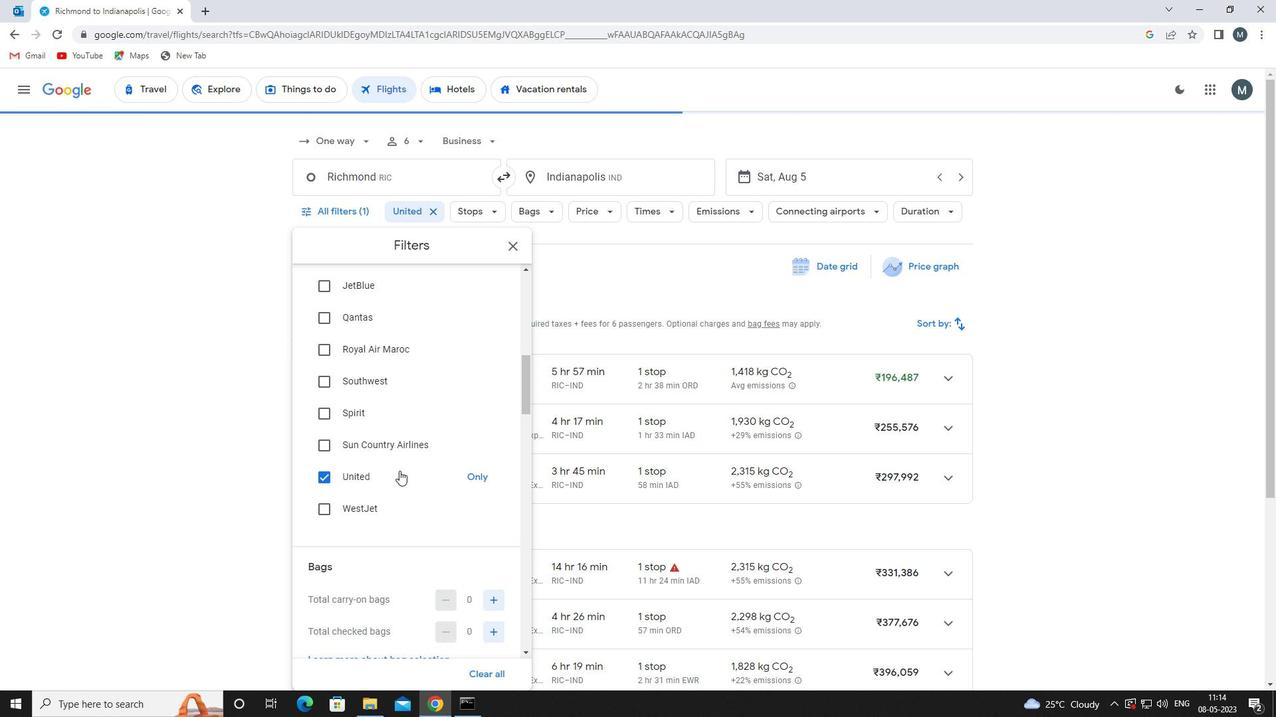
Action: Mouse scrolled (400, 470) with delta (0, 0)
Screenshot: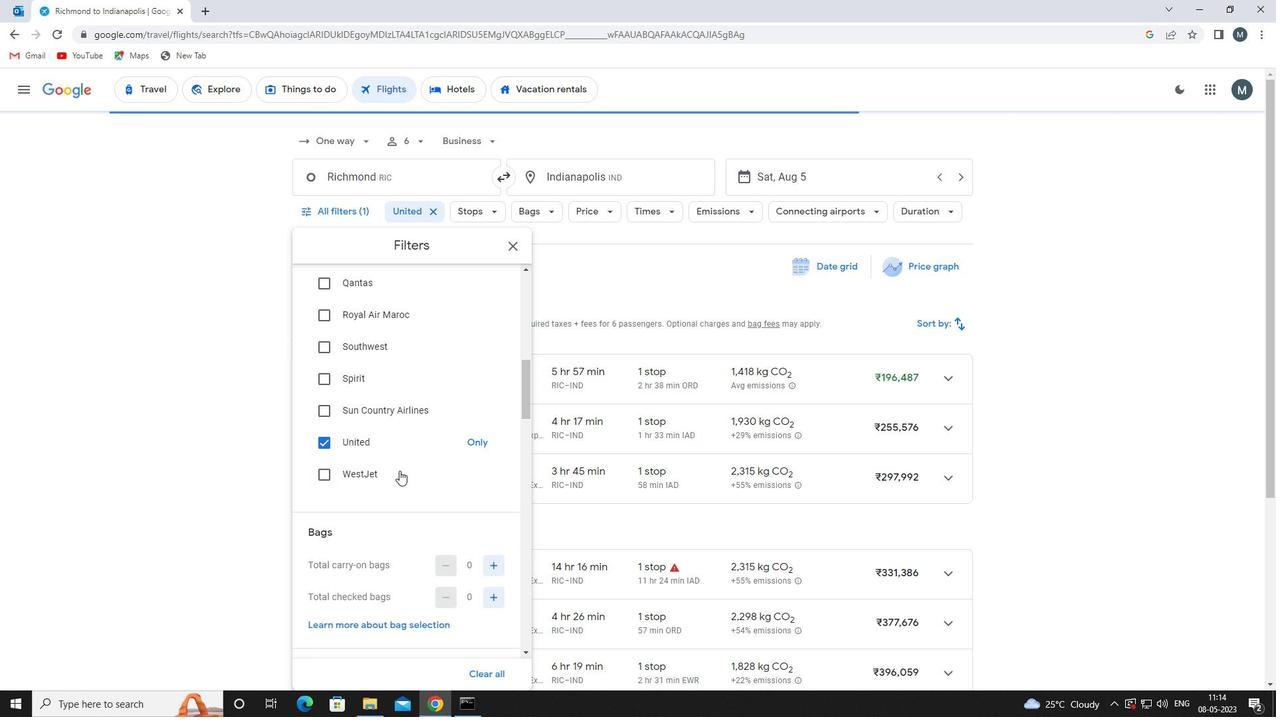 
Action: Mouse moved to (488, 475)
Screenshot: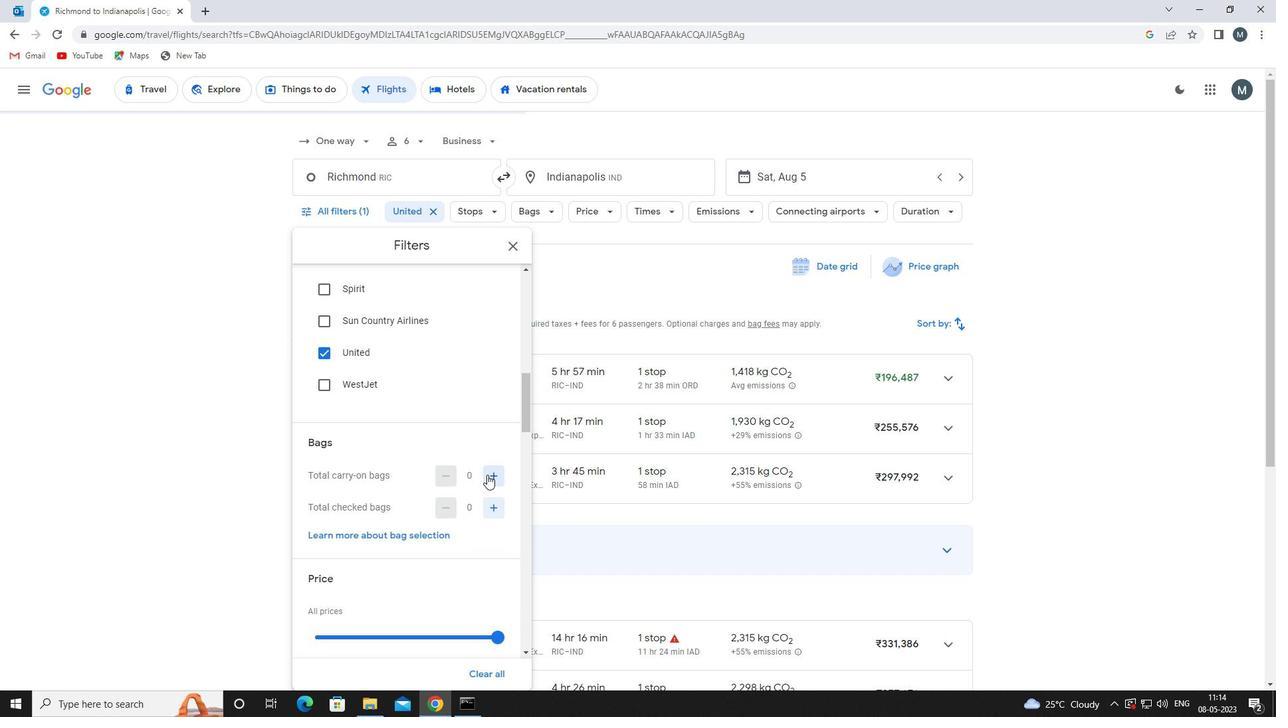 
Action: Mouse pressed left at (488, 475)
Screenshot: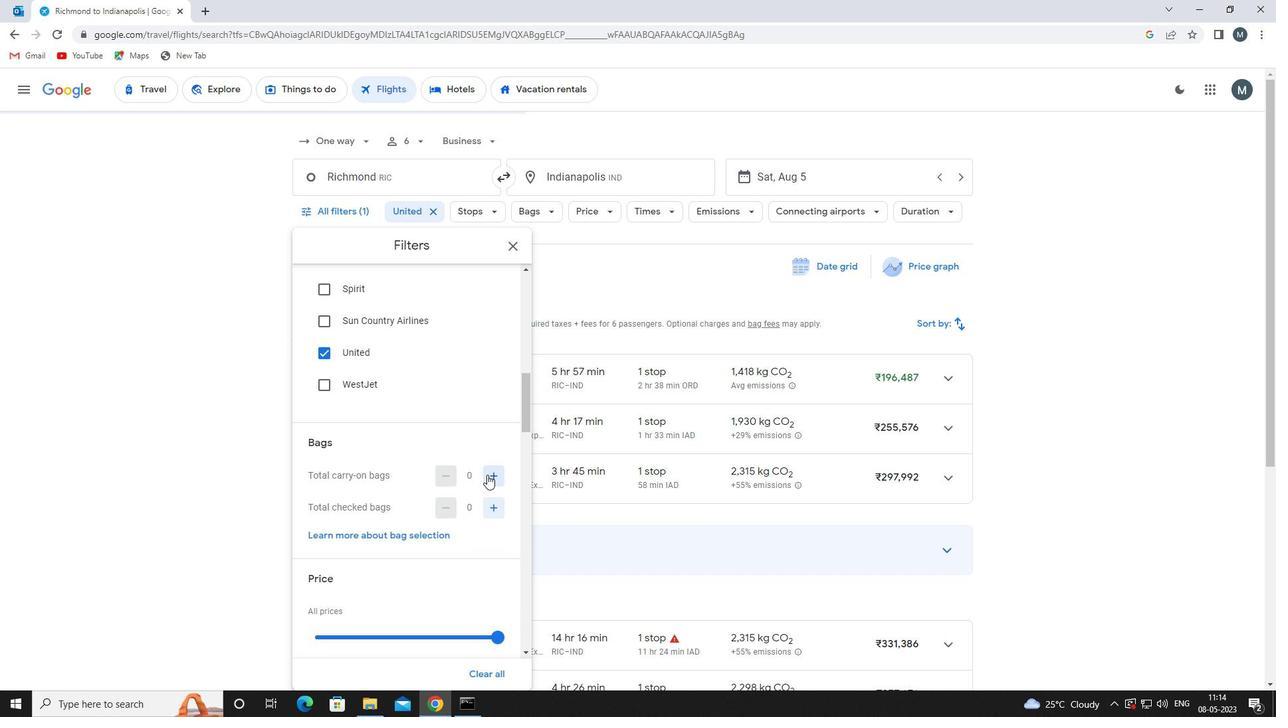 
Action: Mouse moved to (397, 469)
Screenshot: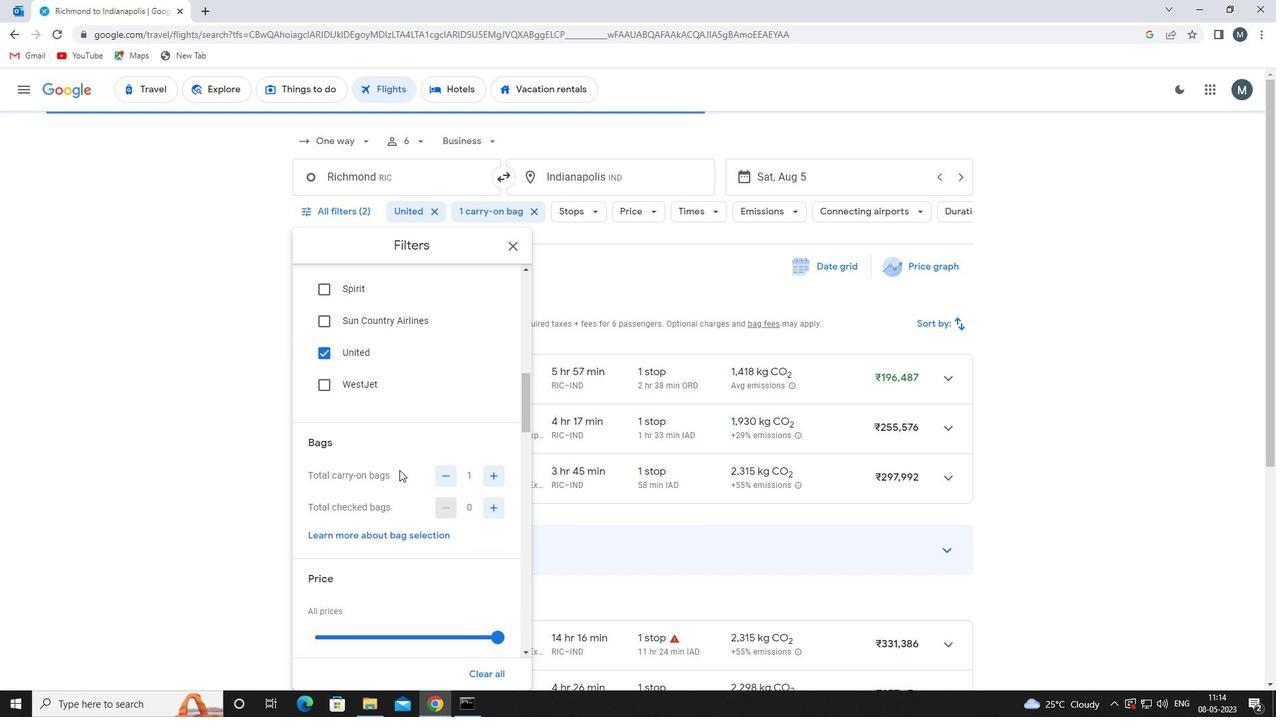 
Action: Mouse scrolled (397, 468) with delta (0, 0)
Screenshot: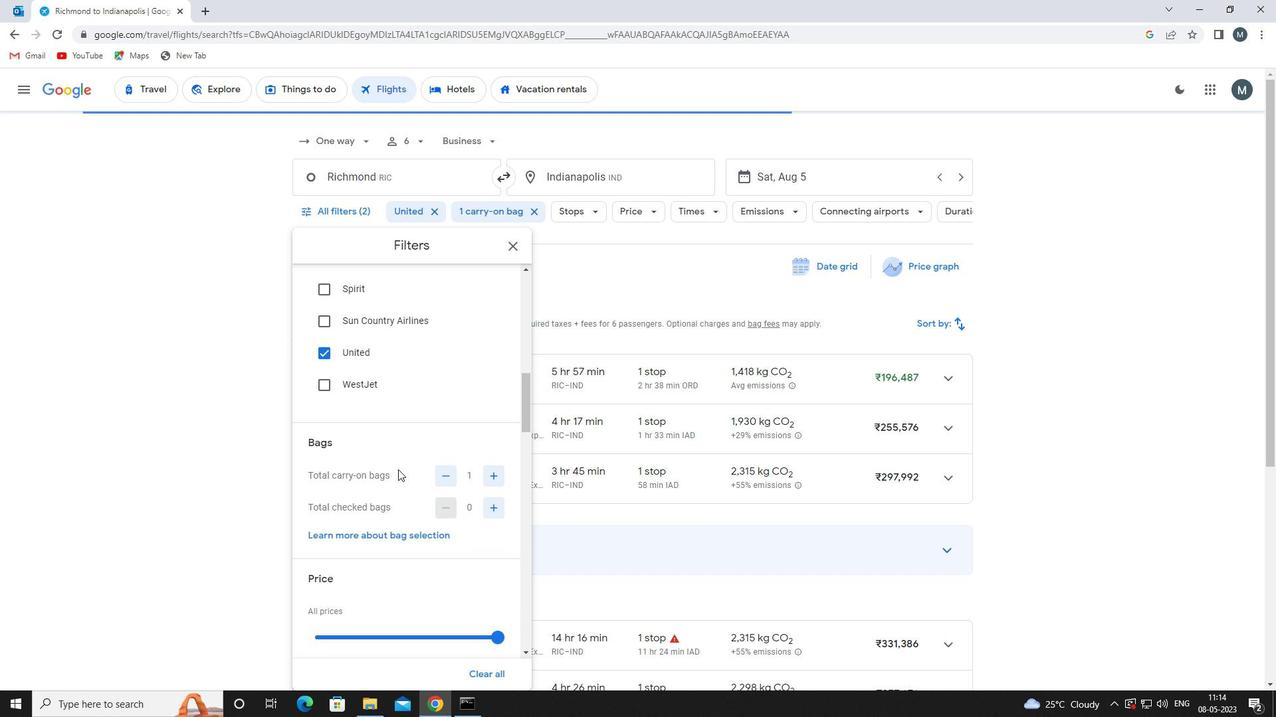 
Action: Mouse scrolled (397, 468) with delta (0, 0)
Screenshot: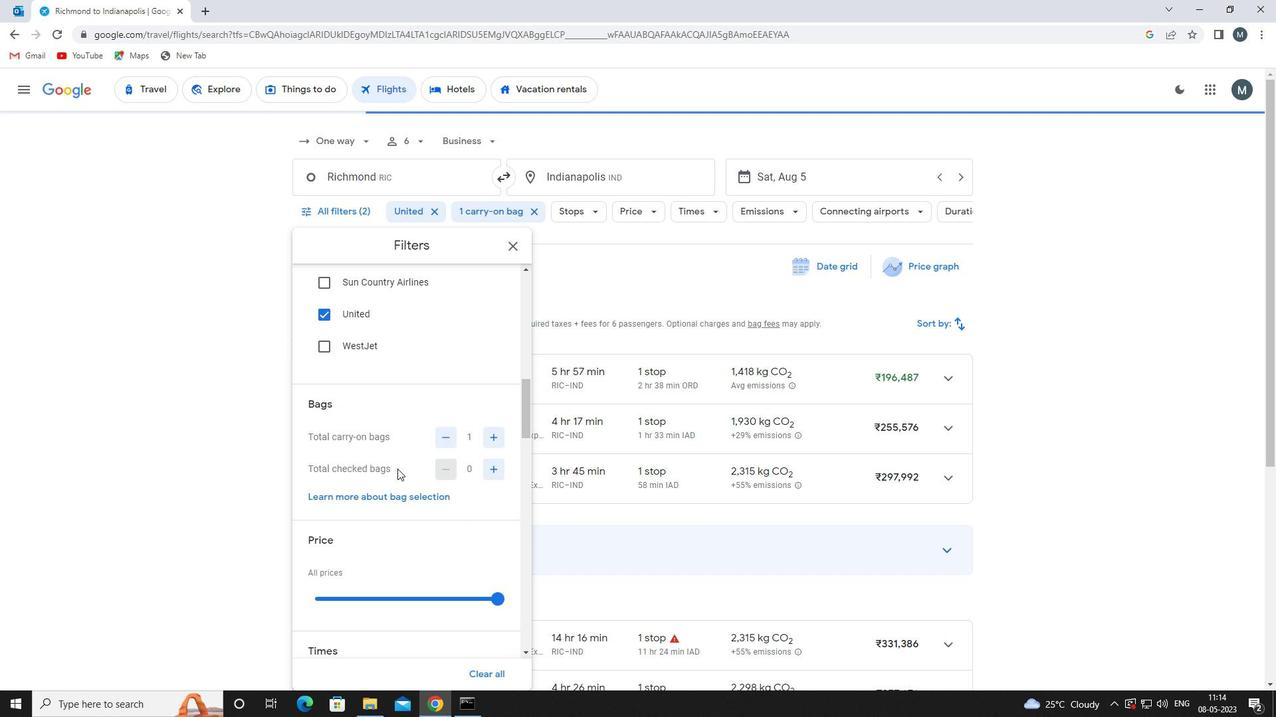 
Action: Mouse moved to (391, 494)
Screenshot: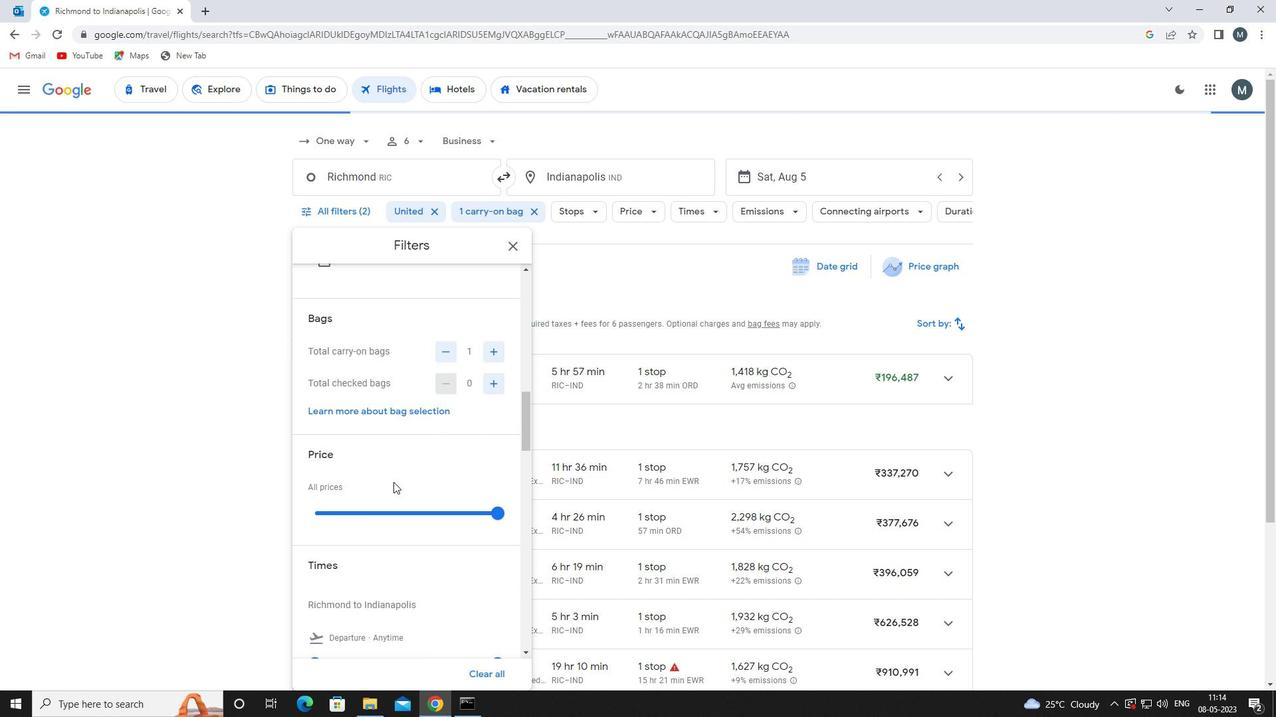 
Action: Mouse pressed left at (391, 494)
Screenshot: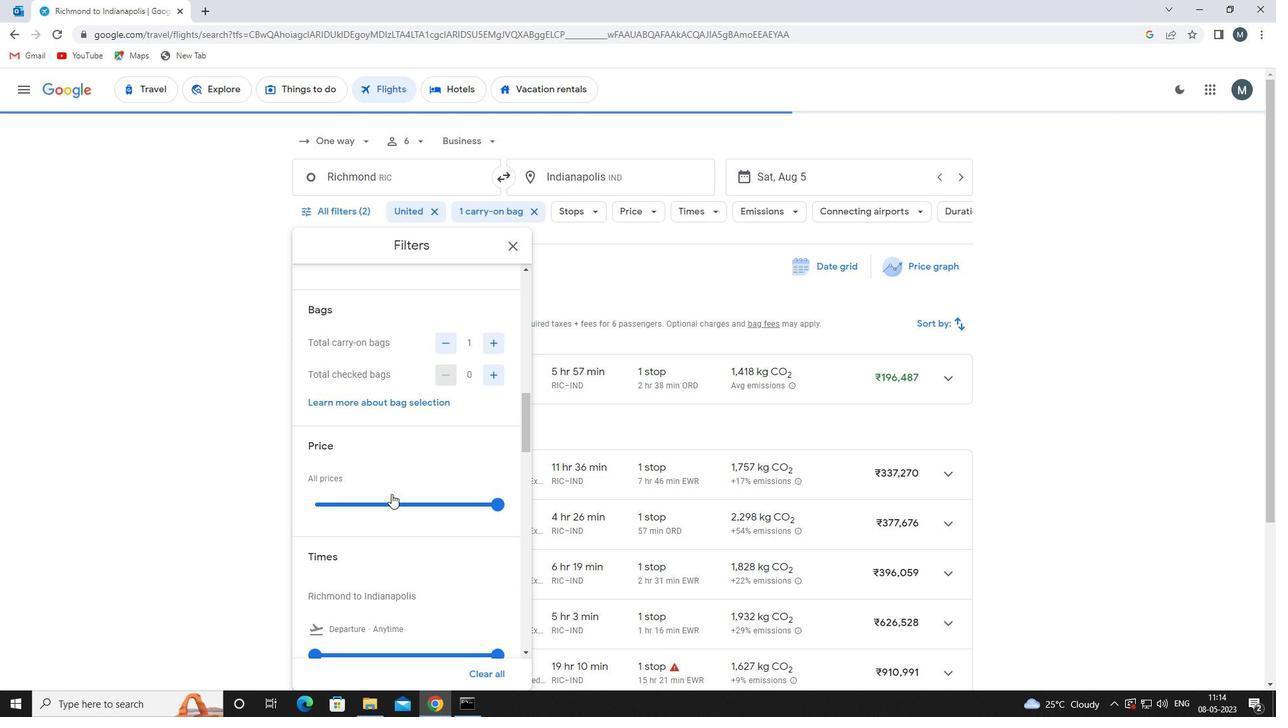 
Action: Mouse pressed left at (391, 494)
Screenshot: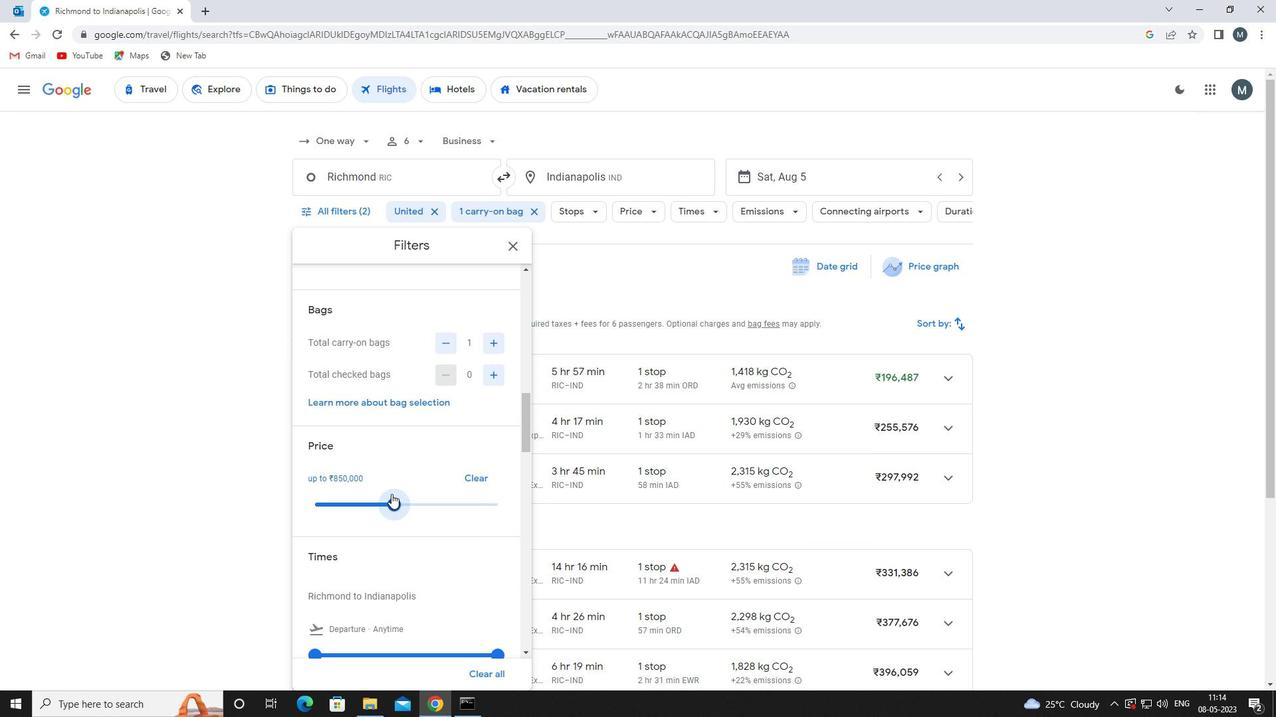 
Action: Mouse moved to (358, 481)
Screenshot: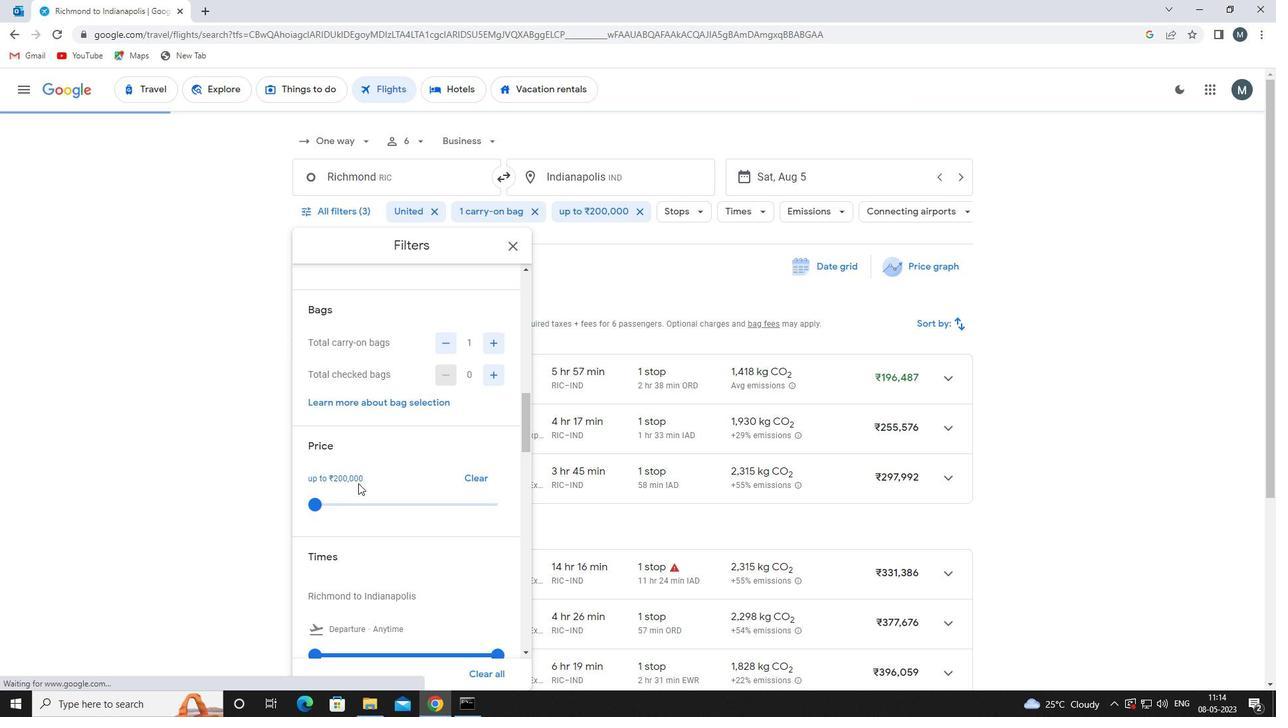 
Action: Mouse scrolled (358, 480) with delta (0, 0)
Screenshot: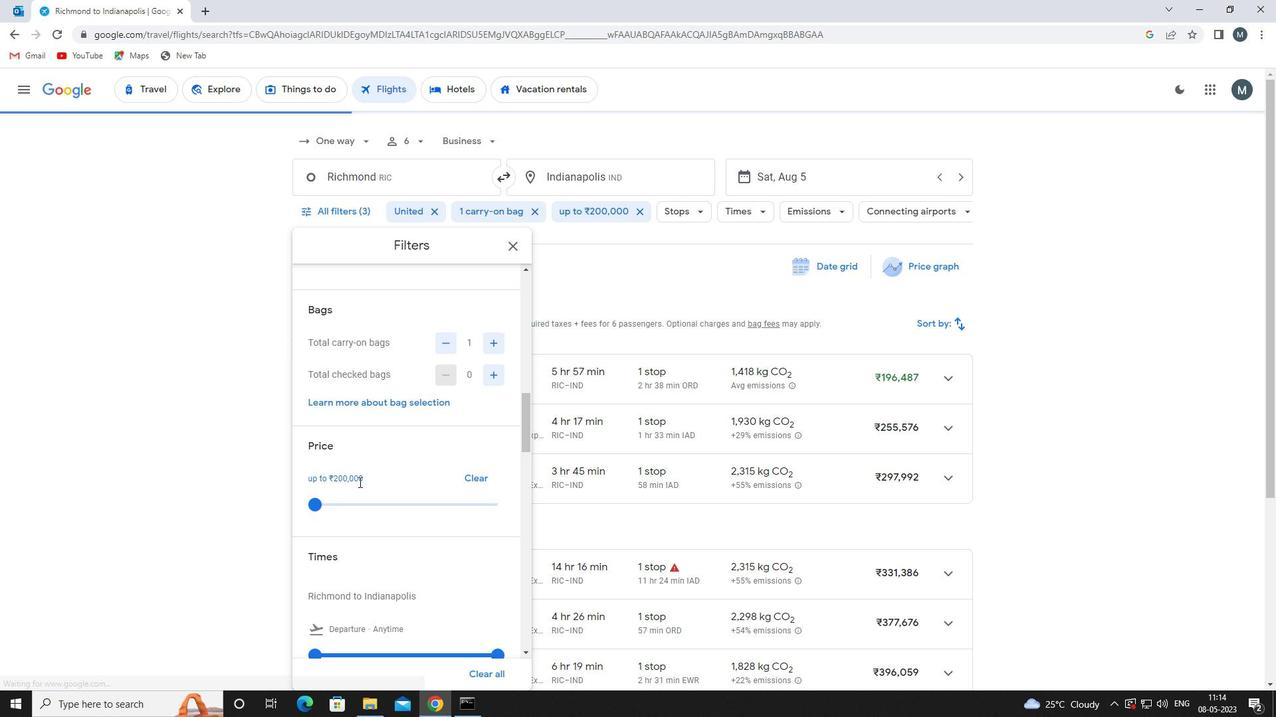 
Action: Mouse moved to (360, 479)
Screenshot: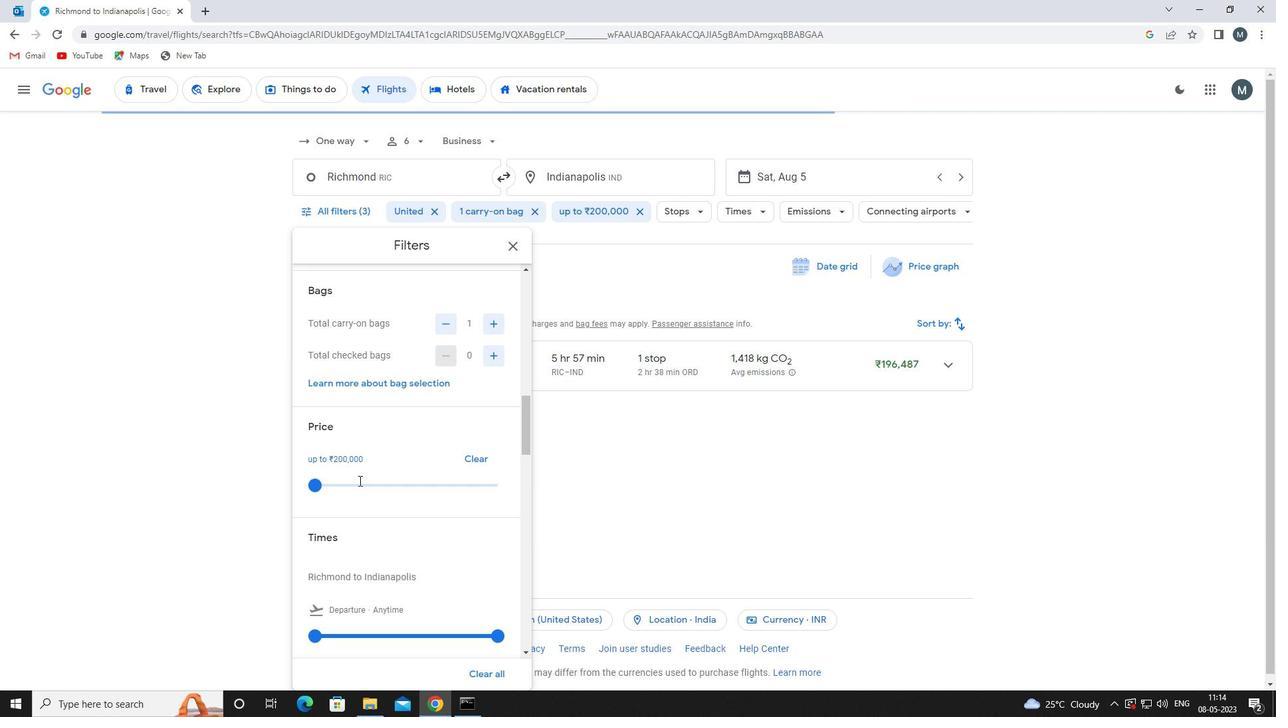
Action: Mouse scrolled (360, 479) with delta (0, 0)
Screenshot: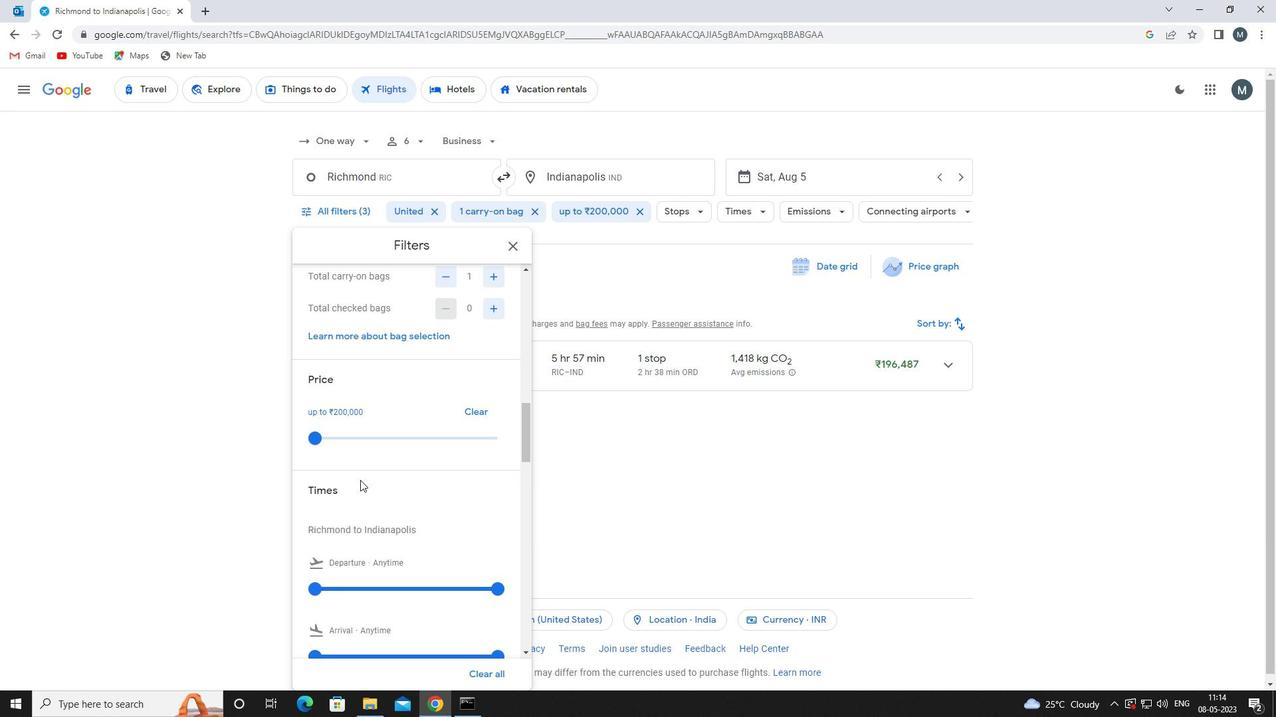 
Action: Mouse scrolled (360, 479) with delta (0, 0)
Screenshot: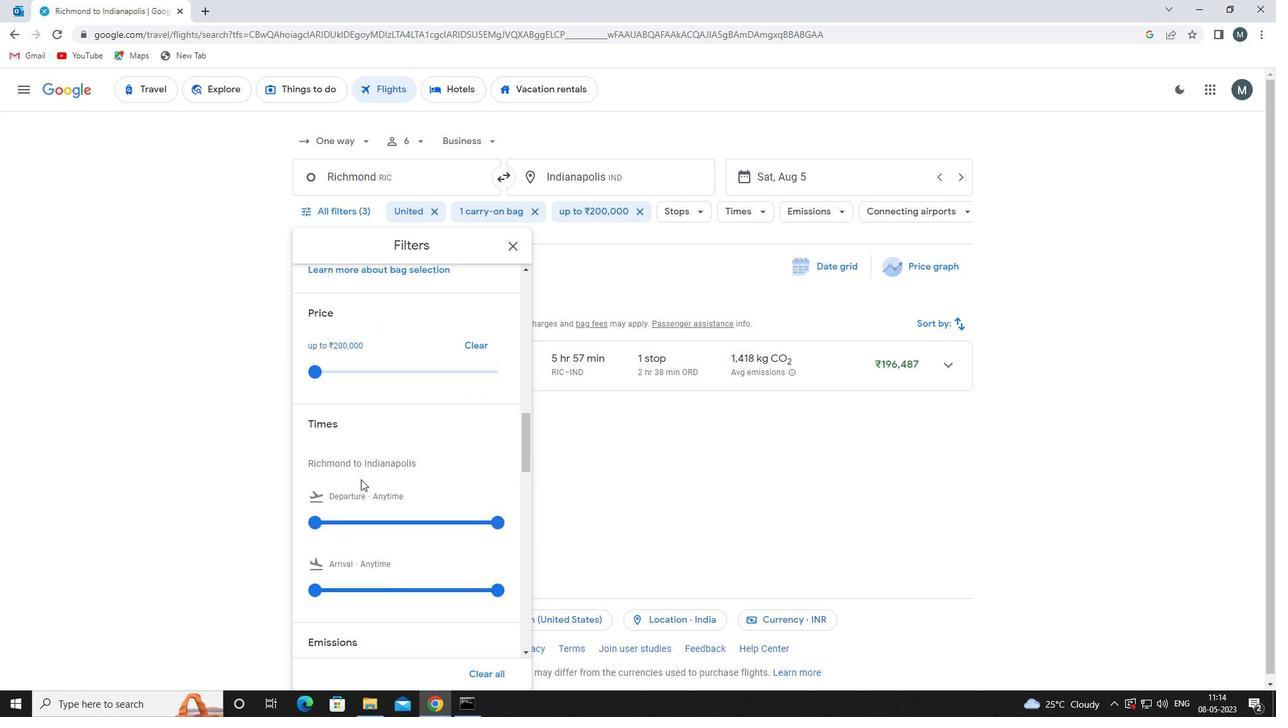 
Action: Mouse moved to (319, 455)
Screenshot: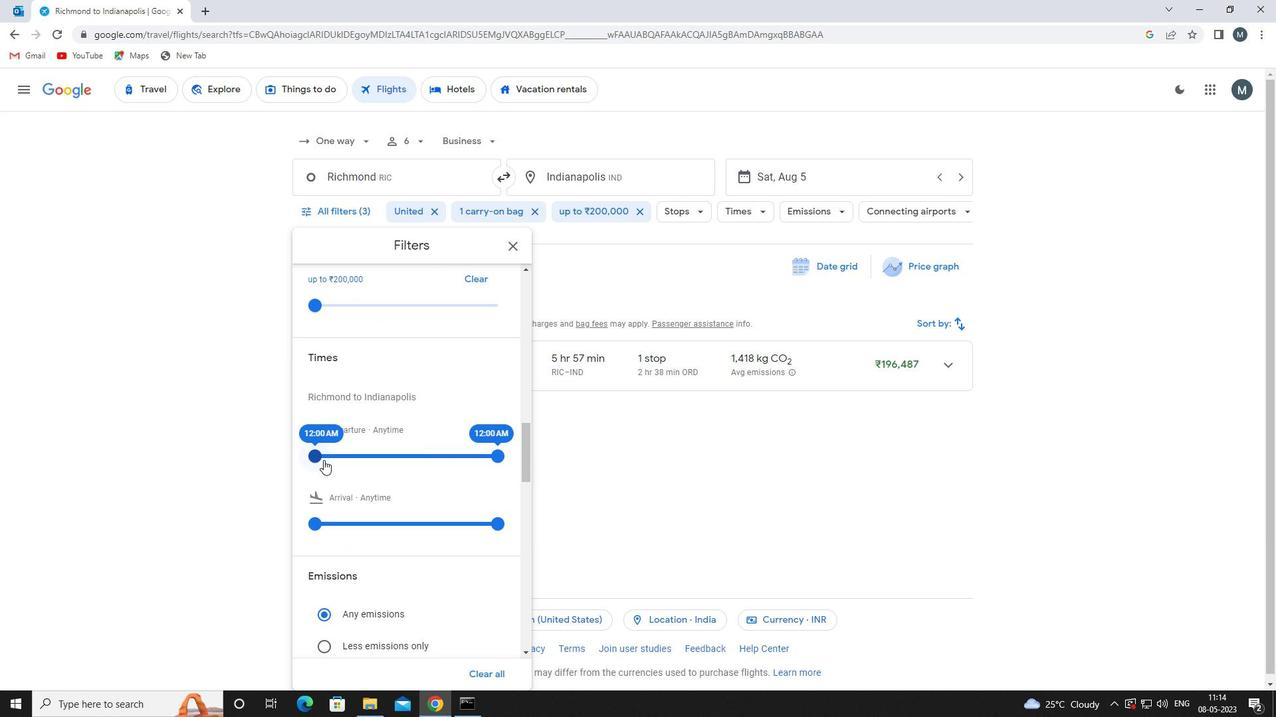 
Action: Mouse pressed left at (319, 455)
Screenshot: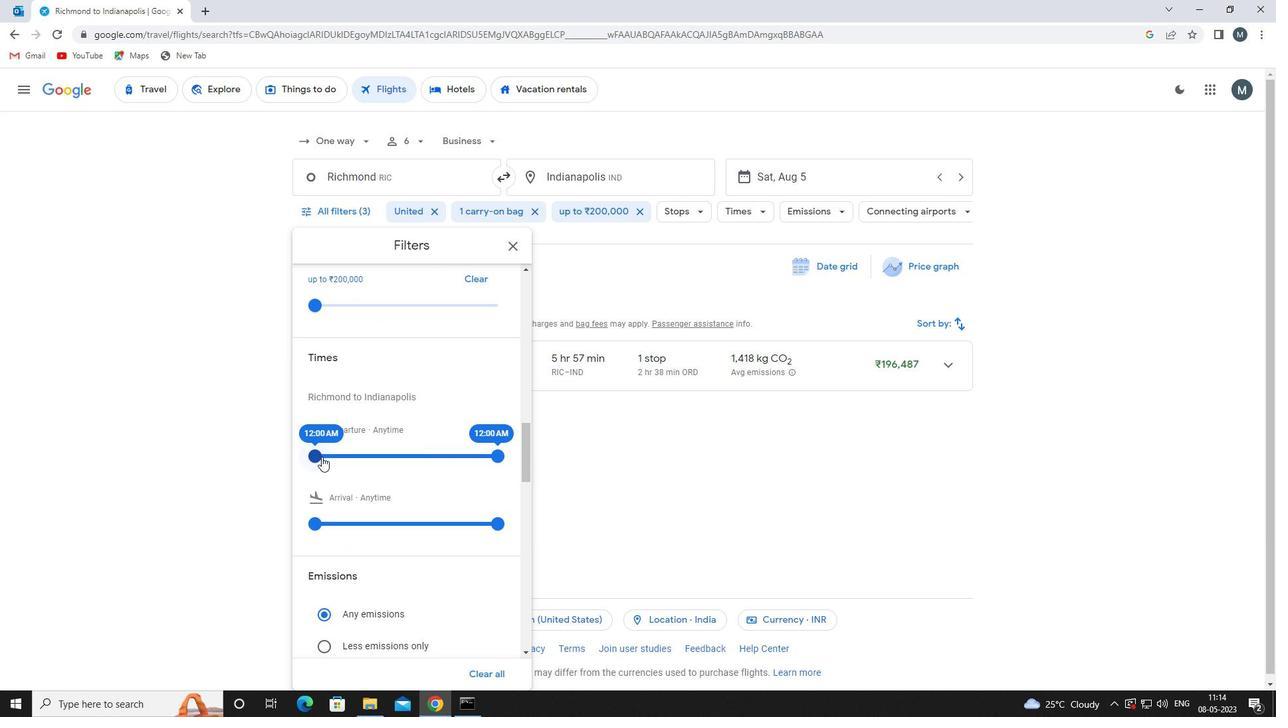 
Action: Mouse moved to (495, 455)
Screenshot: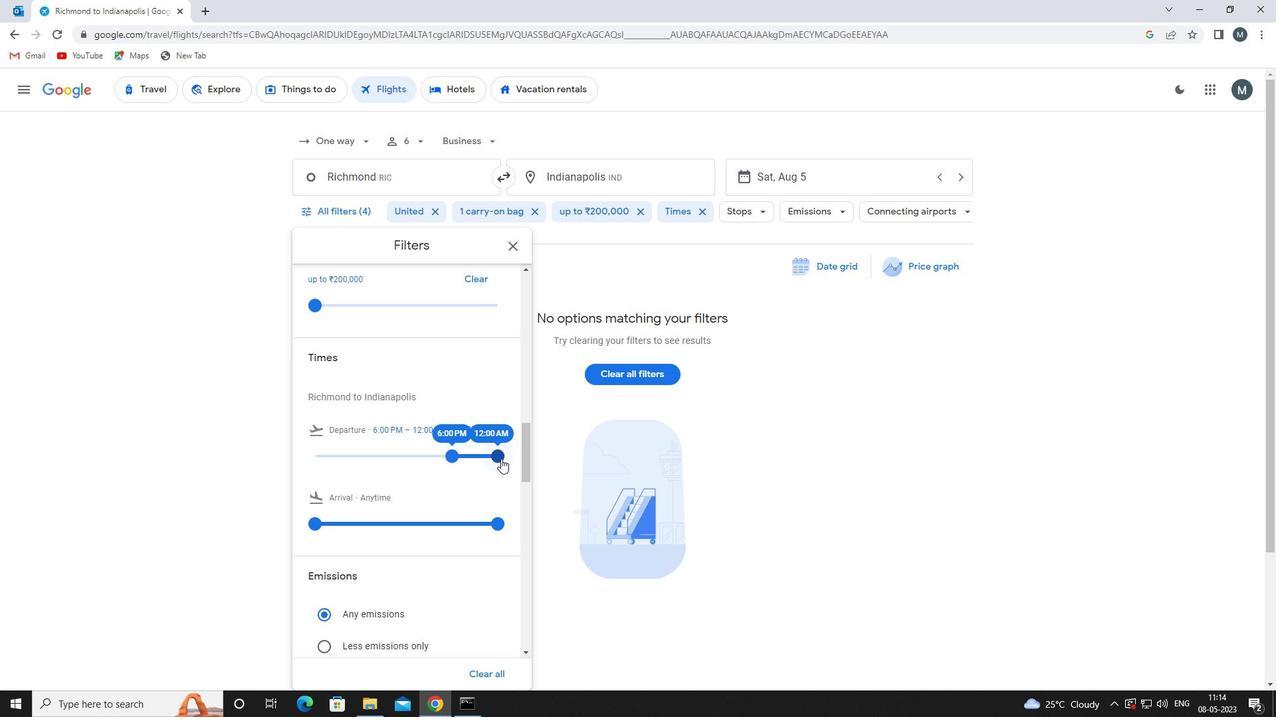 
Action: Mouse pressed left at (495, 455)
Screenshot: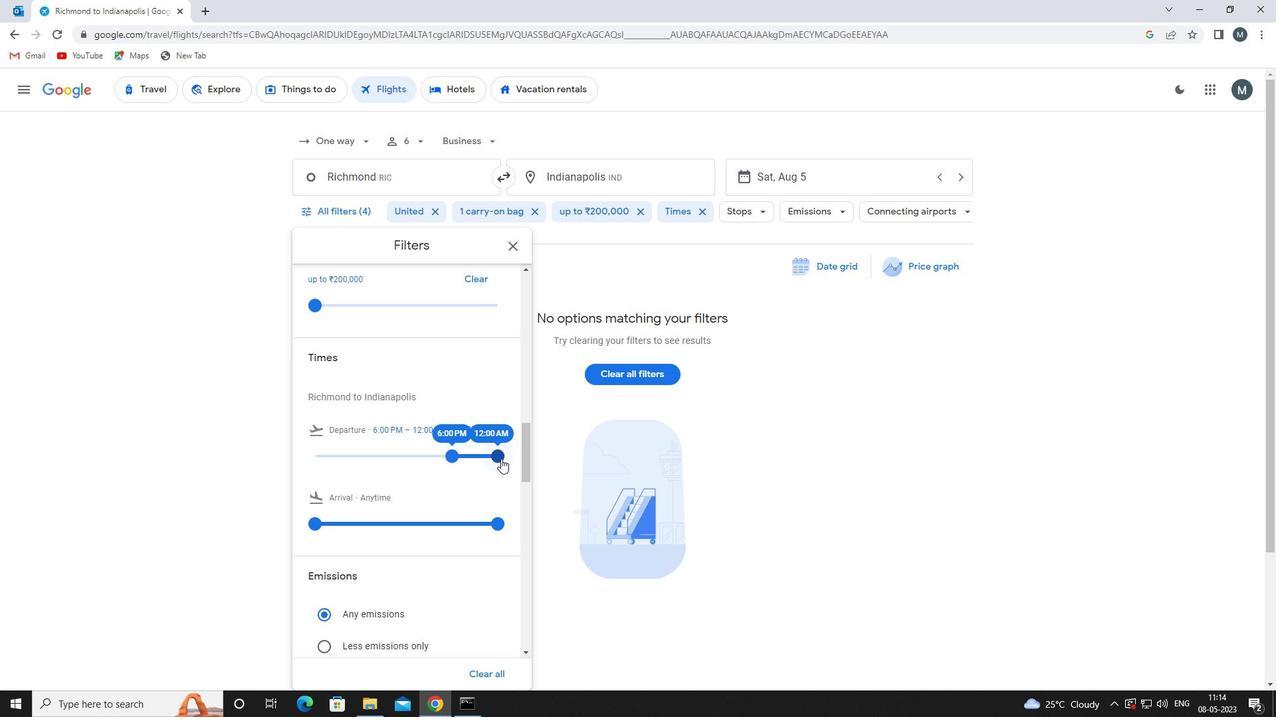 
Action: Mouse moved to (420, 455)
Screenshot: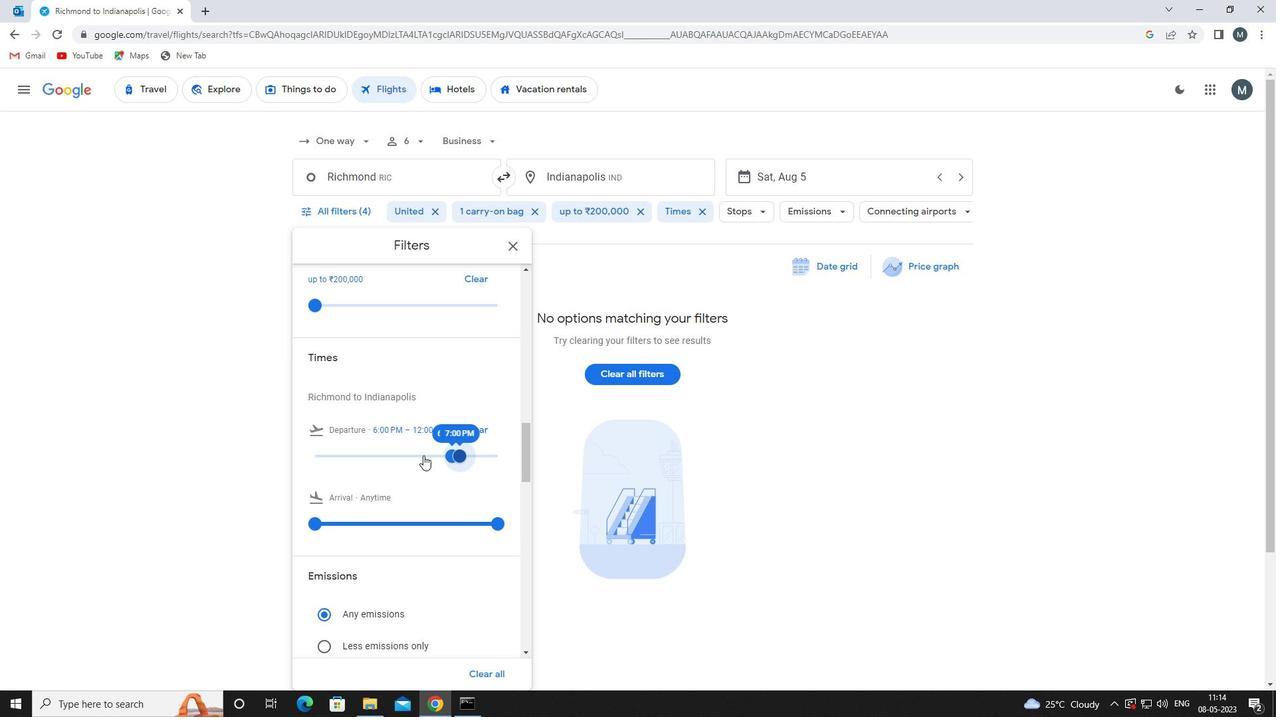 
Action: Mouse scrolled (420, 455) with delta (0, 0)
Screenshot: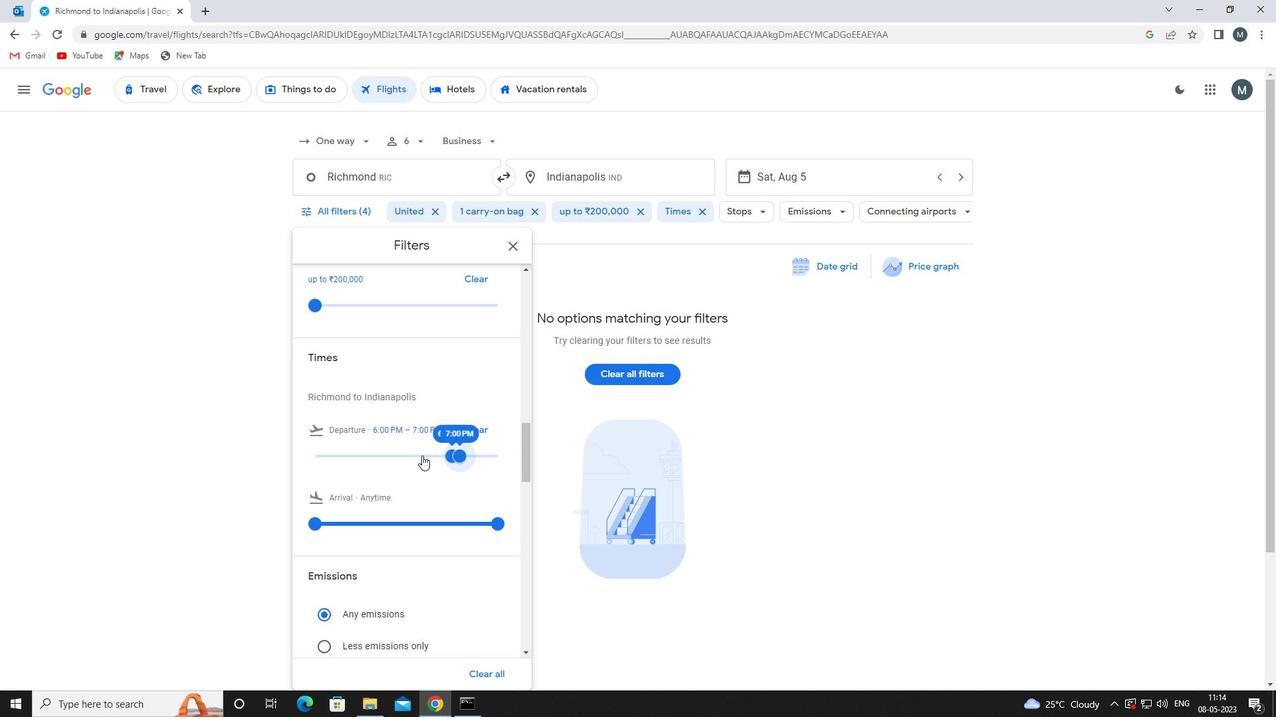 
Action: Mouse moved to (513, 244)
Screenshot: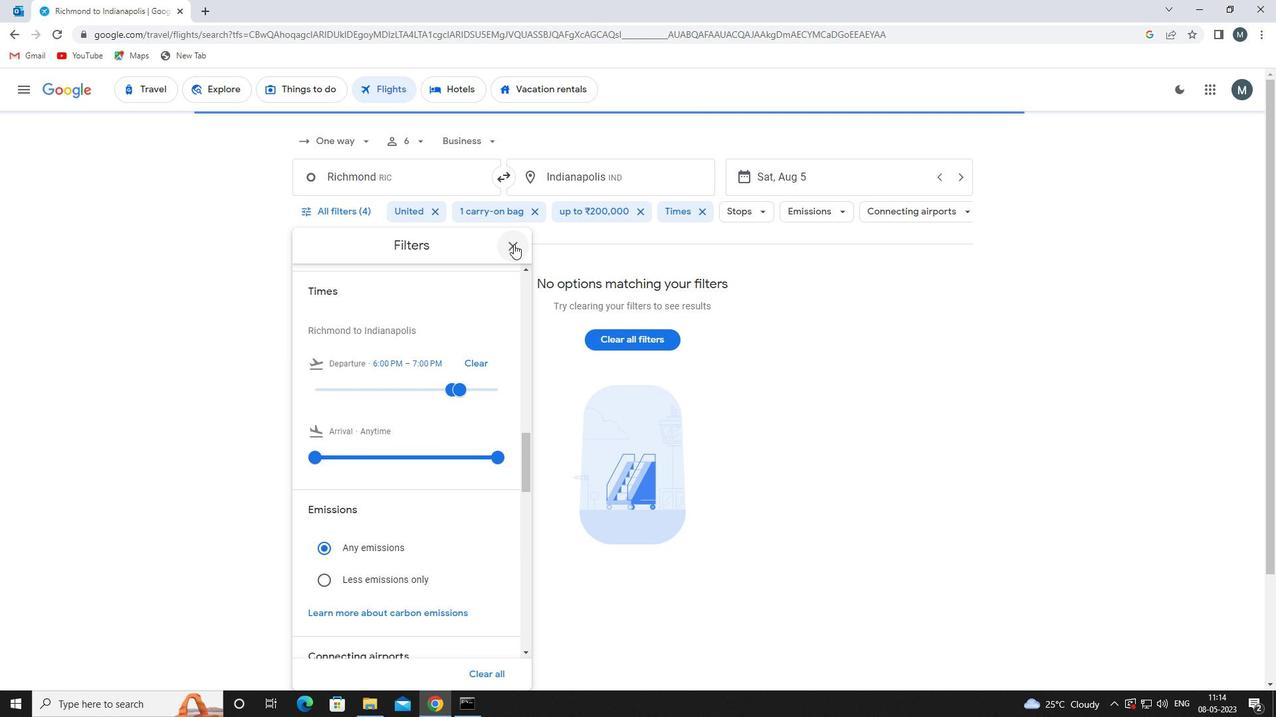 
Action: Mouse pressed left at (513, 244)
Screenshot: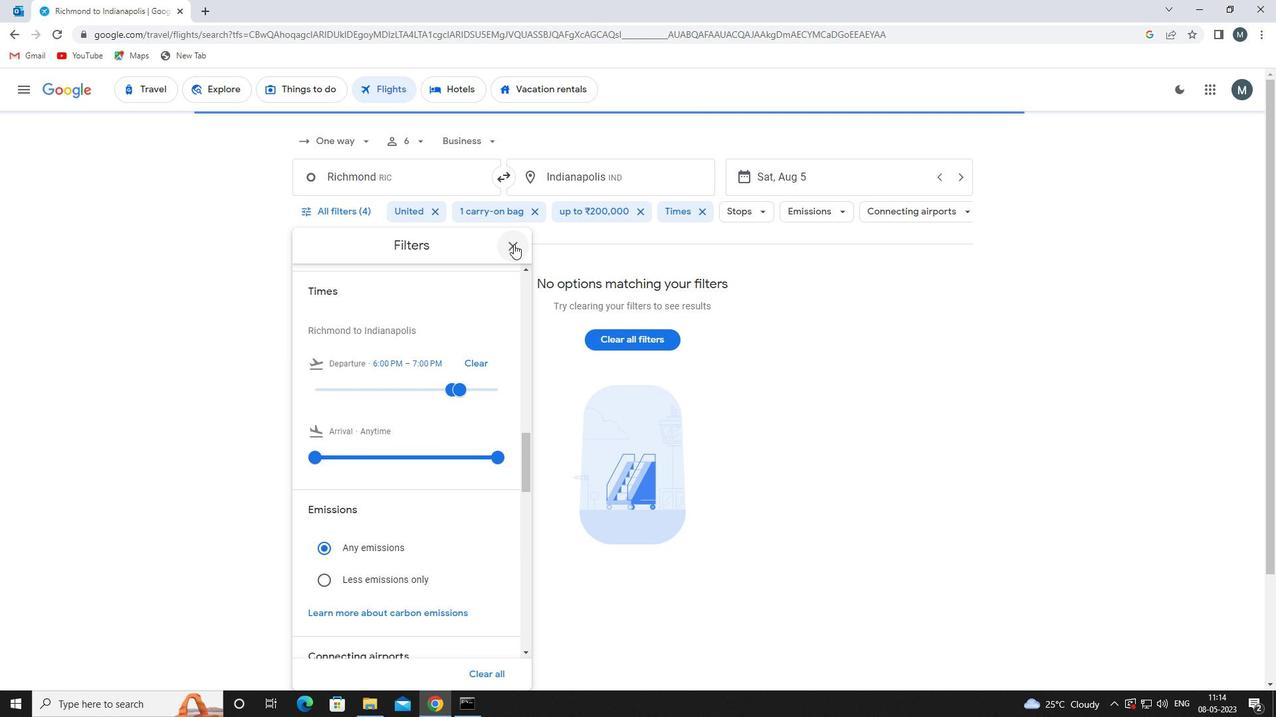 
Action: Mouse moved to (509, 247)
Screenshot: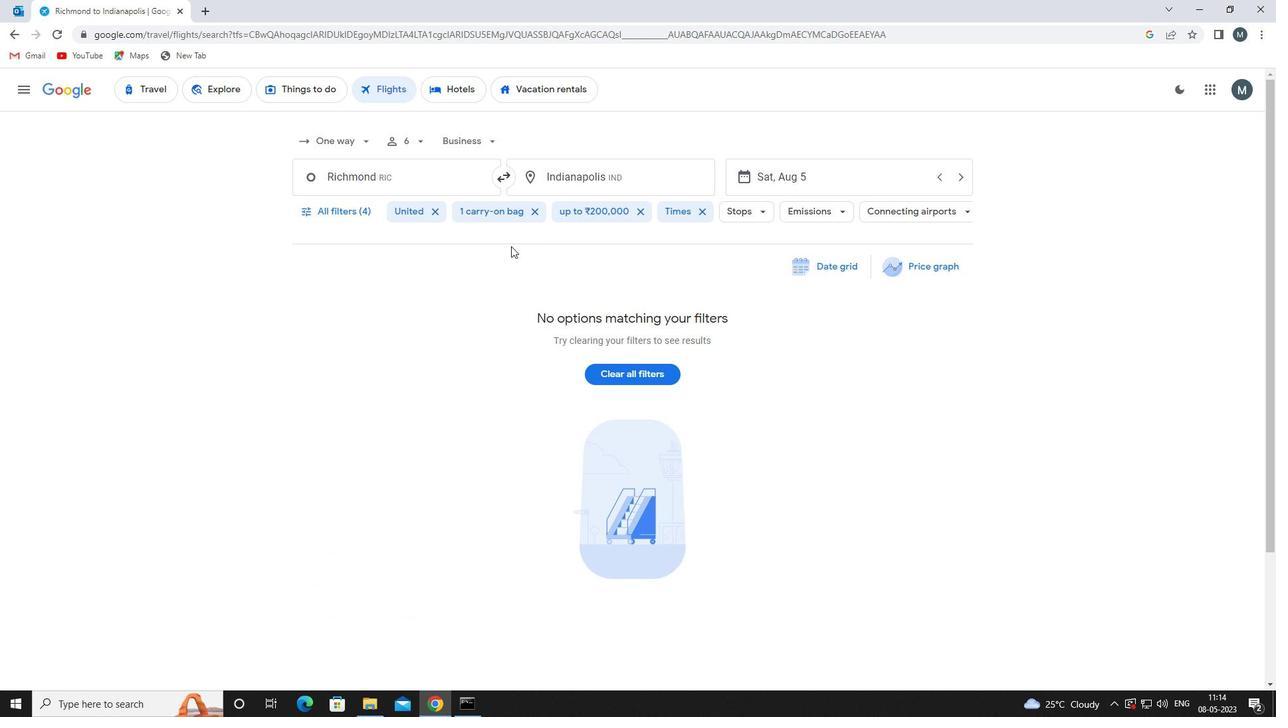 
